 Task: Look for space in Yangirabot, Uzbekistan from 8th August, 2023 to 15th August, 2023 for 9 adults in price range Rs.10000 to Rs.14000. Place can be shared room with 5 bedrooms having 9 beds and 5 bathrooms. Property type can be house, flat, guest house. Amenities needed are: wifi, TV, free parkinig on premises, gym, breakfast. Booking option can be shelf check-in. Required host language is English.
Action: Mouse moved to (458, 116)
Screenshot: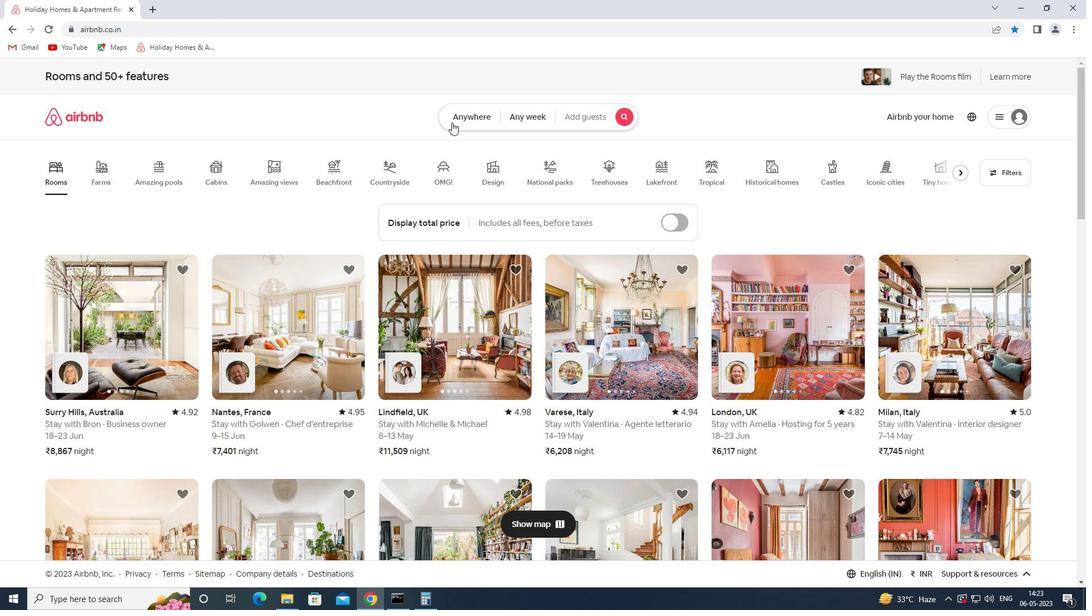 
Action: Mouse pressed left at (458, 116)
Screenshot: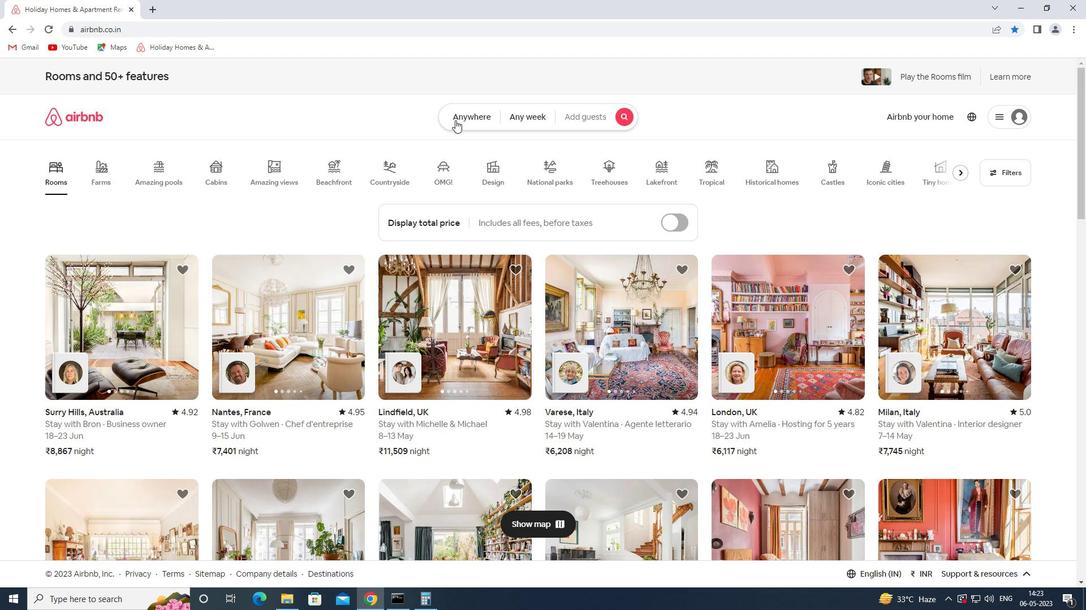 
Action: Mouse moved to (390, 163)
Screenshot: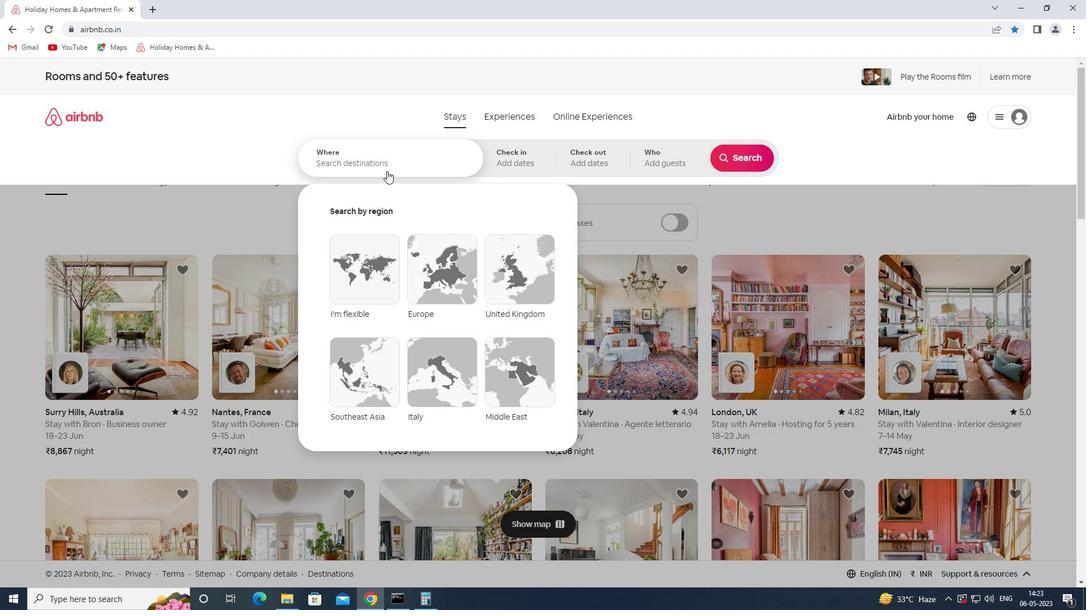 
Action: Mouse pressed left at (390, 163)
Screenshot: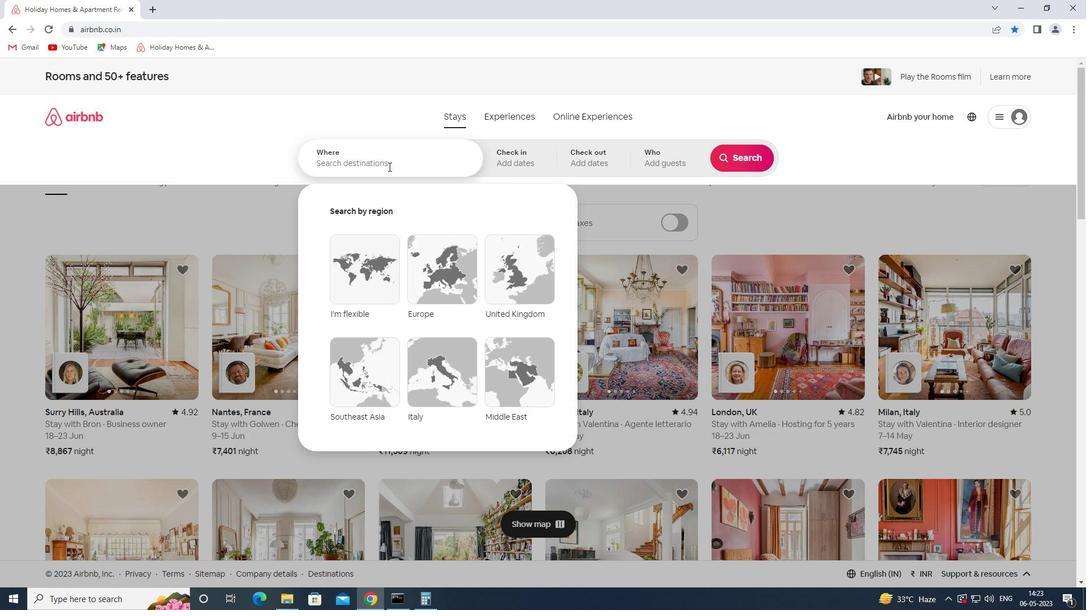
Action: Mouse moved to (393, 163)
Screenshot: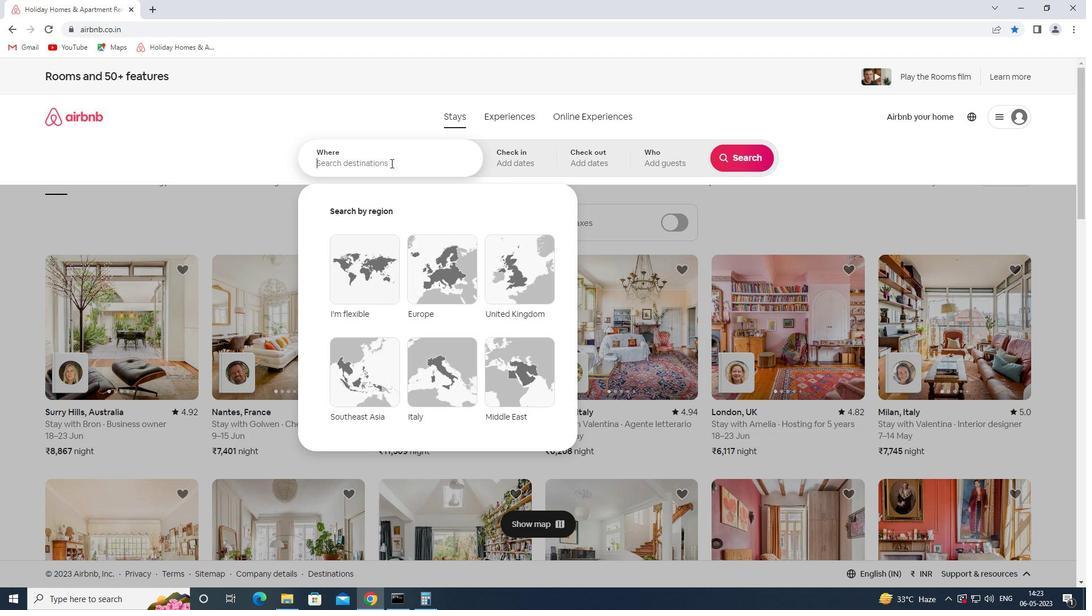 
Action: Key pressed yan
Screenshot: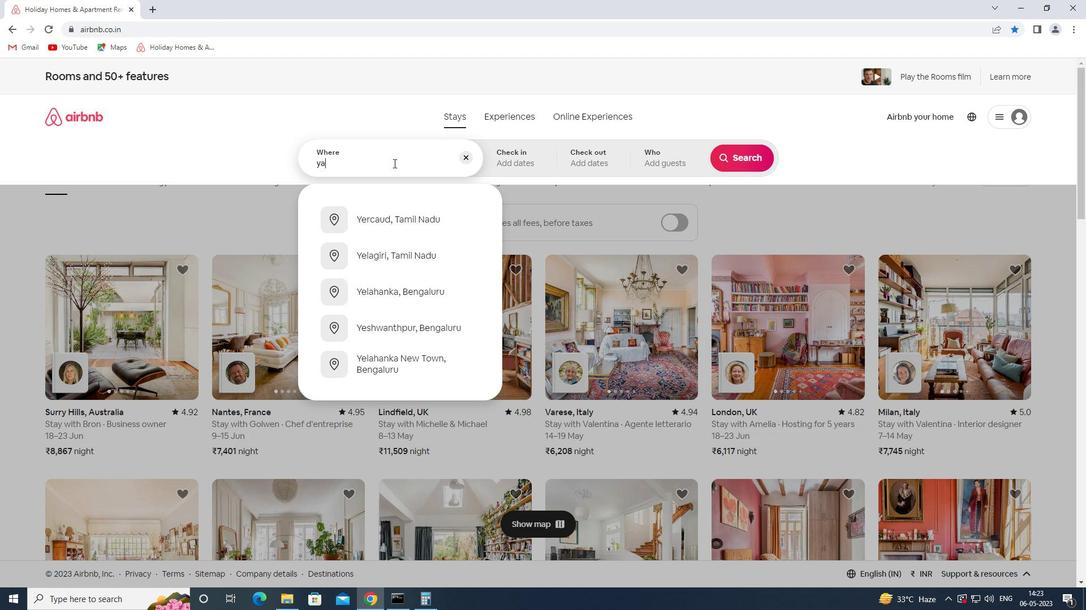 
Action: Mouse moved to (393, 163)
Screenshot: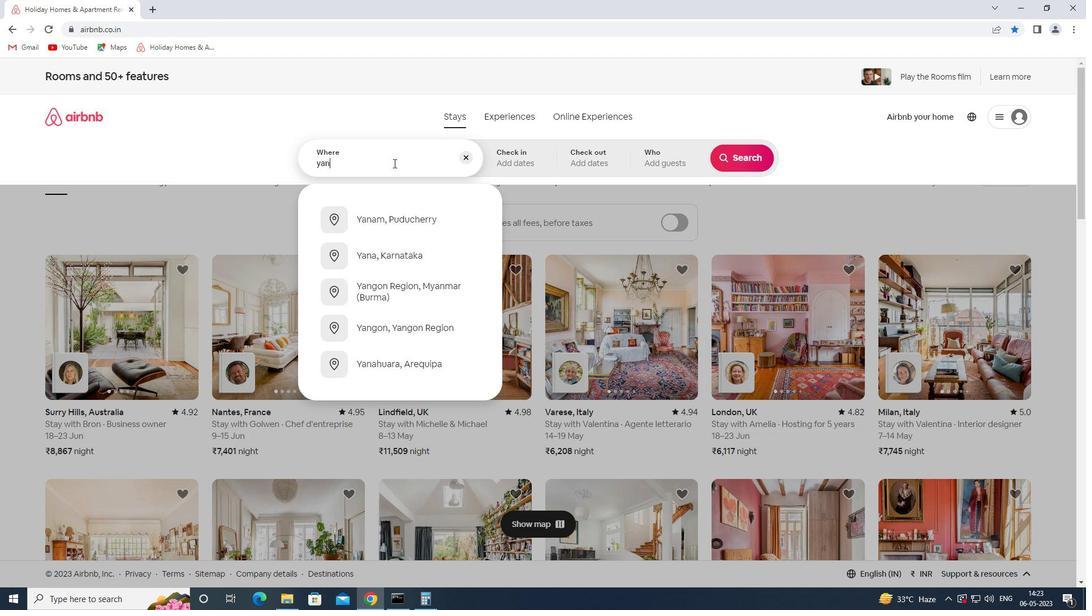 
Action: Key pressed girabo
Screenshot: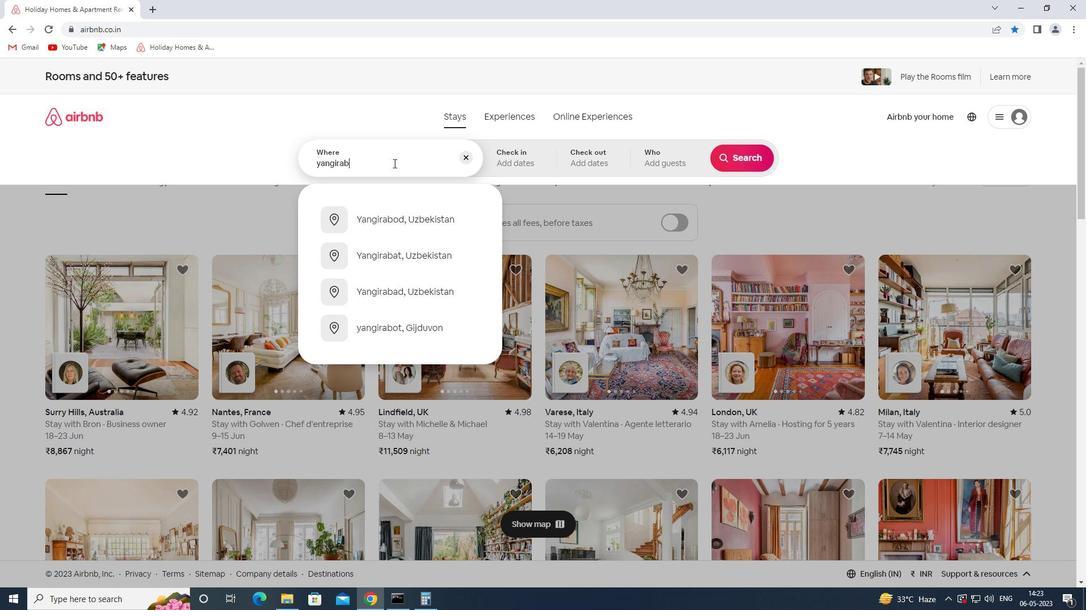 
Action: Mouse moved to (477, 216)
Screenshot: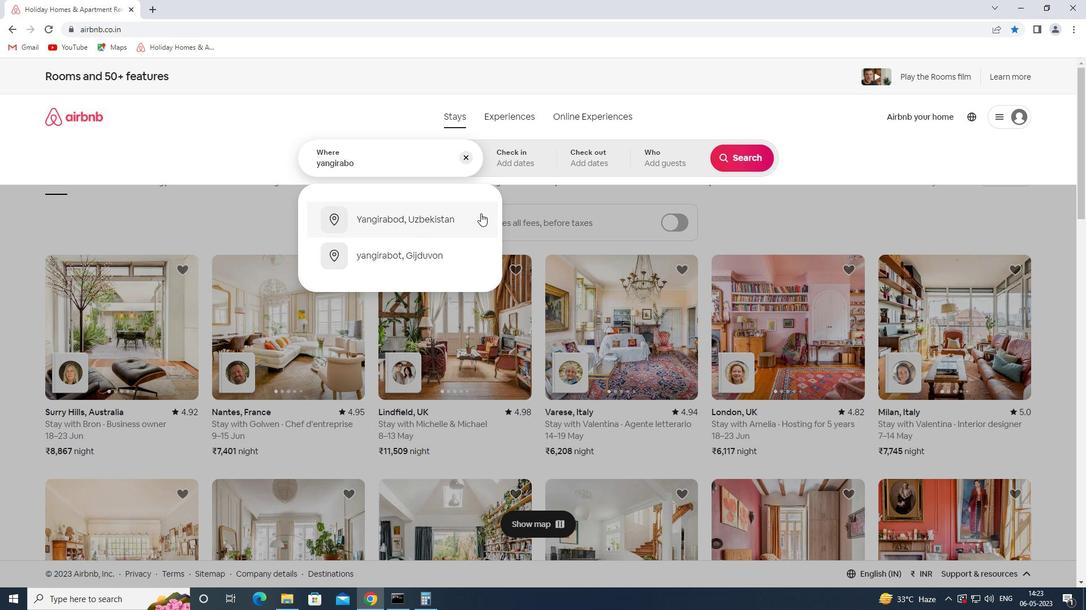 
Action: Mouse pressed left at (477, 216)
Screenshot: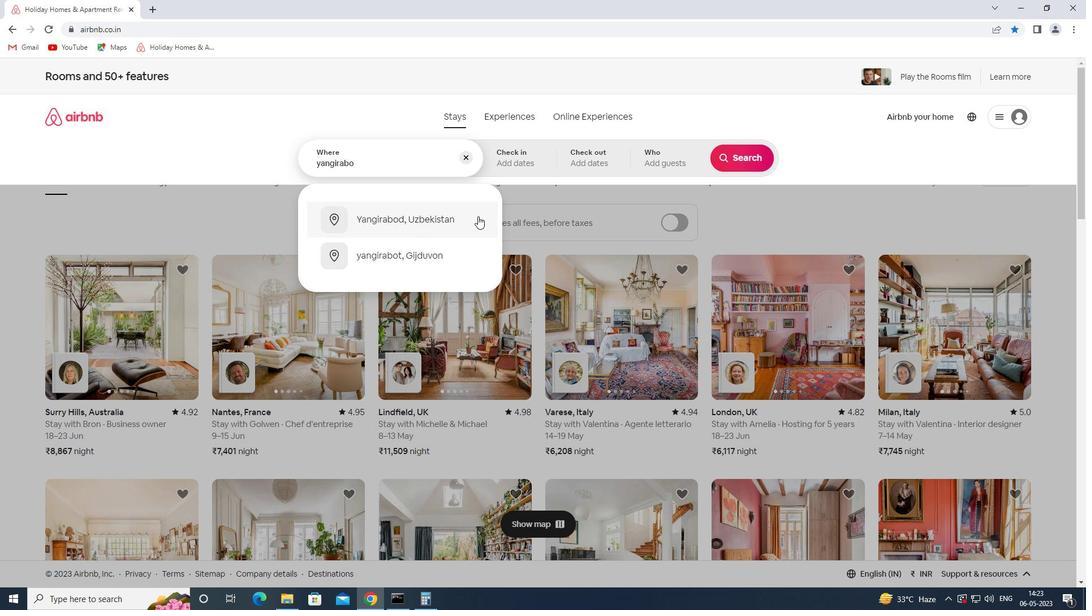 
Action: Mouse moved to (733, 250)
Screenshot: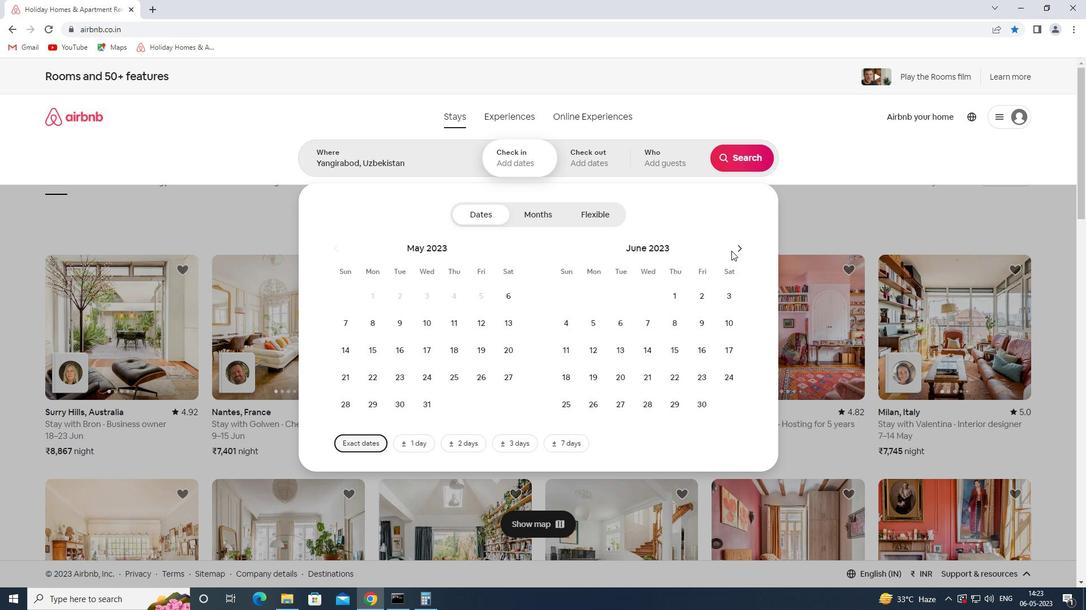 
Action: Mouse pressed left at (733, 250)
Screenshot: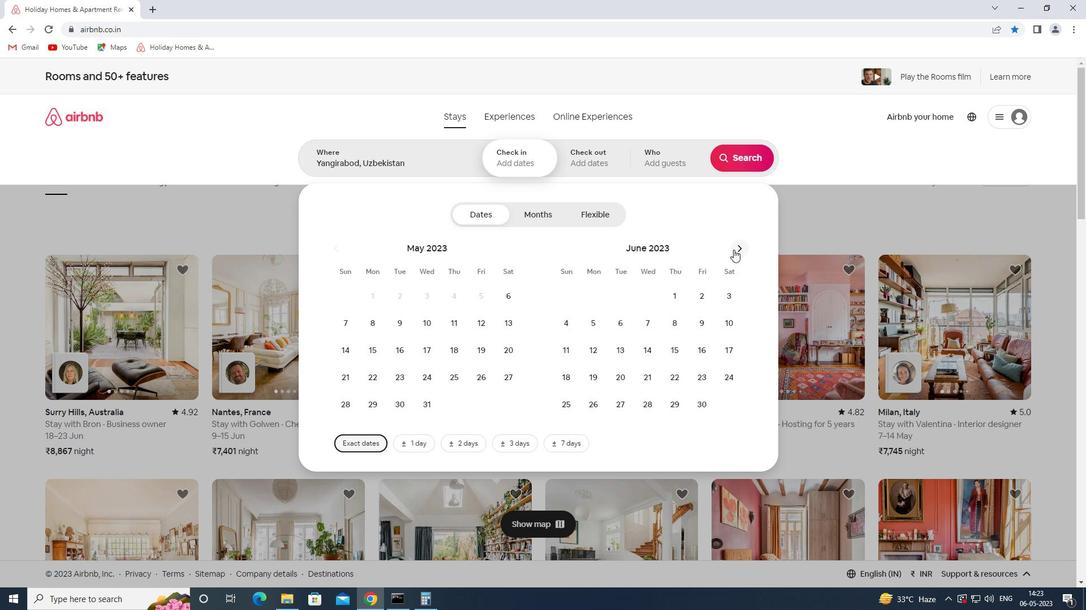 
Action: Mouse pressed left at (733, 250)
Screenshot: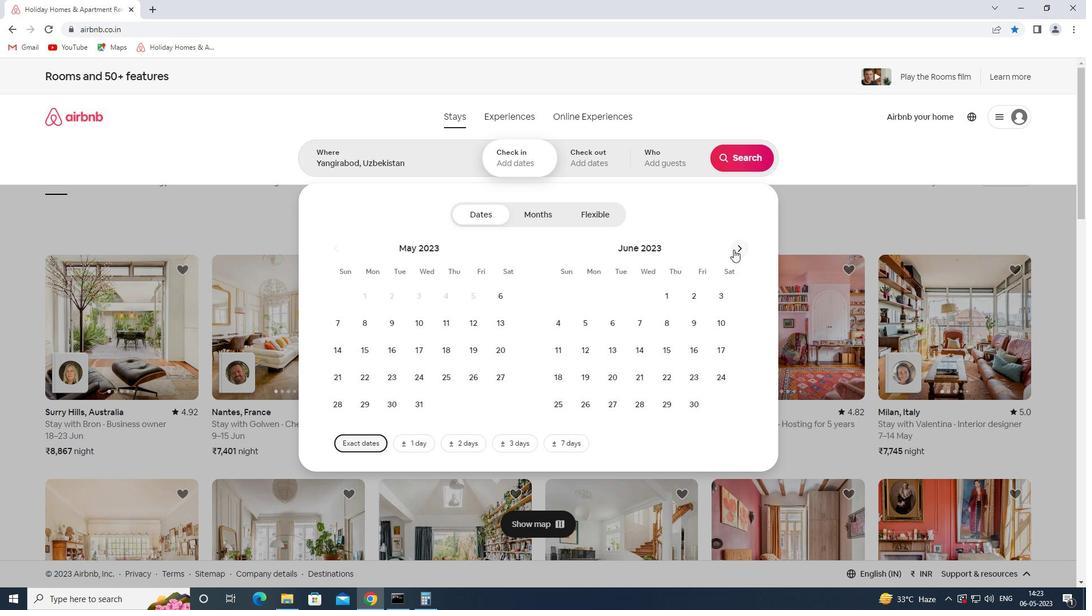 
Action: Mouse moved to (625, 326)
Screenshot: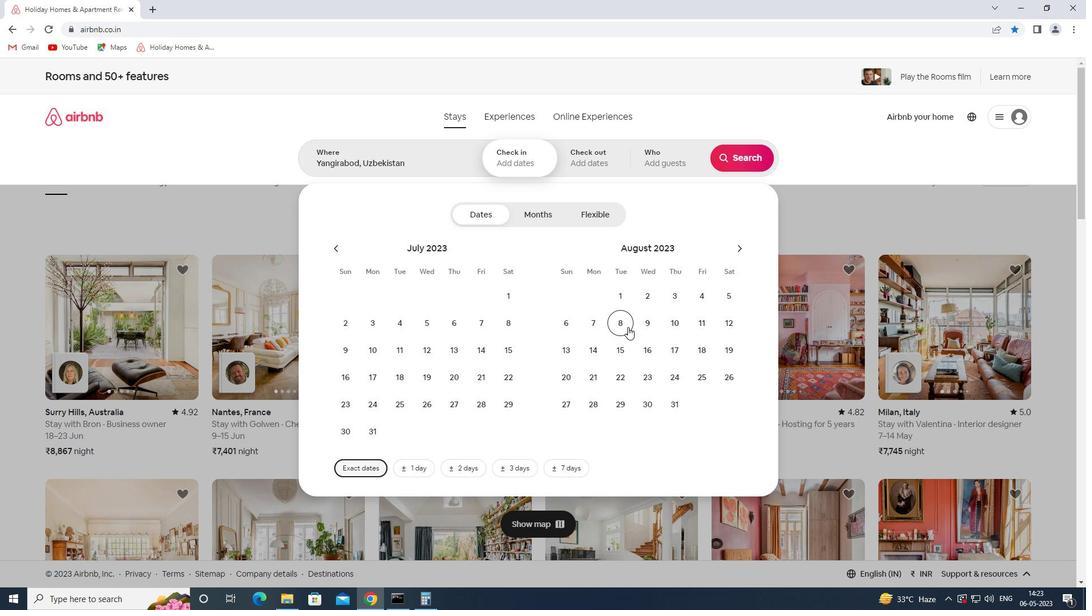 
Action: Mouse pressed left at (625, 326)
Screenshot: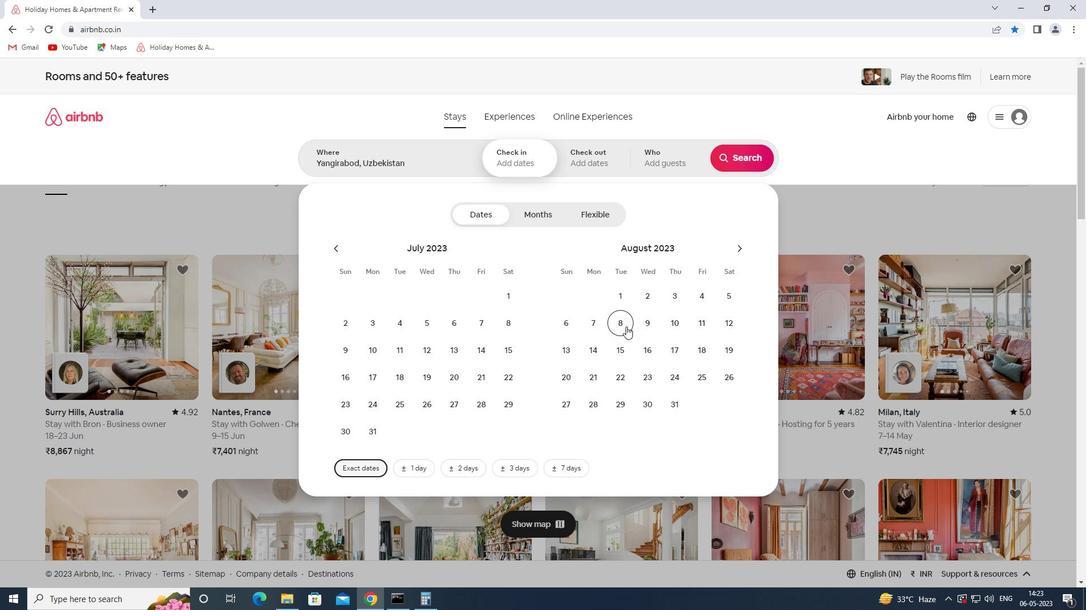 
Action: Mouse moved to (619, 352)
Screenshot: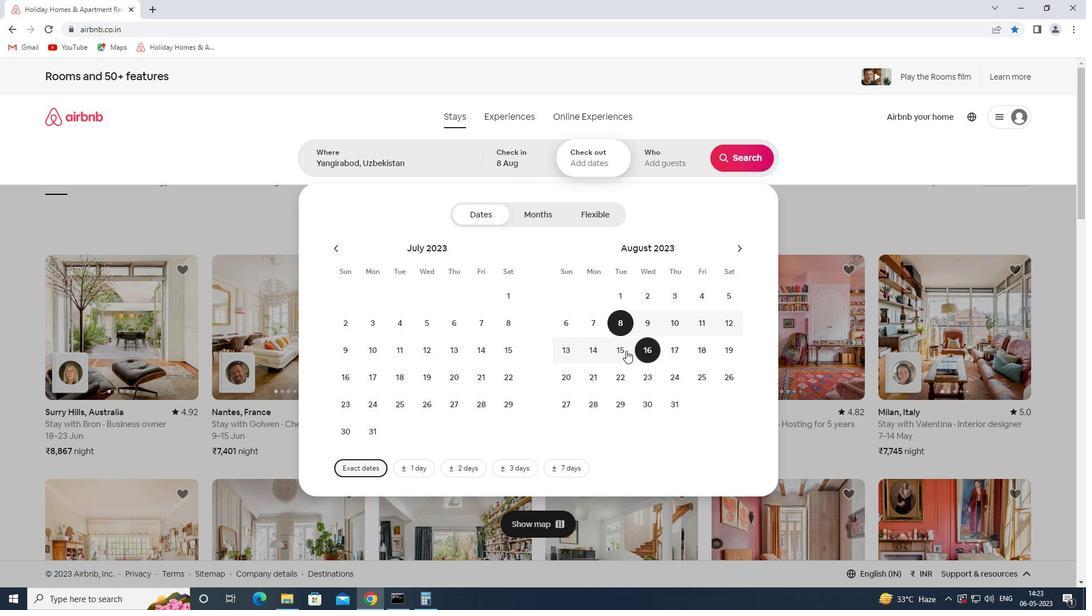 
Action: Mouse pressed left at (619, 352)
Screenshot: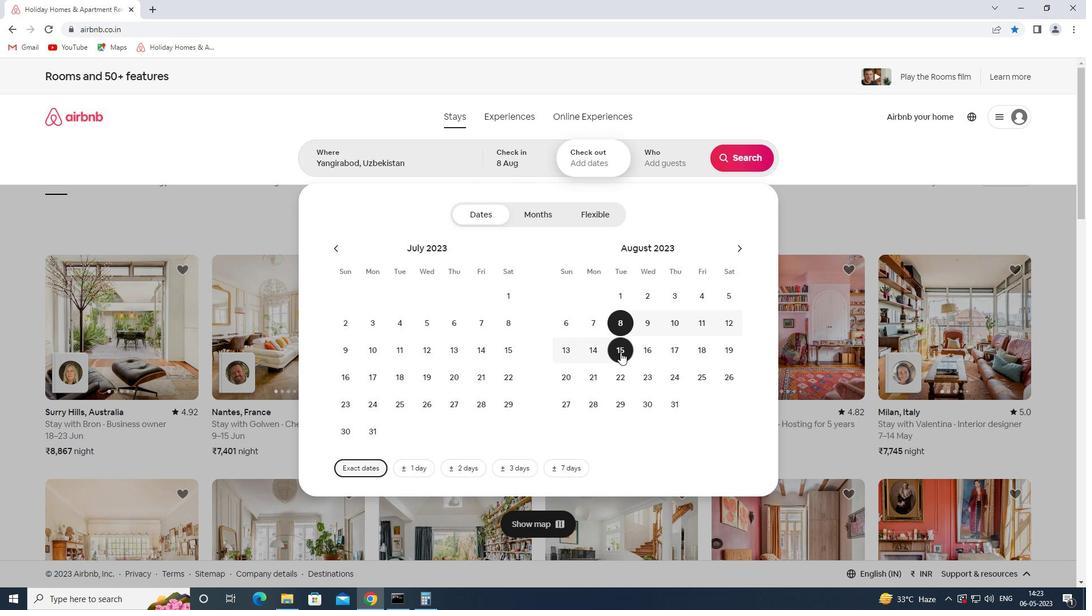 
Action: Mouse moved to (663, 171)
Screenshot: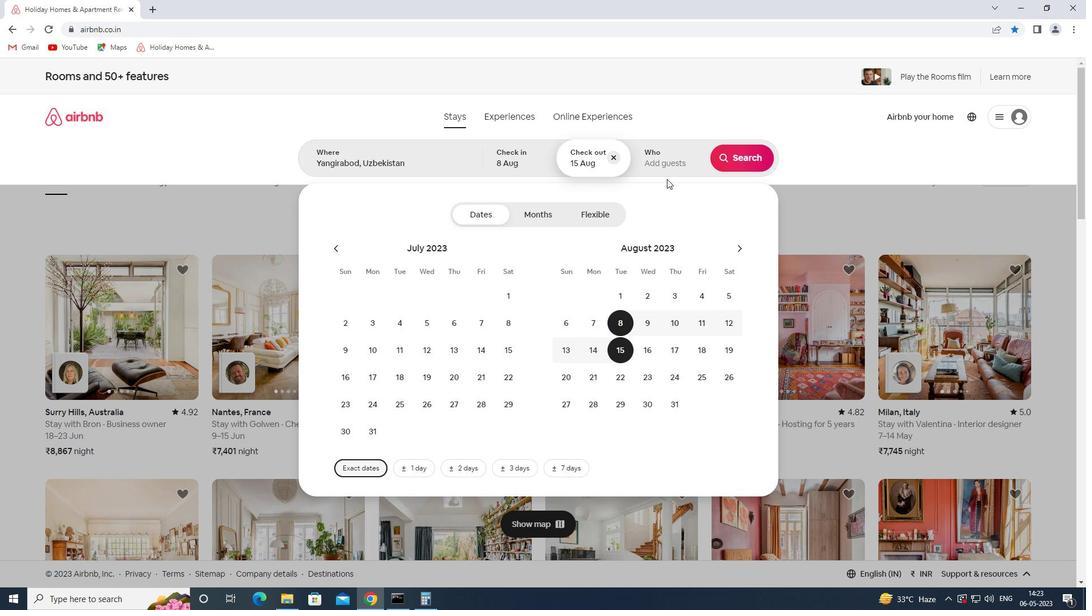
Action: Mouse pressed left at (663, 171)
Screenshot: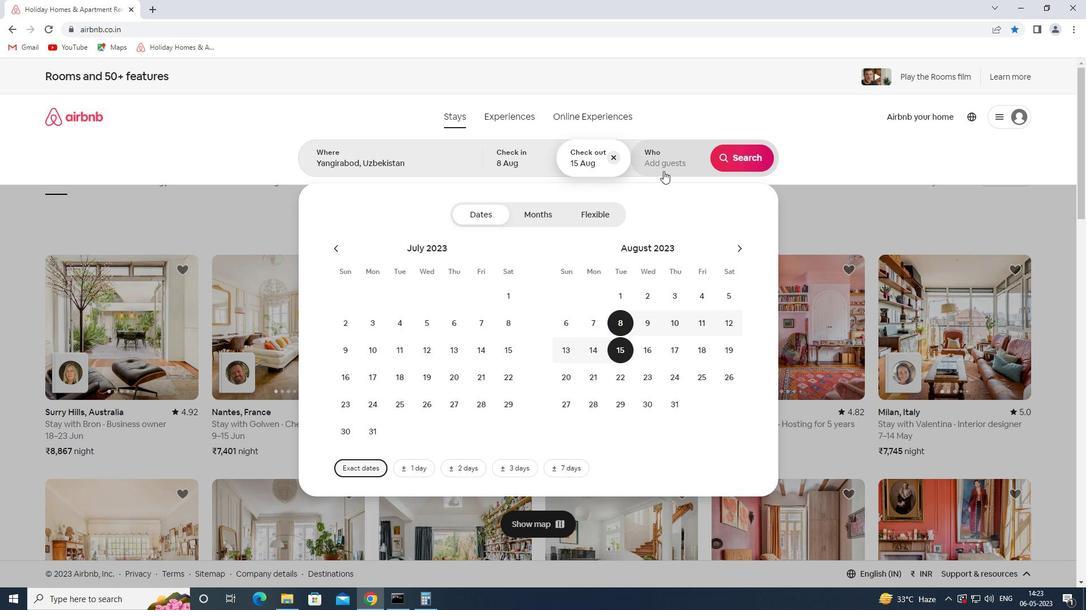 
Action: Mouse moved to (746, 220)
Screenshot: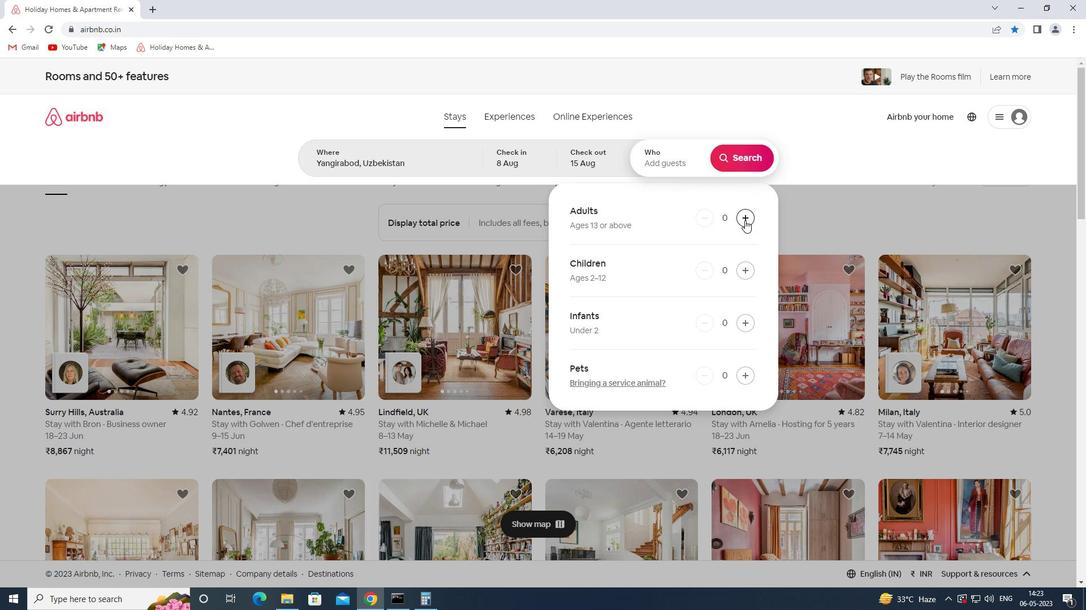 
Action: Mouse pressed left at (746, 220)
Screenshot: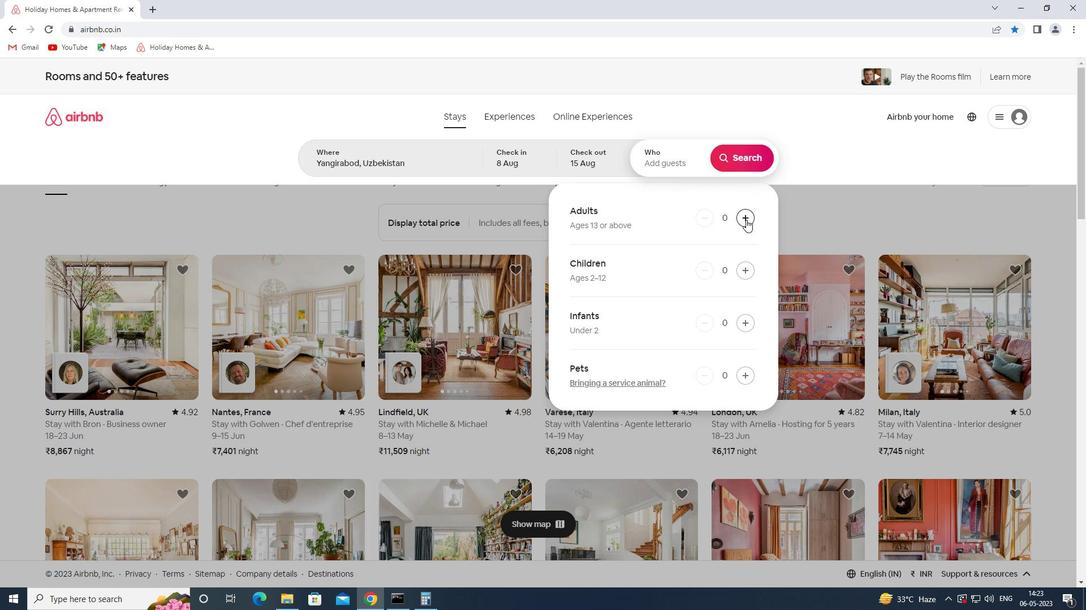 
Action: Mouse pressed left at (746, 220)
Screenshot: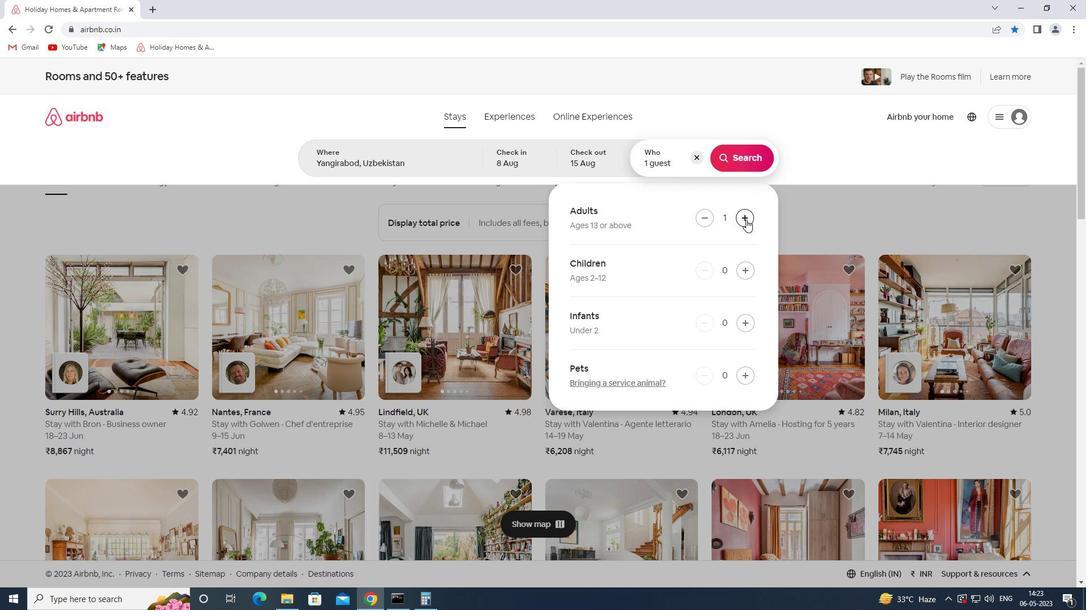 
Action: Mouse pressed left at (746, 220)
Screenshot: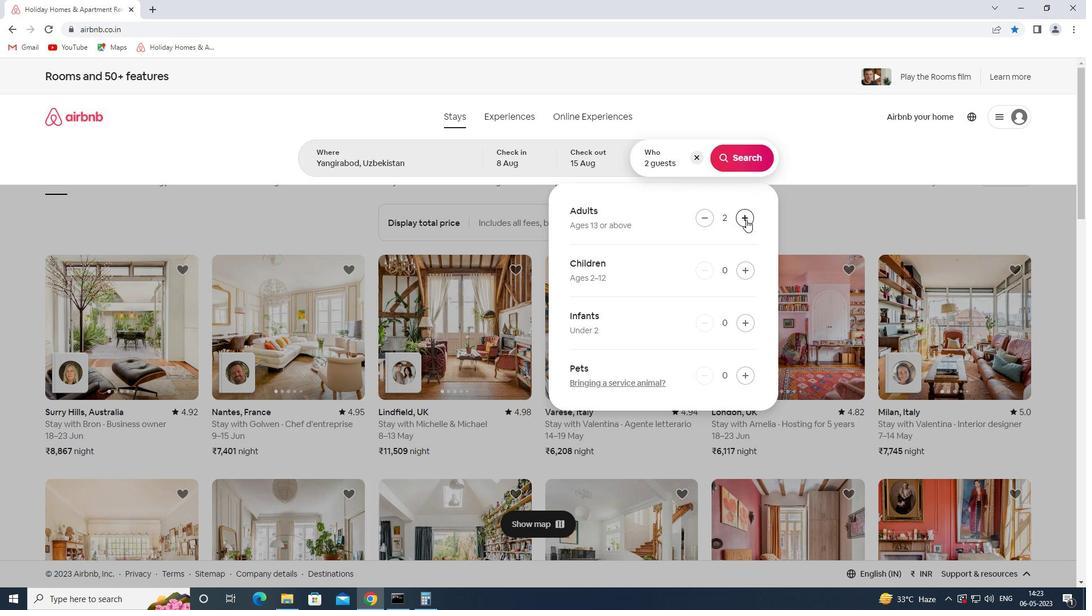 
Action: Mouse pressed left at (746, 220)
Screenshot: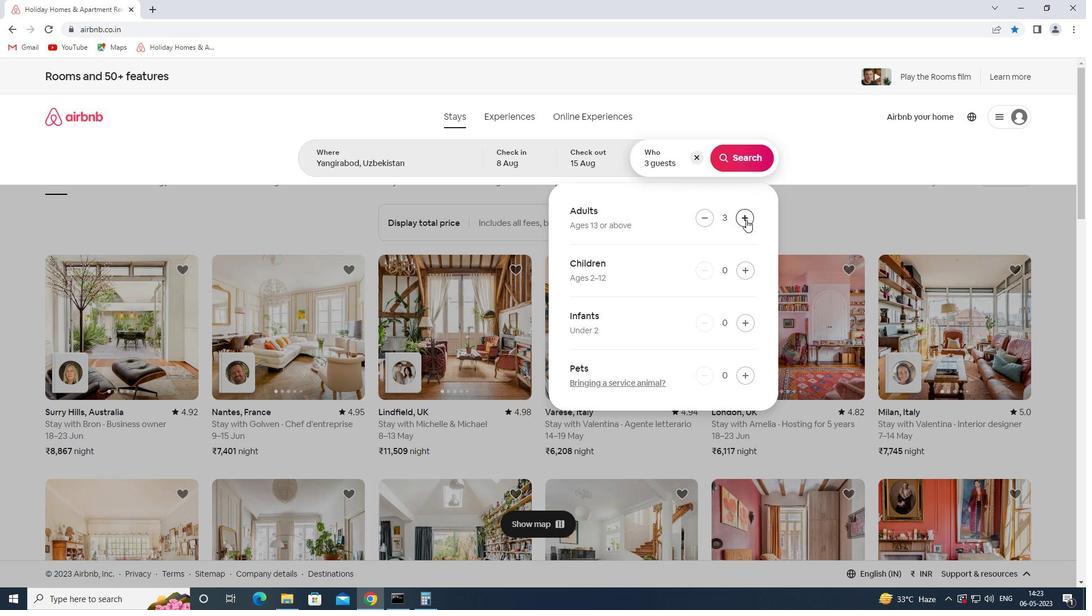 
Action: Mouse pressed left at (746, 220)
Screenshot: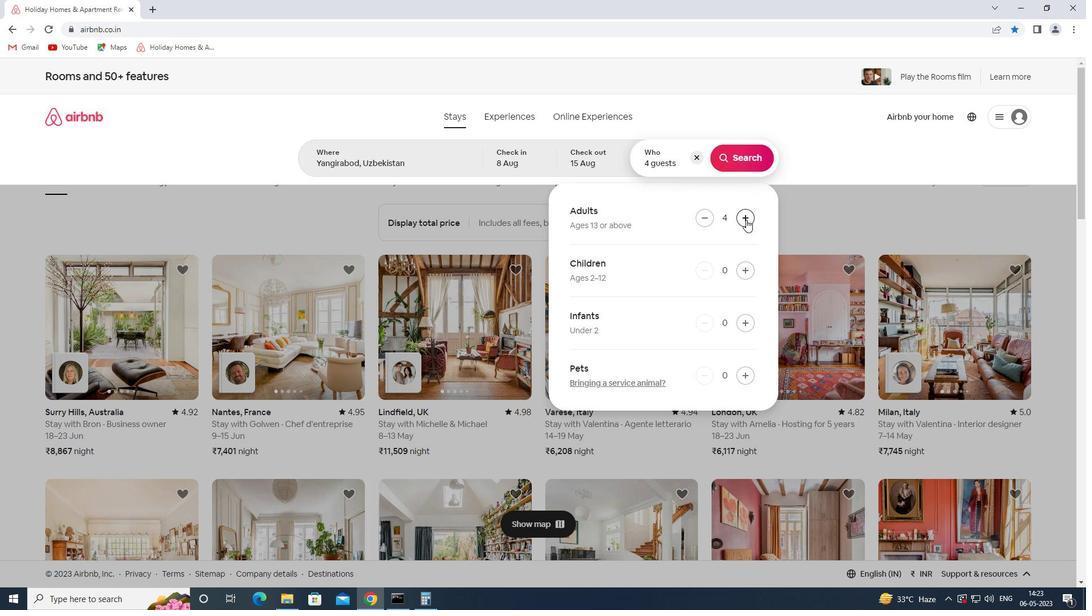 
Action: Mouse pressed left at (746, 220)
Screenshot: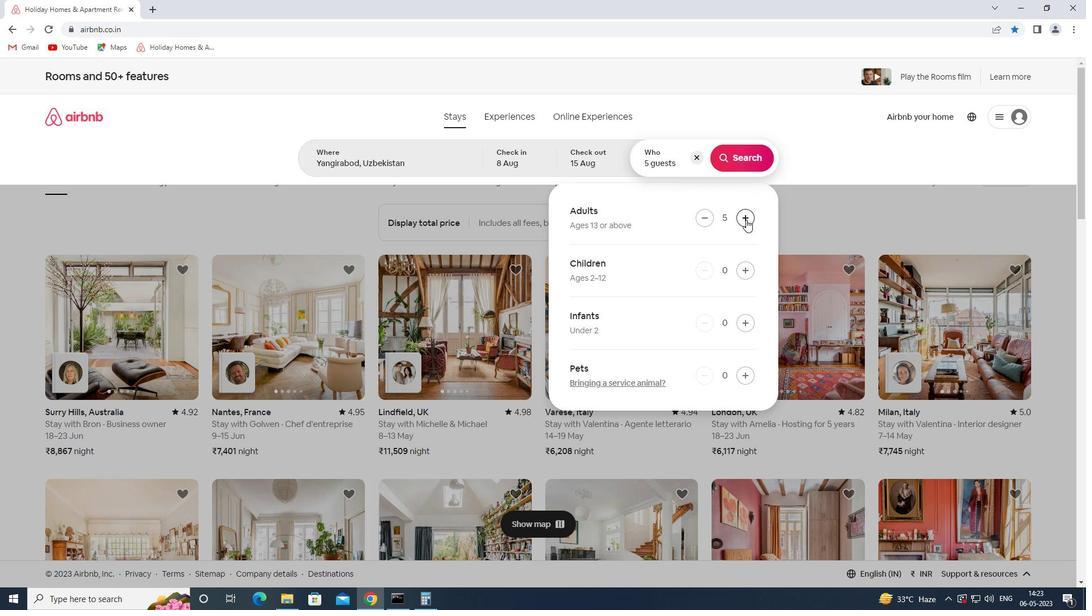 
Action: Mouse pressed left at (746, 220)
Screenshot: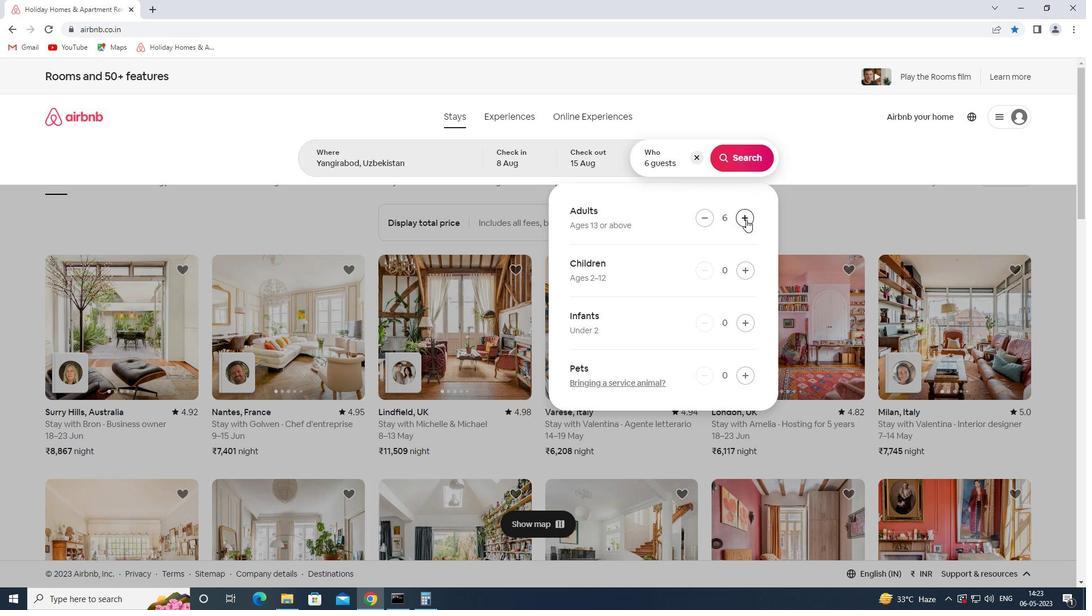 
Action: Mouse pressed left at (746, 220)
Screenshot: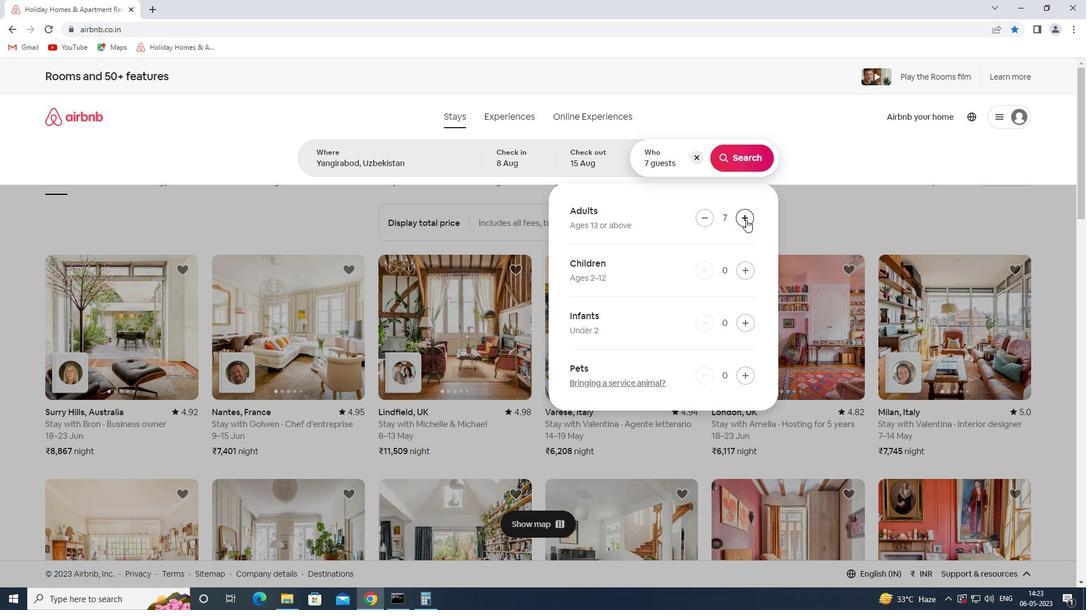 
Action: Mouse pressed left at (746, 220)
Screenshot: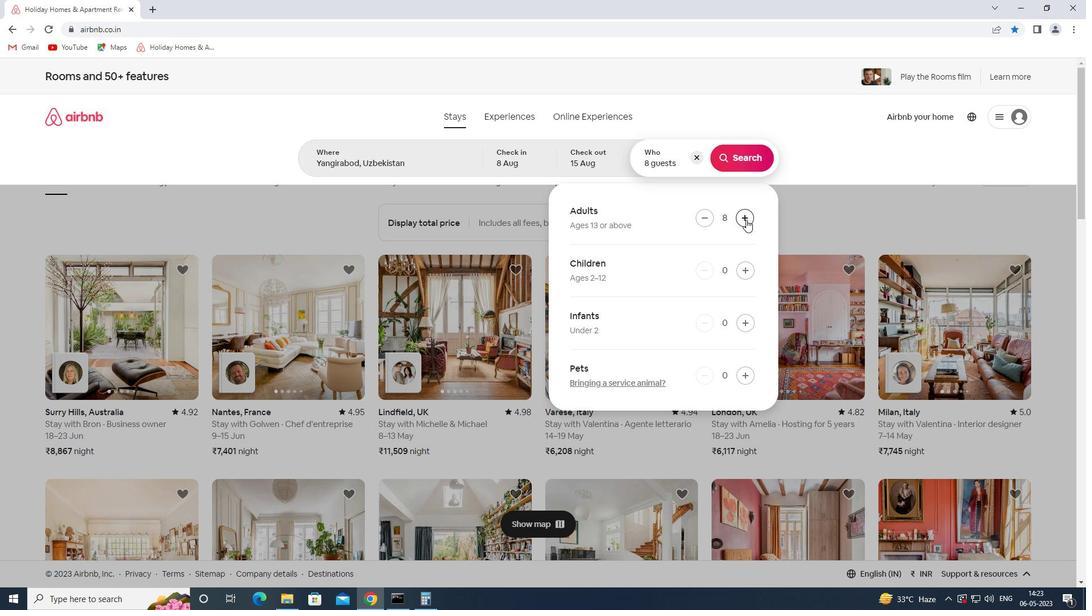 
Action: Mouse moved to (733, 165)
Screenshot: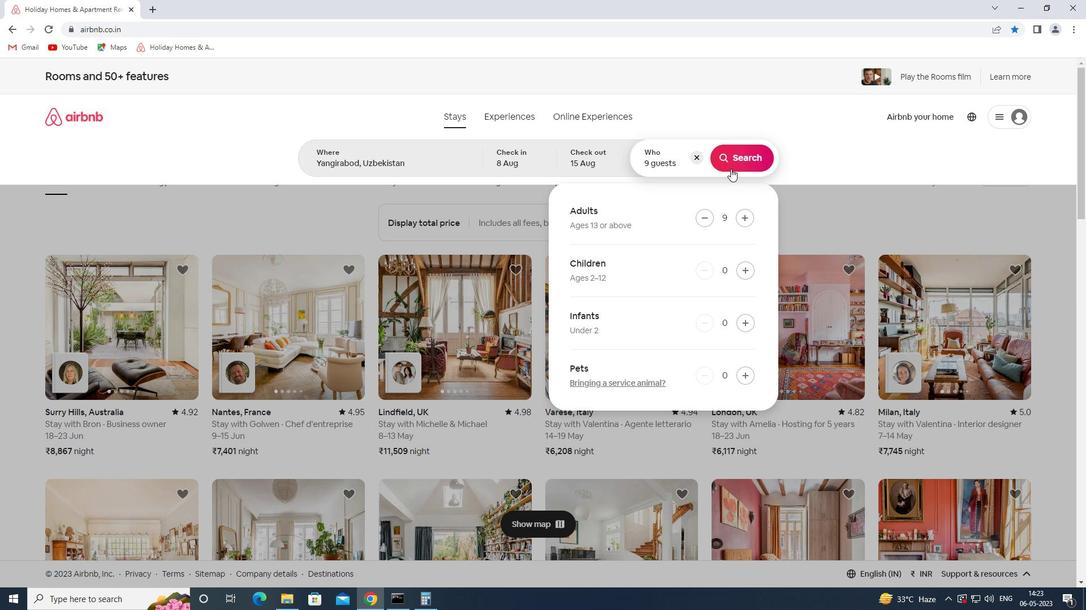 
Action: Mouse pressed left at (733, 165)
Screenshot: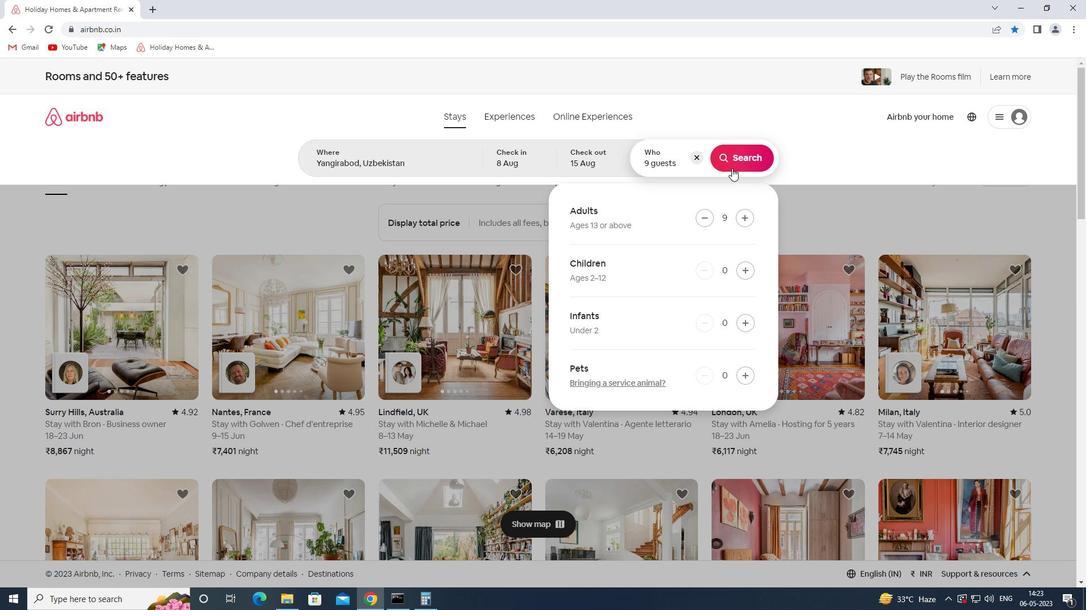
Action: Mouse moved to (1037, 128)
Screenshot: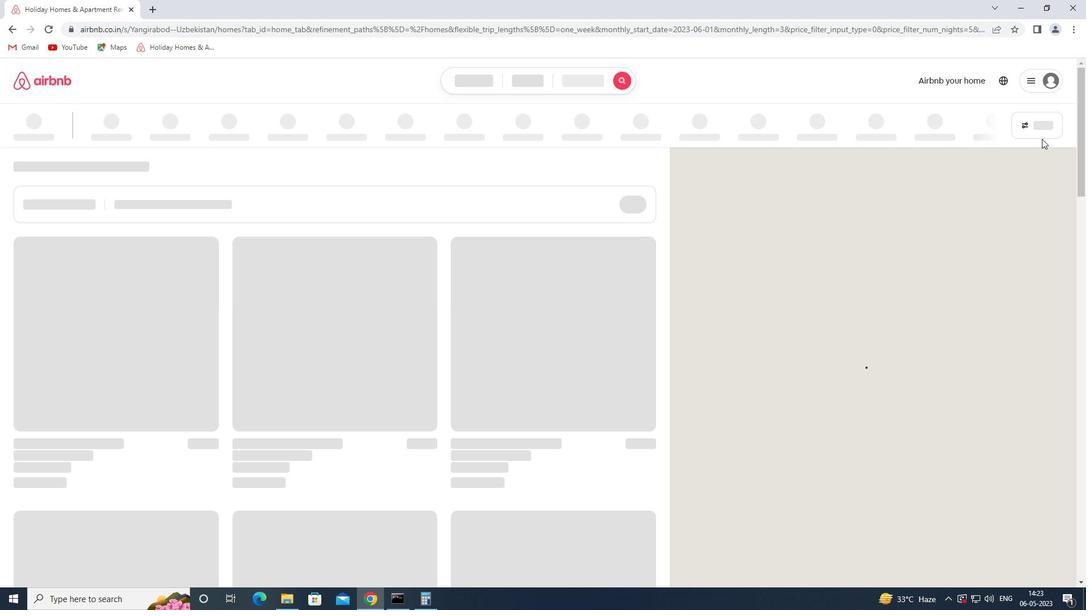 
Action: Mouse pressed left at (1037, 128)
Screenshot: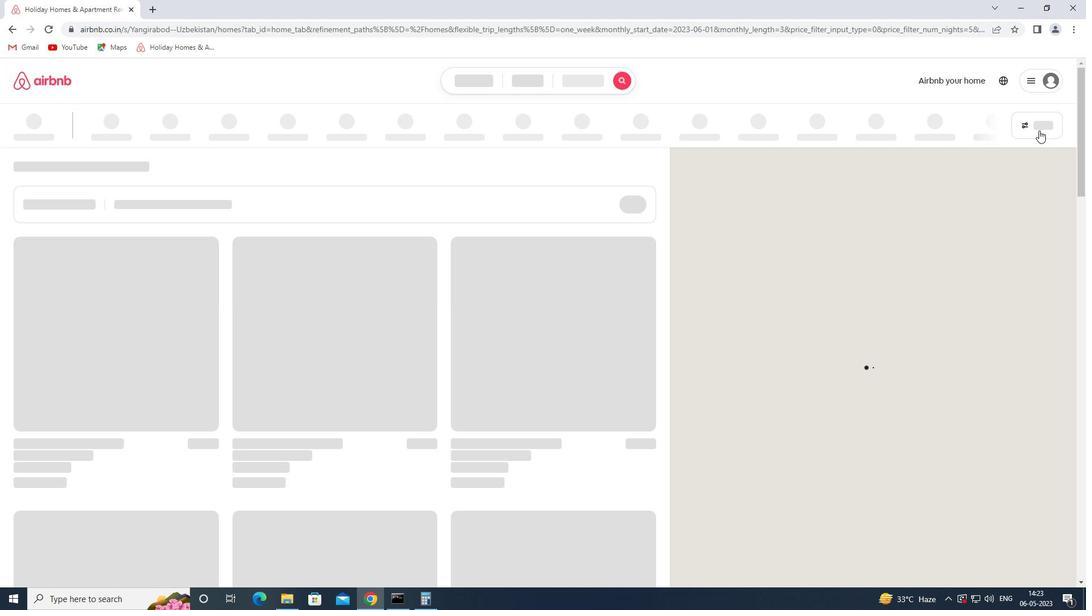 
Action: Mouse moved to (412, 402)
Screenshot: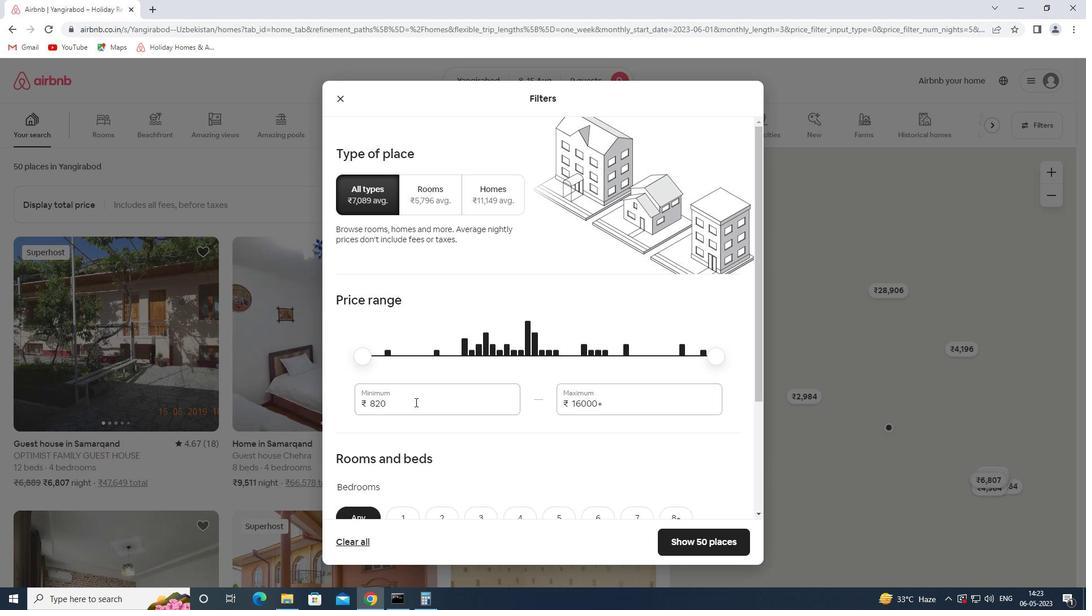 
Action: Mouse pressed left at (412, 402)
Screenshot: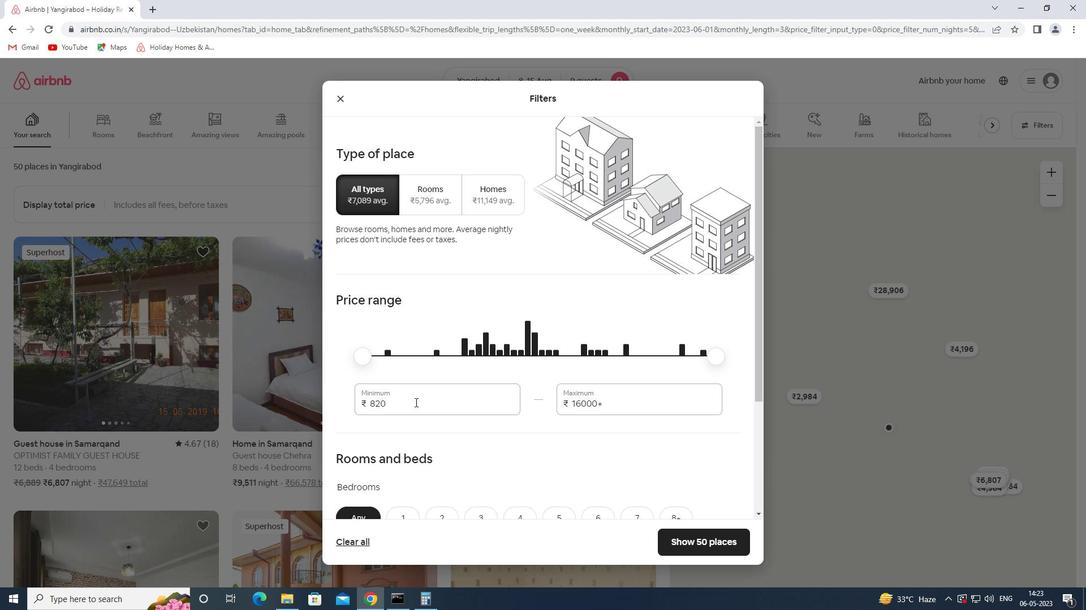 
Action: Mouse pressed left at (412, 402)
Screenshot: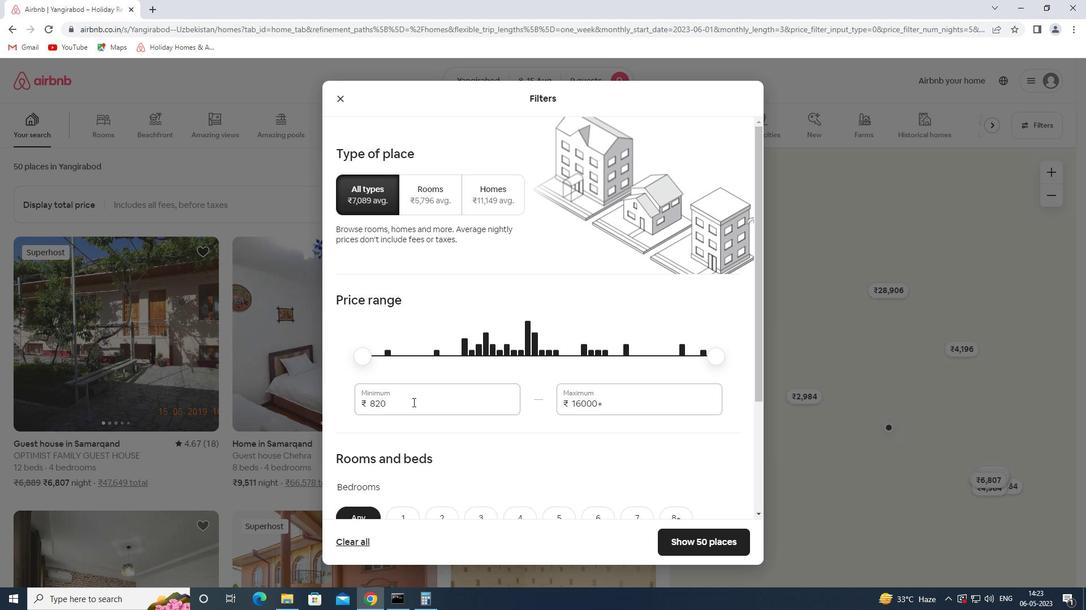 
Action: Key pressed 10000<Key.tab>14000
Screenshot: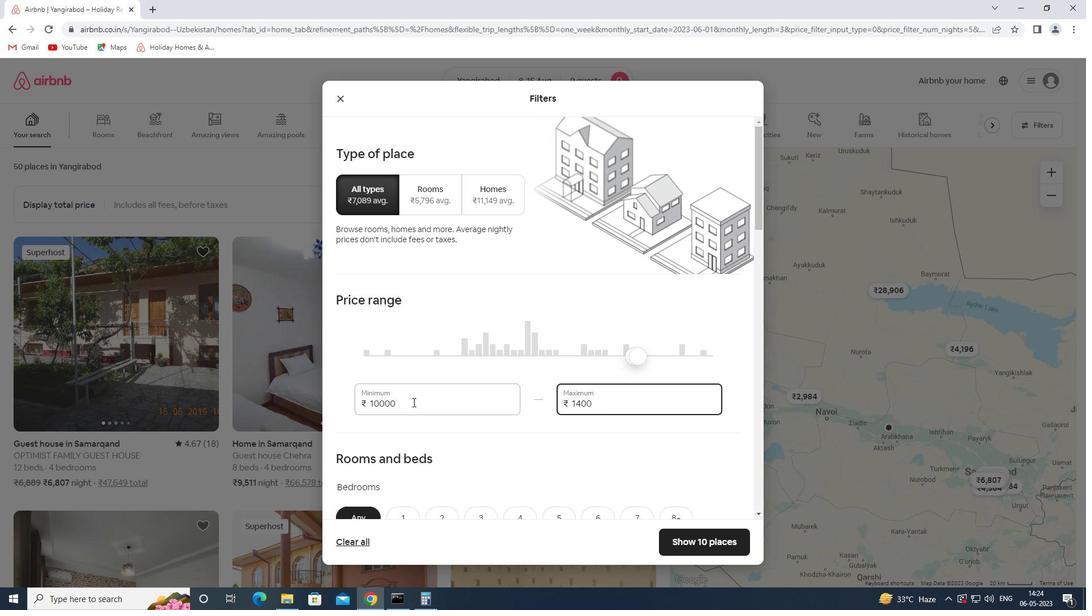 
Action: Mouse moved to (417, 402)
Screenshot: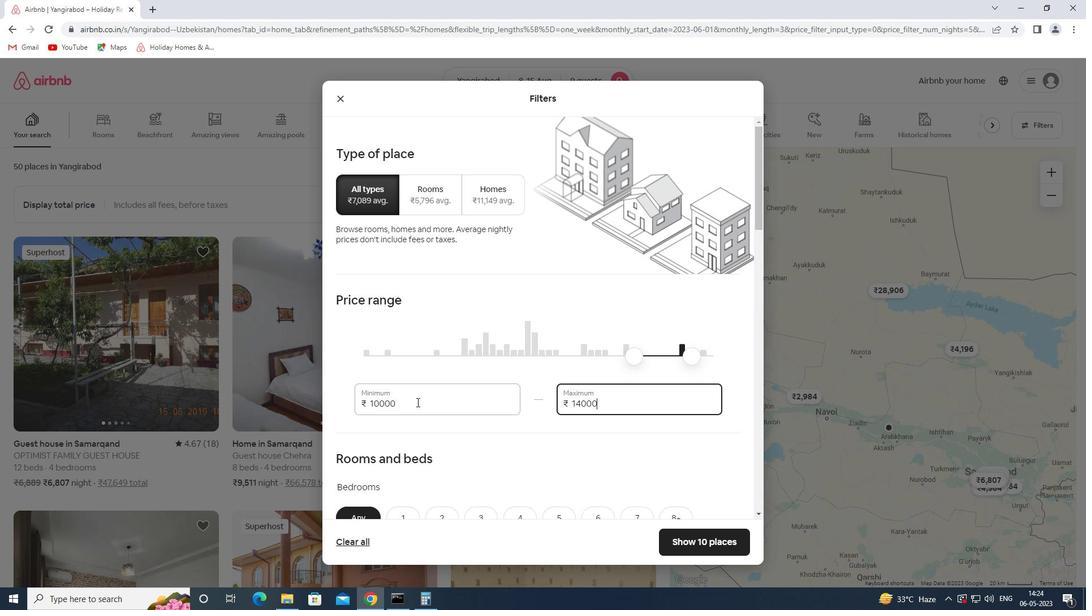 
Action: Mouse scrolled (417, 401) with delta (0, 0)
Screenshot: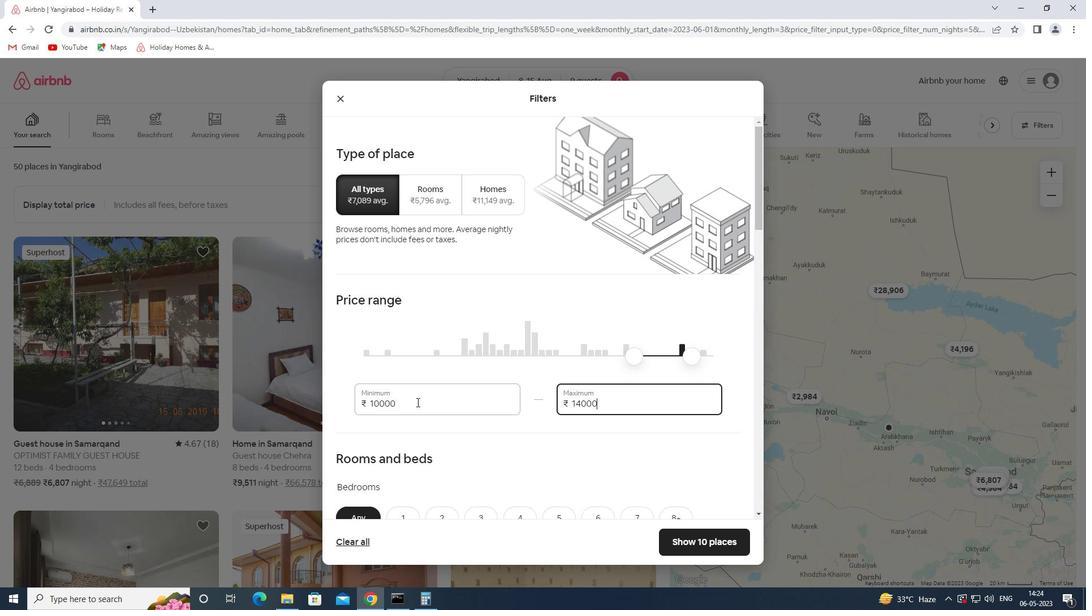 
Action: Mouse moved to (418, 402)
Screenshot: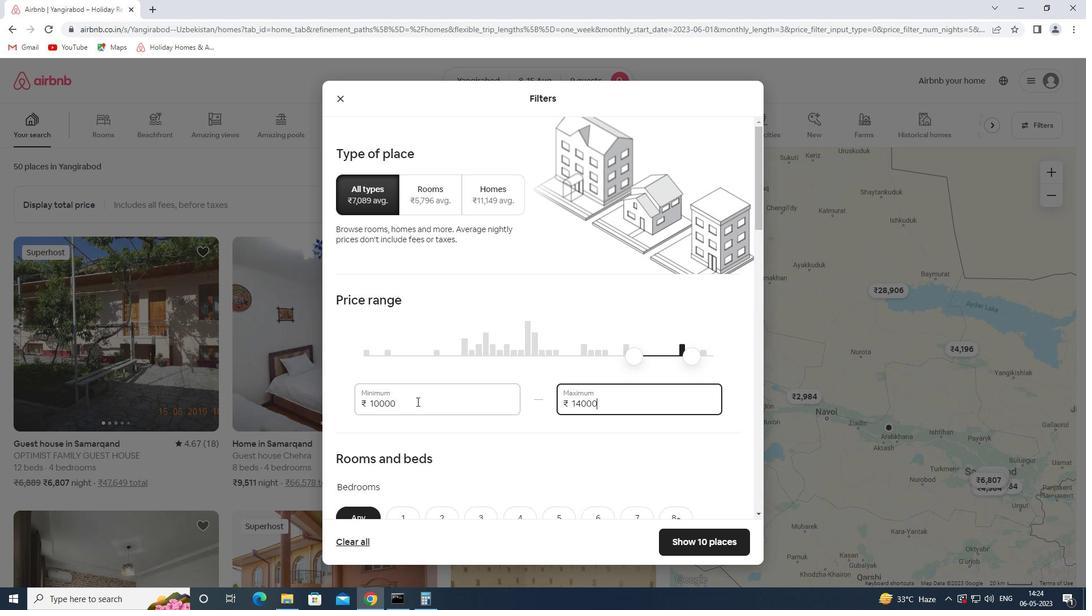 
Action: Mouse scrolled (418, 401) with delta (0, 0)
Screenshot: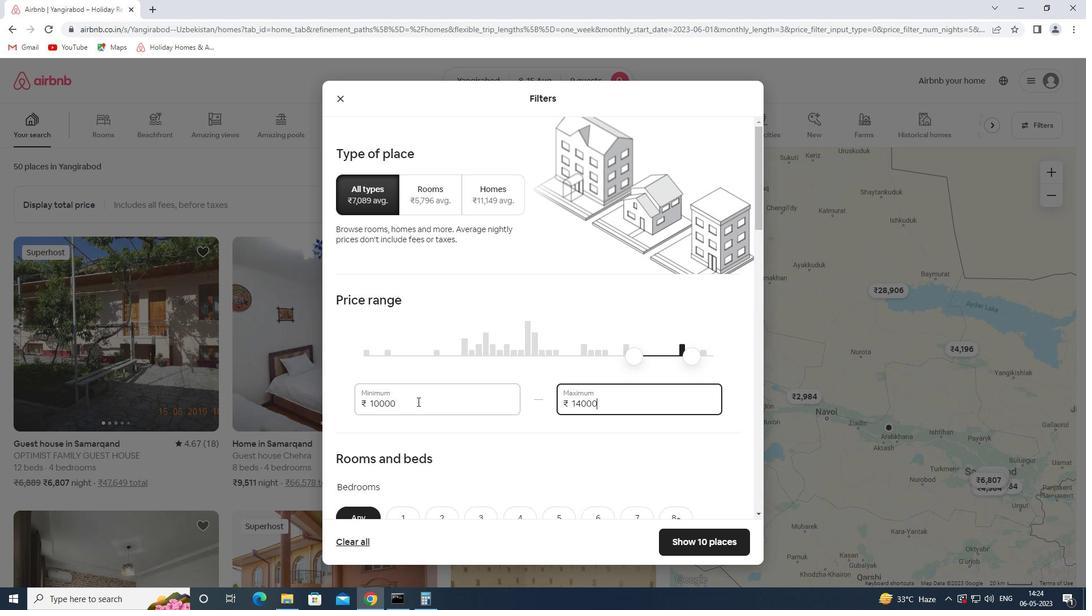 
Action: Mouse moved to (419, 402)
Screenshot: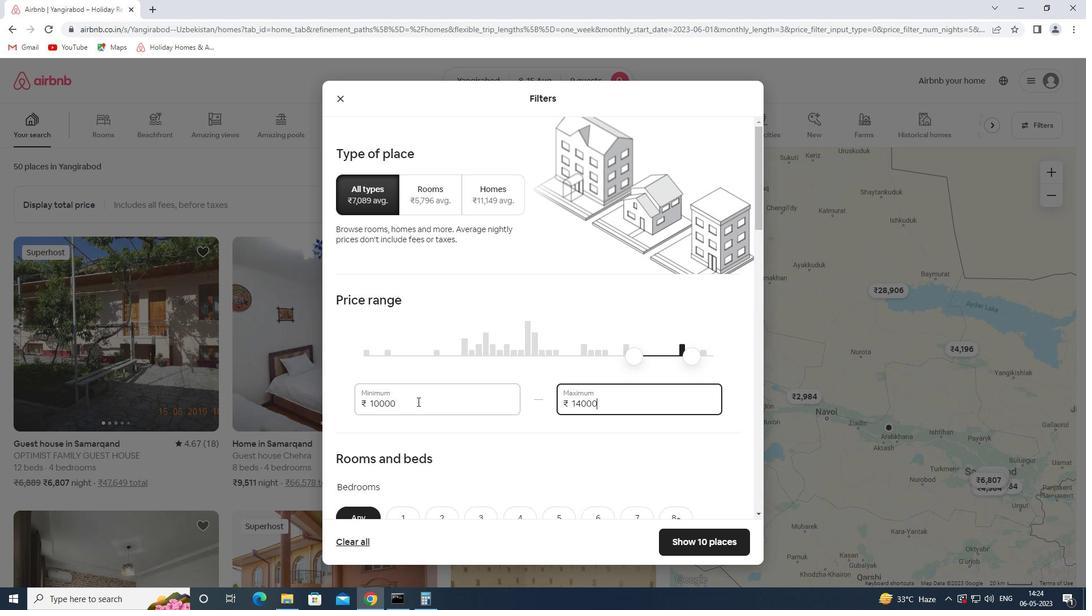 
Action: Mouse scrolled (419, 401) with delta (0, 0)
Screenshot: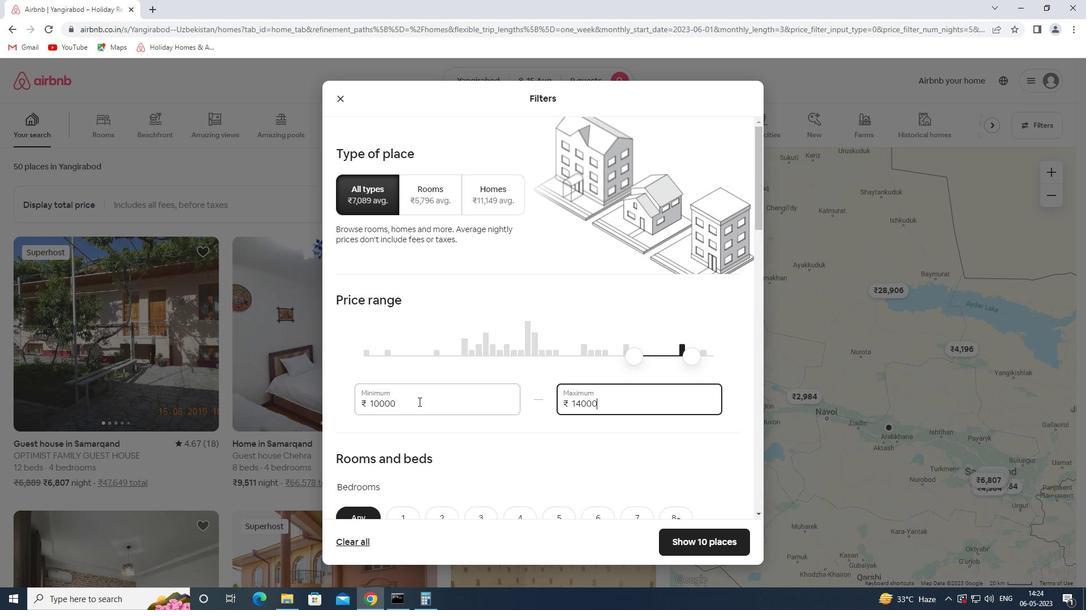 
Action: Mouse scrolled (419, 401) with delta (0, 0)
Screenshot: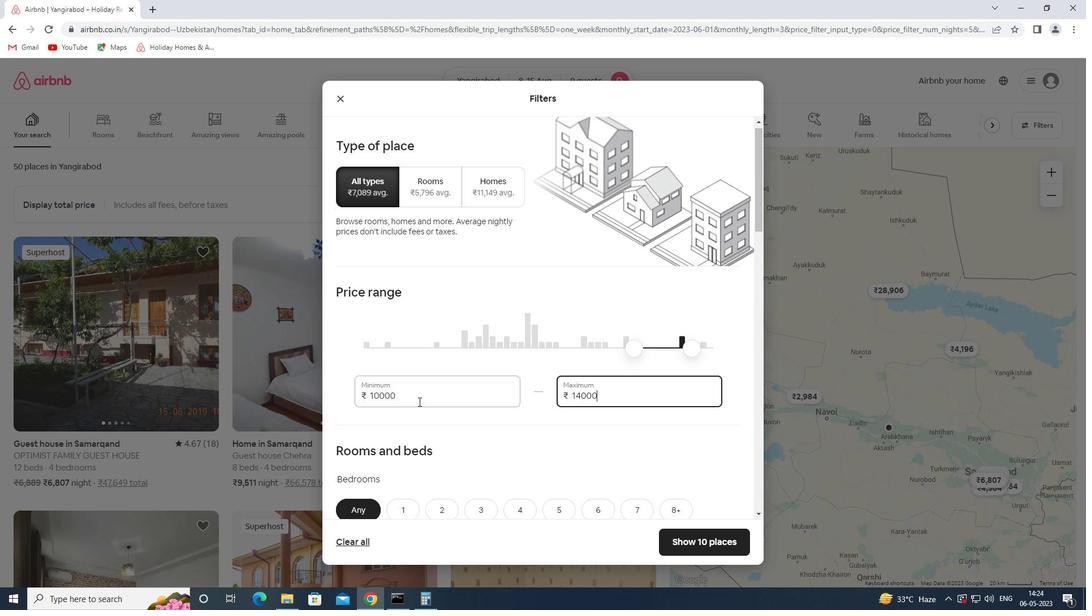 
Action: Mouse moved to (557, 291)
Screenshot: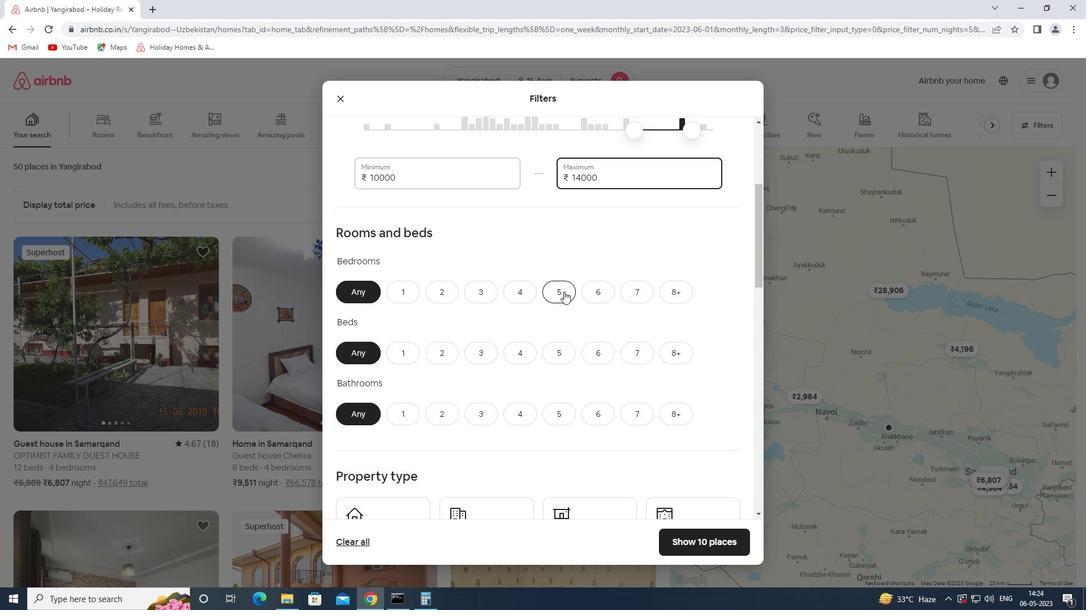 
Action: Mouse pressed left at (557, 291)
Screenshot: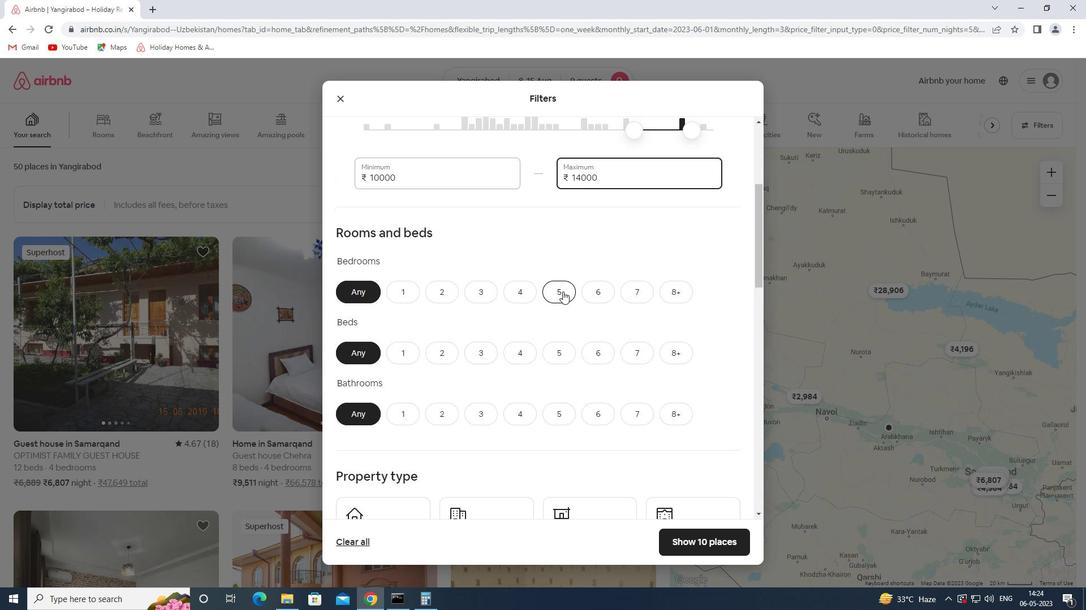 
Action: Mouse moved to (671, 349)
Screenshot: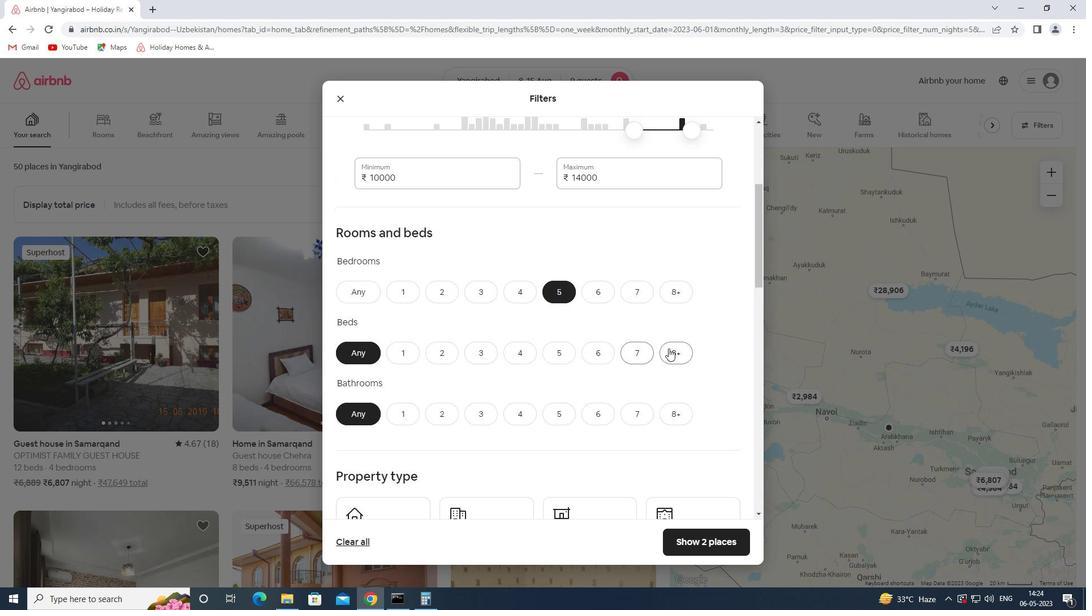 
Action: Mouse pressed left at (671, 349)
Screenshot: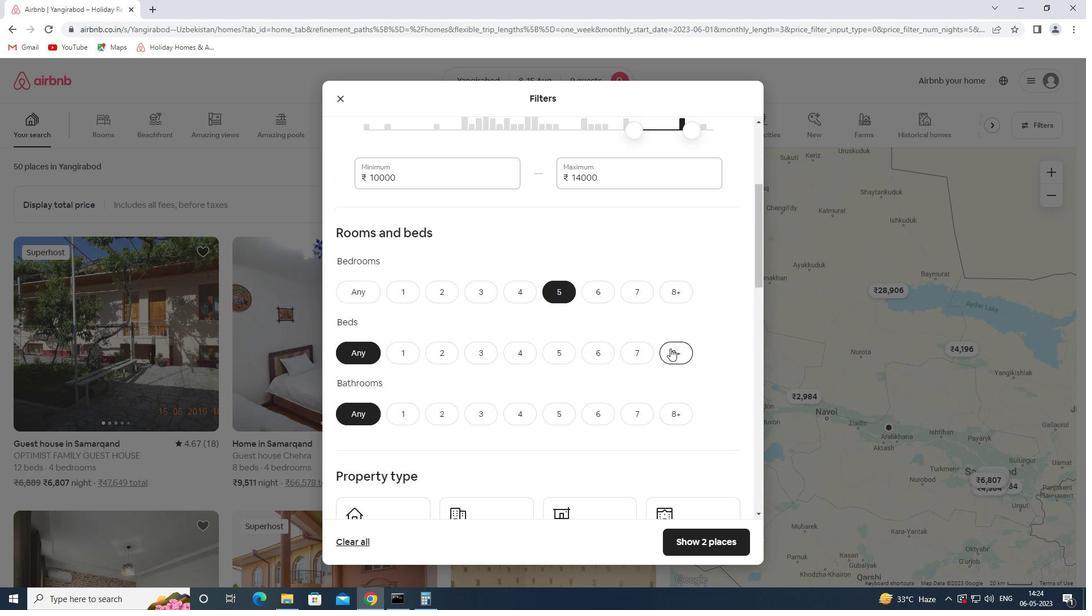 
Action: Mouse moved to (563, 413)
Screenshot: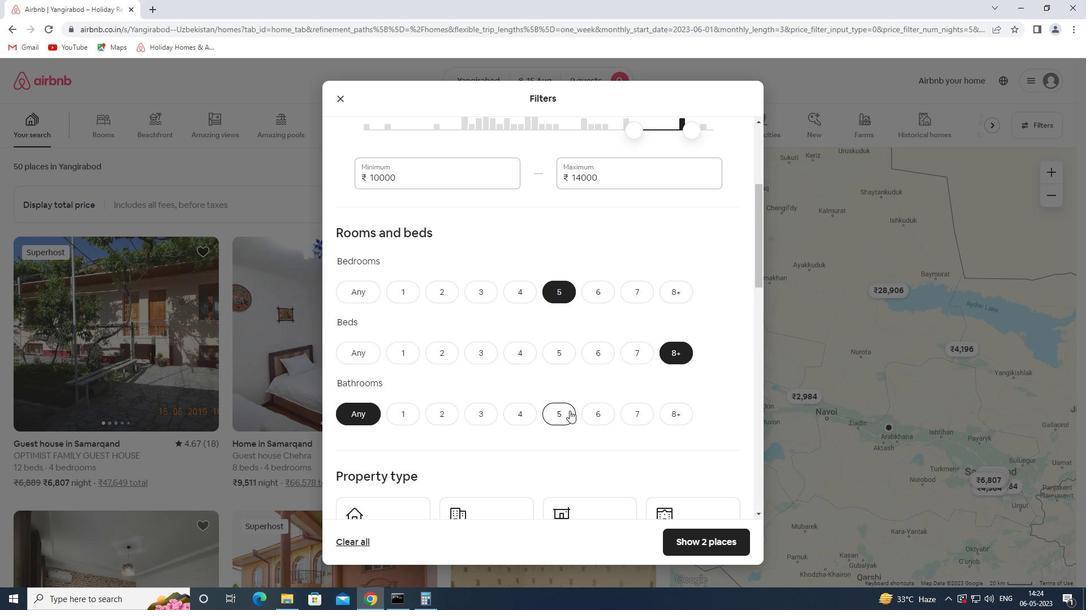 
Action: Mouse pressed left at (563, 413)
Screenshot: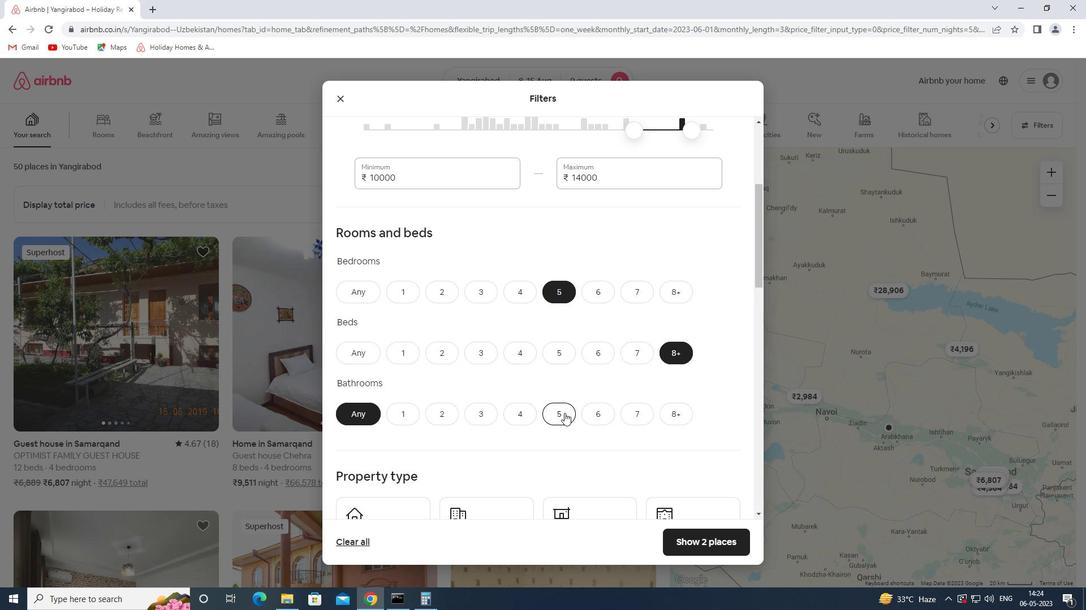 
Action: Mouse moved to (604, 360)
Screenshot: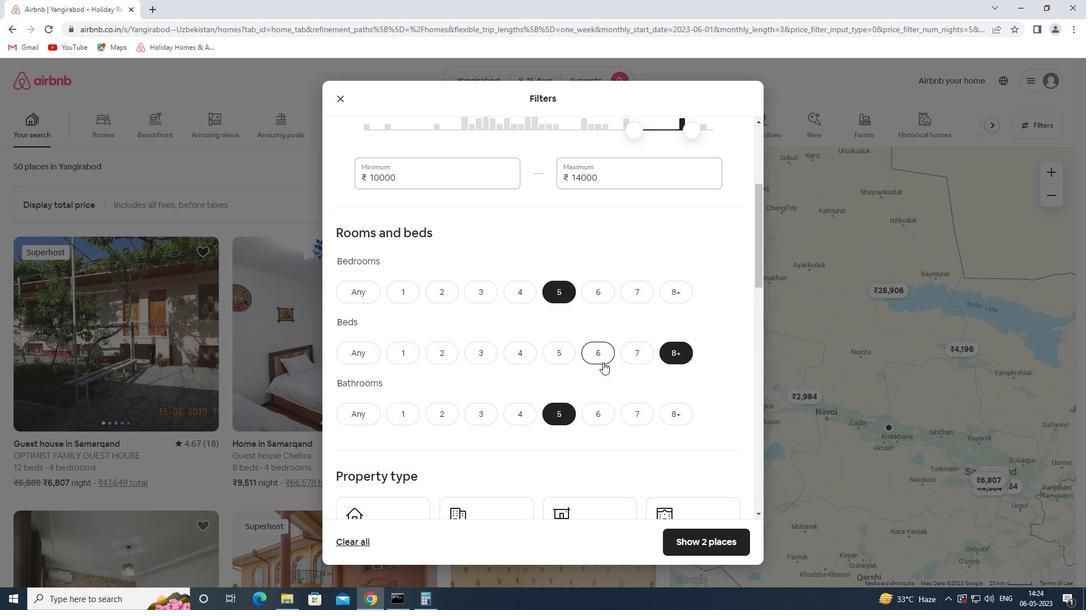 
Action: Mouse scrolled (604, 360) with delta (0, 0)
Screenshot: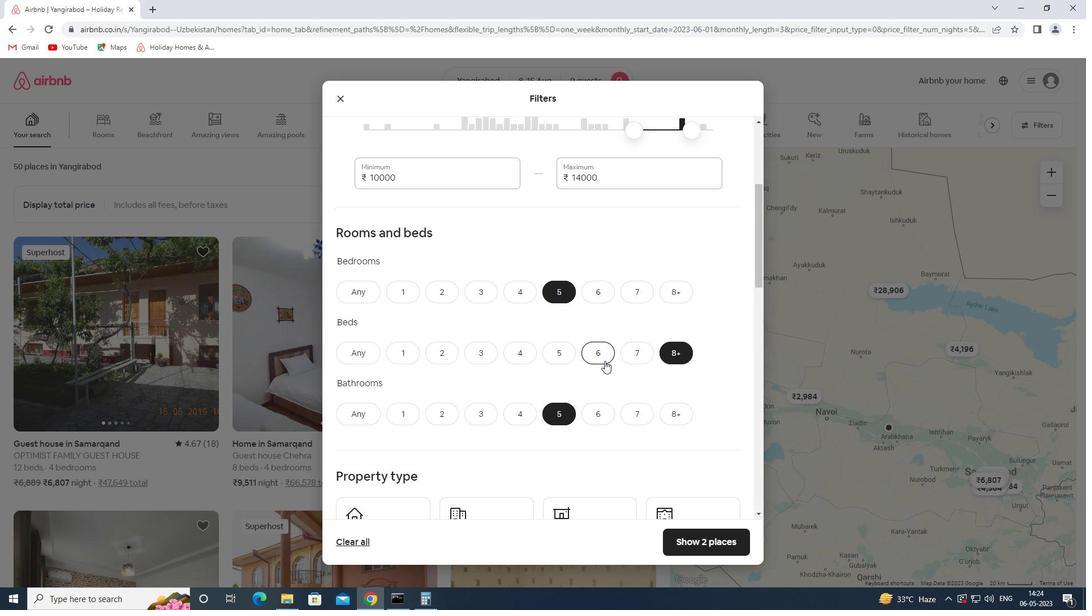 
Action: Mouse scrolled (604, 360) with delta (0, 0)
Screenshot: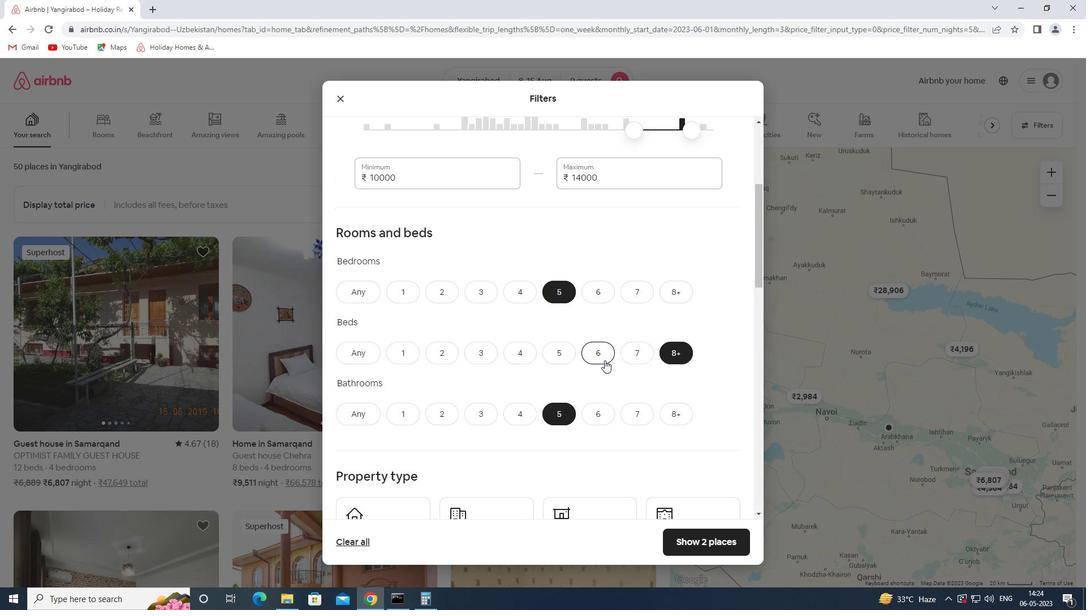 
Action: Mouse moved to (384, 429)
Screenshot: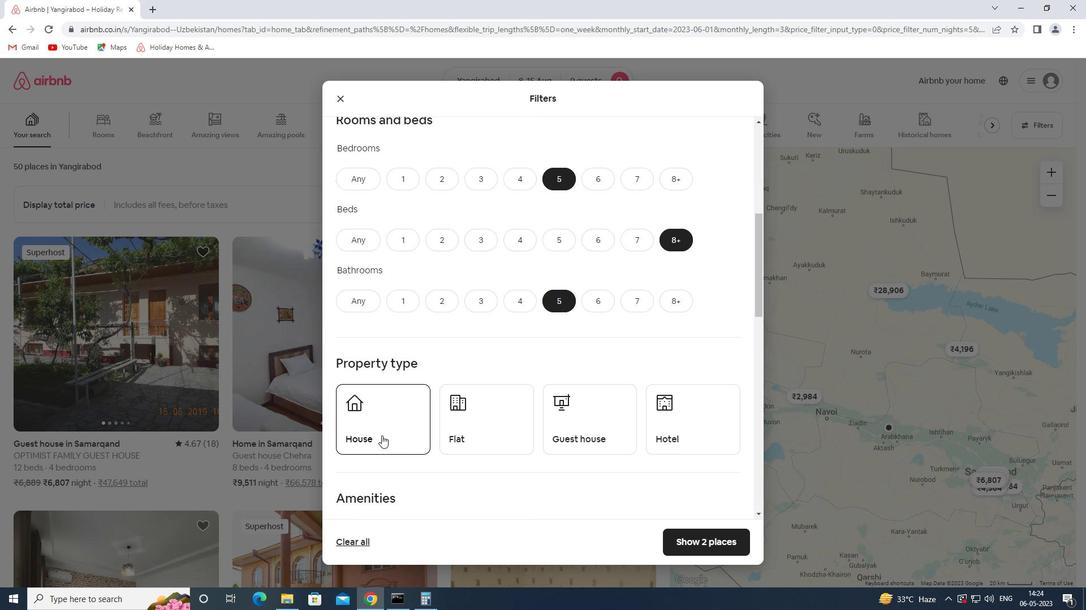 
Action: Mouse pressed left at (384, 429)
Screenshot: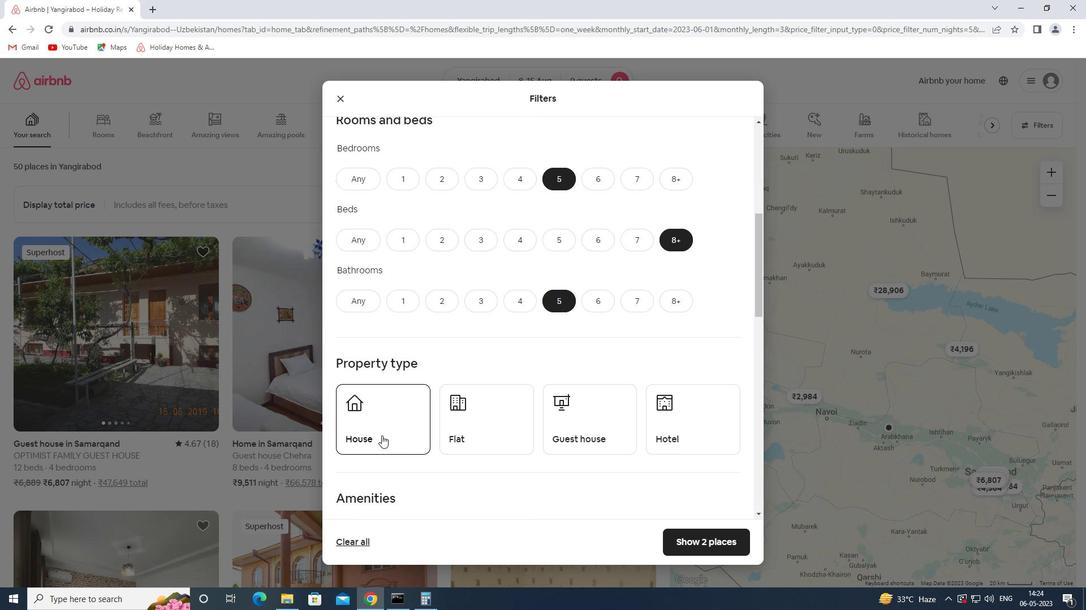 
Action: Mouse moved to (464, 433)
Screenshot: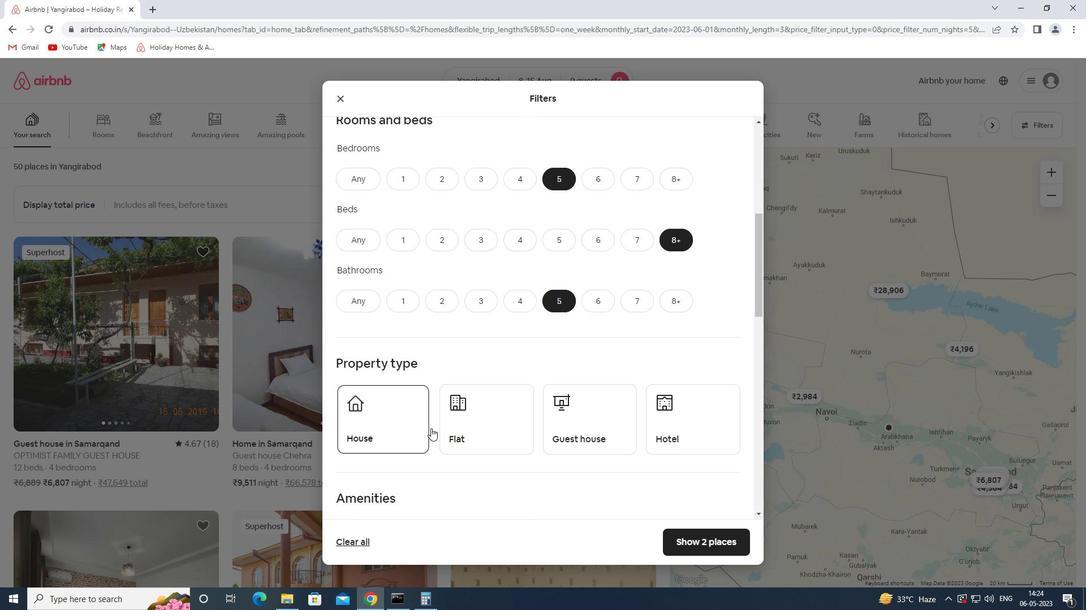 
Action: Mouse pressed left at (464, 433)
Screenshot: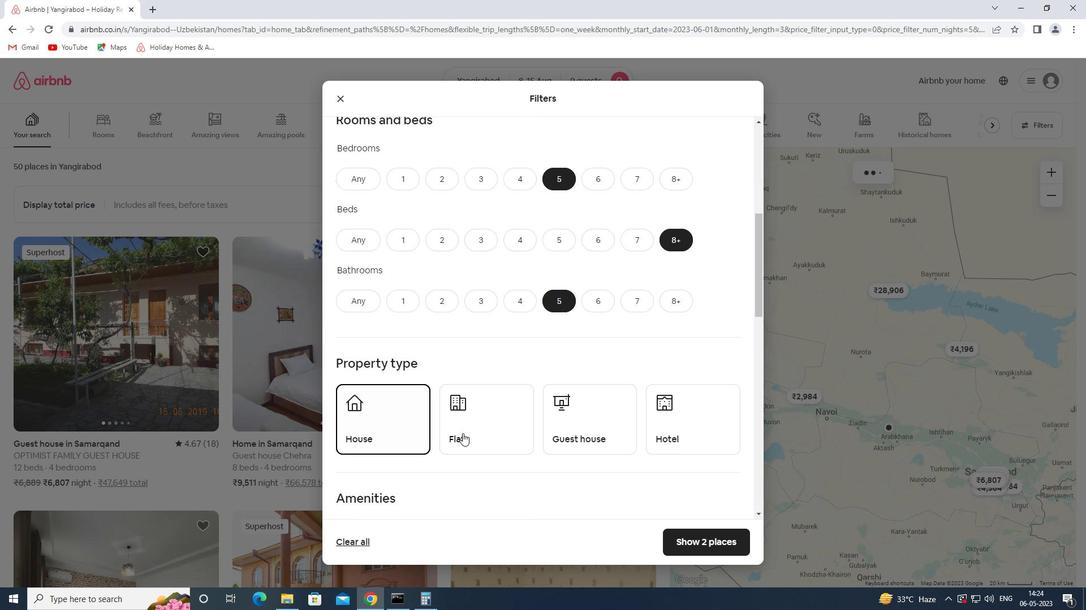 
Action: Mouse moved to (558, 424)
Screenshot: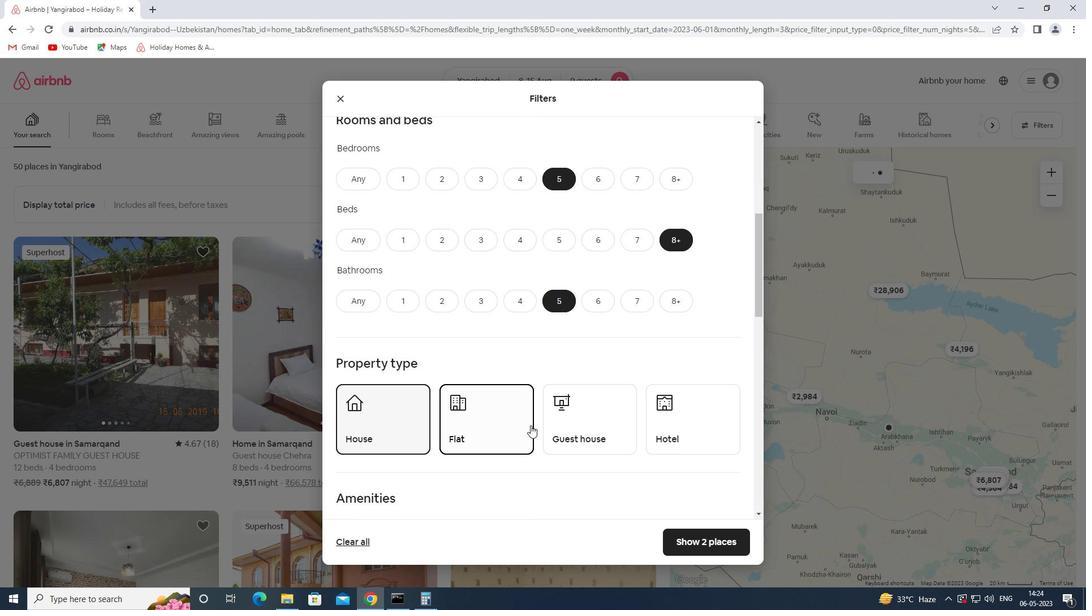 
Action: Mouse pressed left at (558, 424)
Screenshot: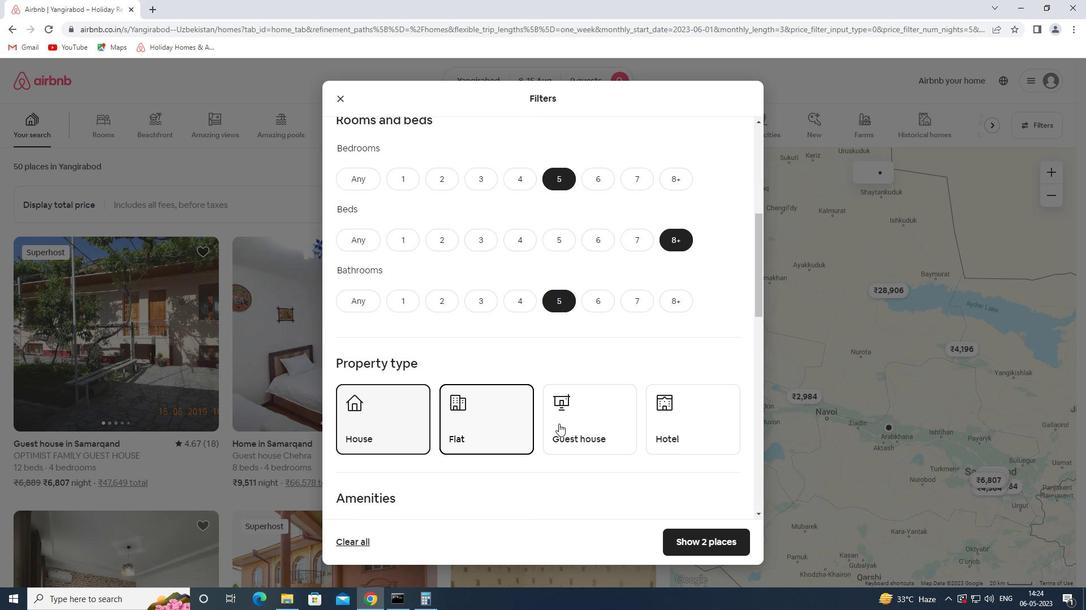 
Action: Mouse moved to (576, 414)
Screenshot: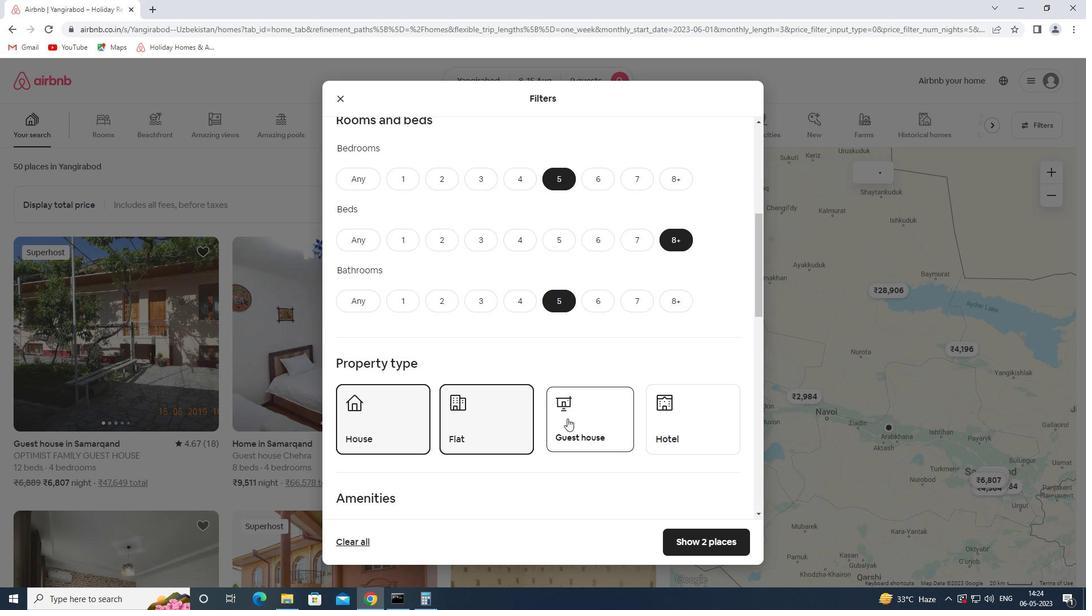 
Action: Mouse scrolled (576, 413) with delta (0, 0)
Screenshot: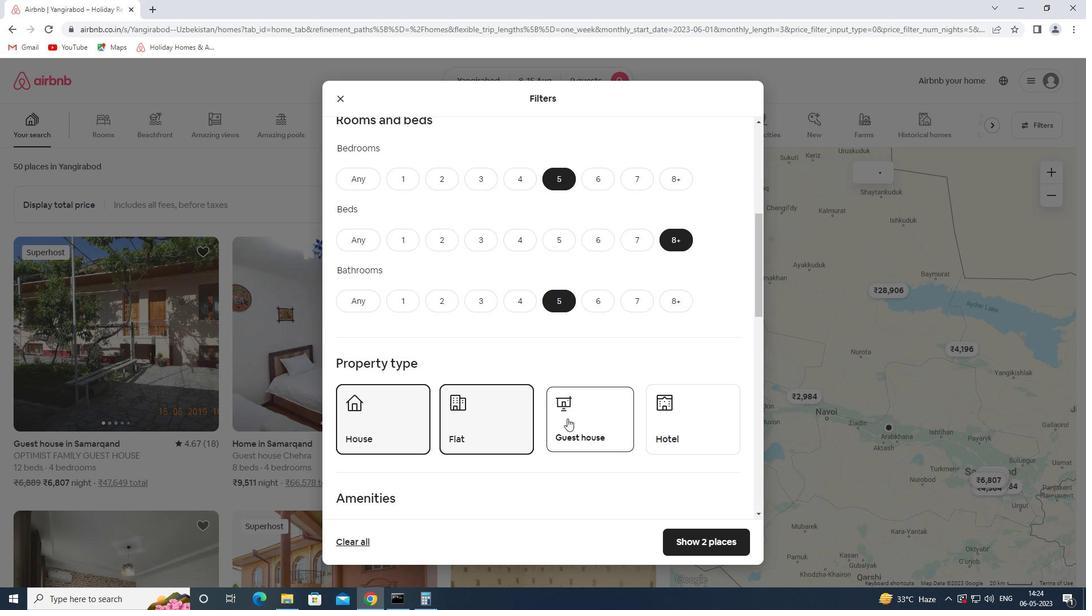 
Action: Mouse scrolled (576, 413) with delta (0, 0)
Screenshot: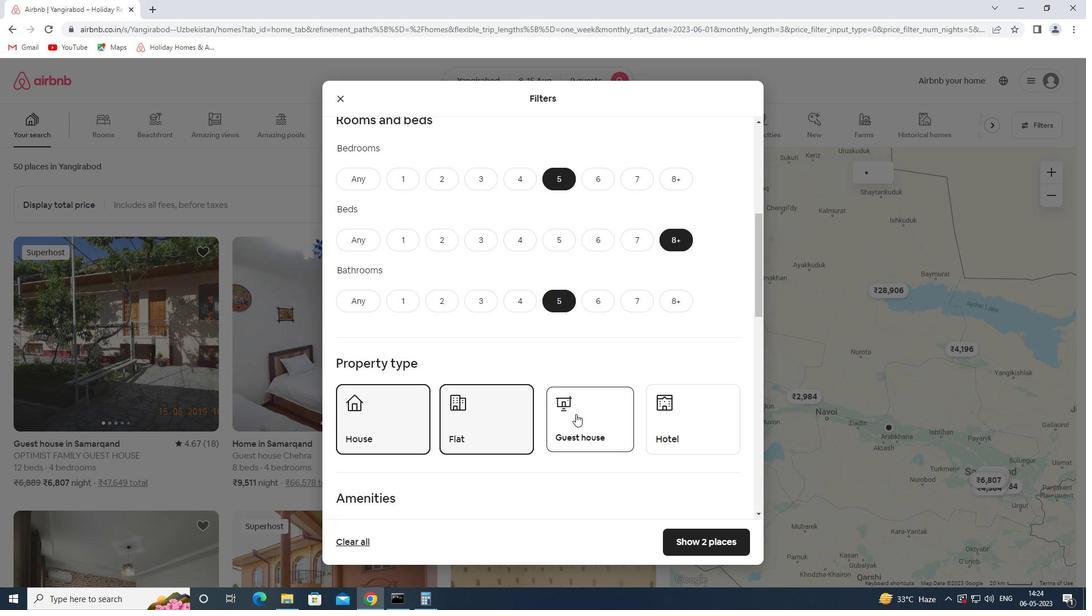 
Action: Mouse moved to (577, 414)
Screenshot: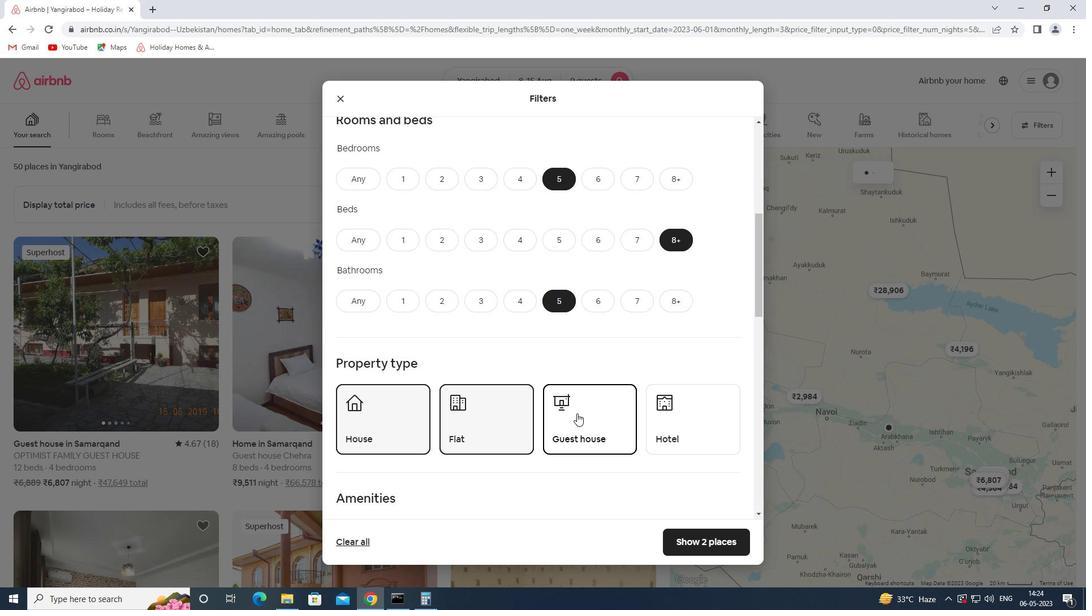 
Action: Mouse scrolled (577, 413) with delta (0, 0)
Screenshot: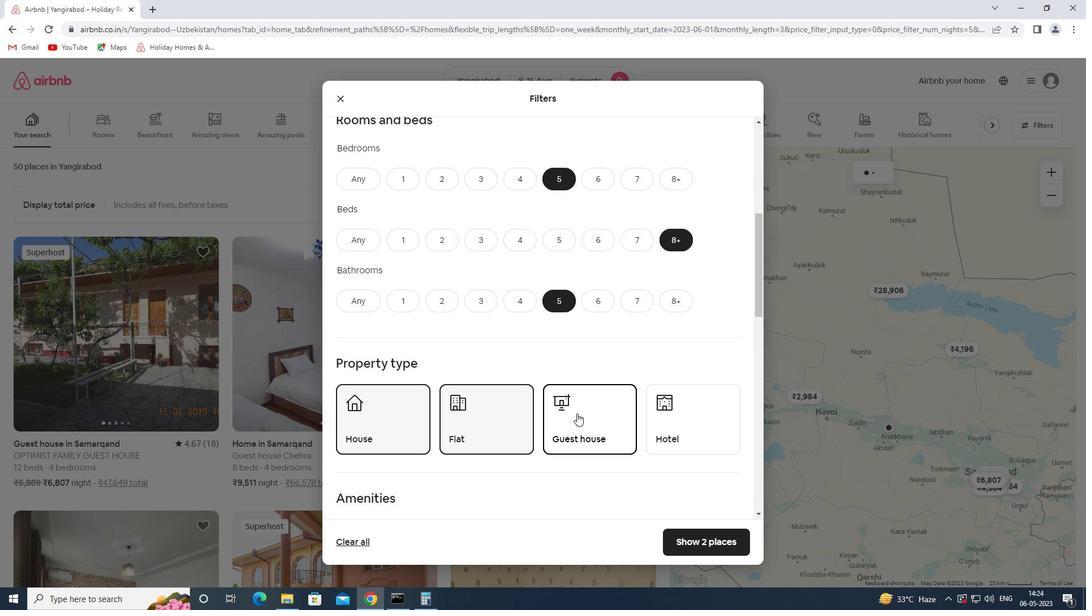 
Action: Mouse moved to (578, 413)
Screenshot: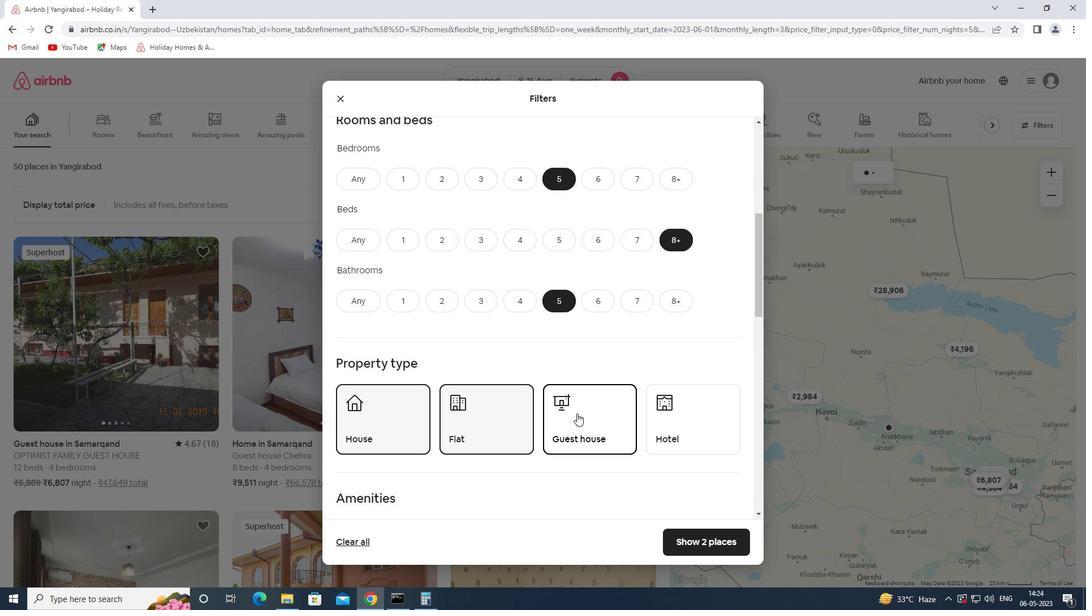 
Action: Mouse scrolled (578, 412) with delta (0, 0)
Screenshot: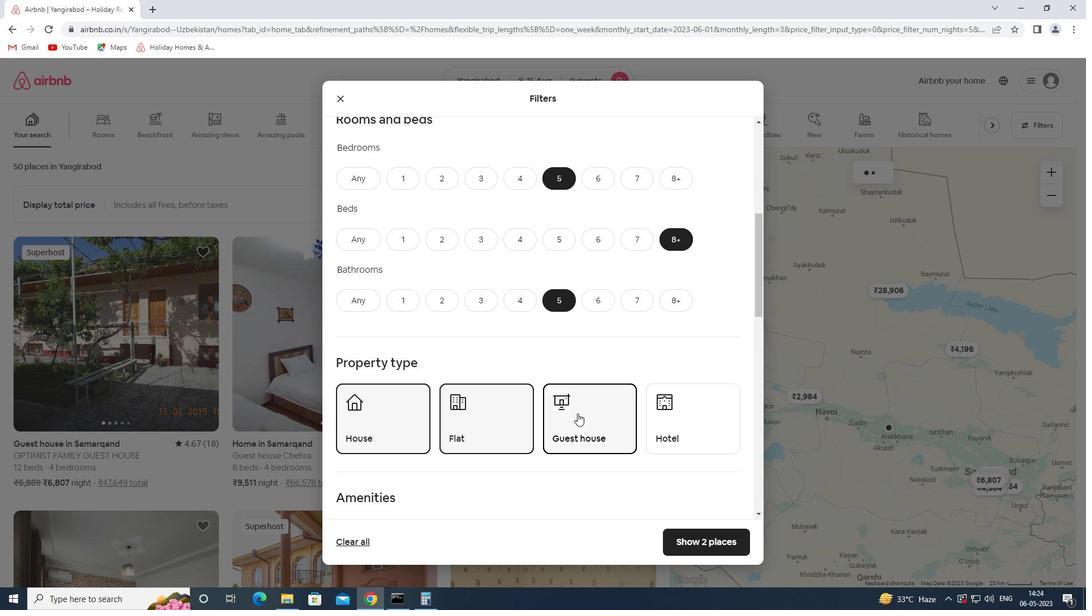 
Action: Mouse moved to (554, 327)
Screenshot: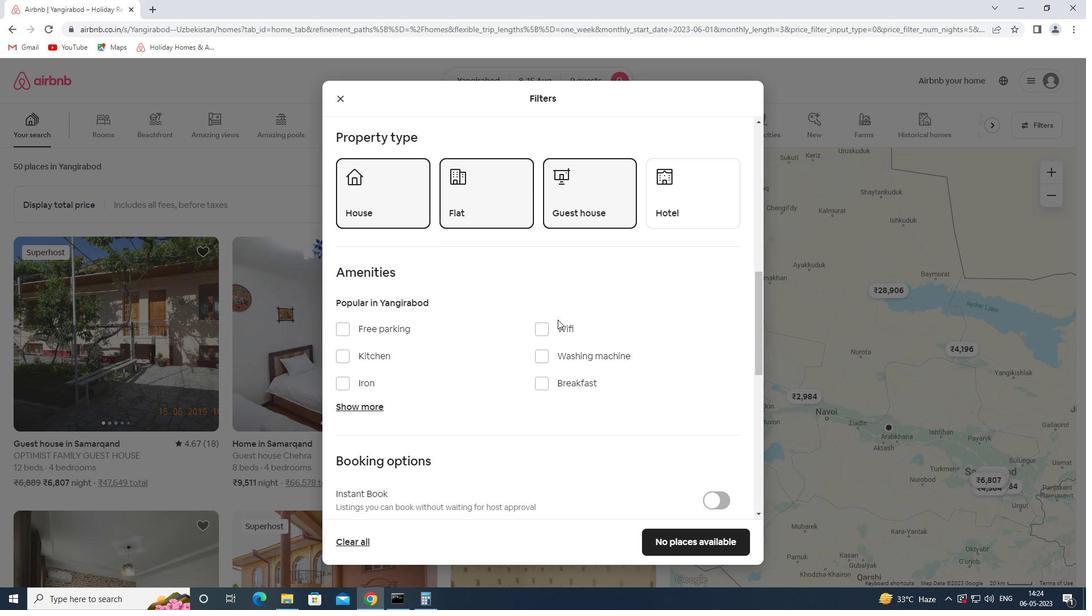 
Action: Mouse pressed left at (554, 327)
Screenshot: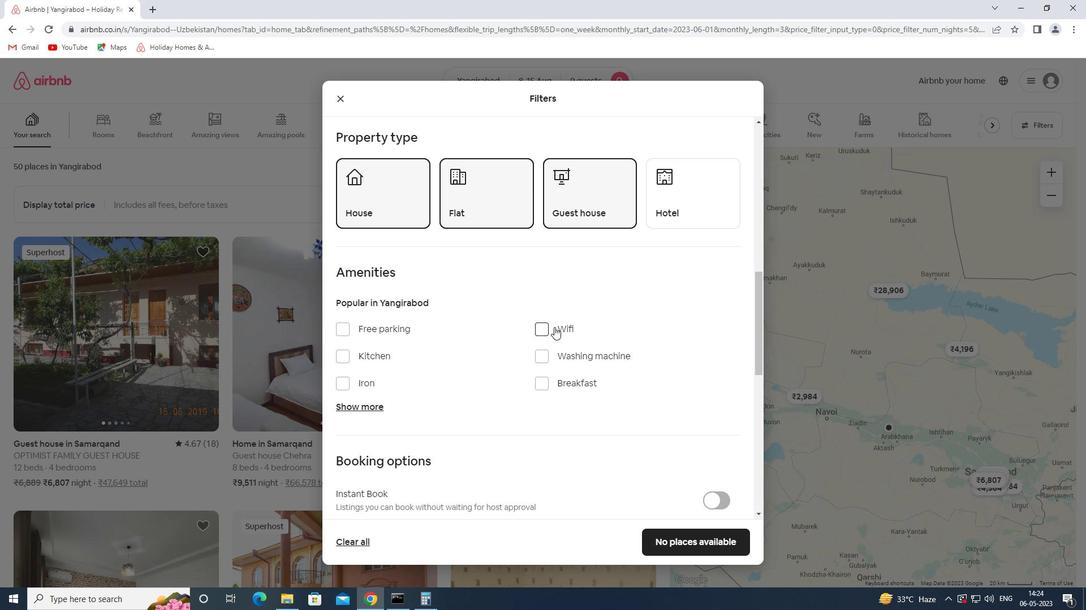 
Action: Mouse moved to (364, 395)
Screenshot: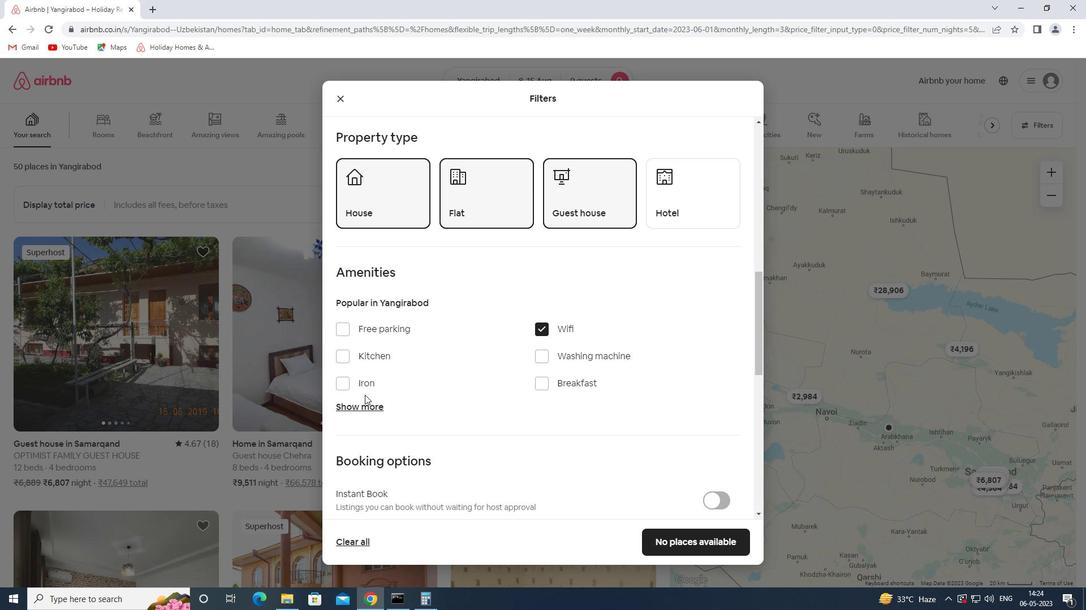 
Action: Mouse pressed left at (364, 395)
Screenshot: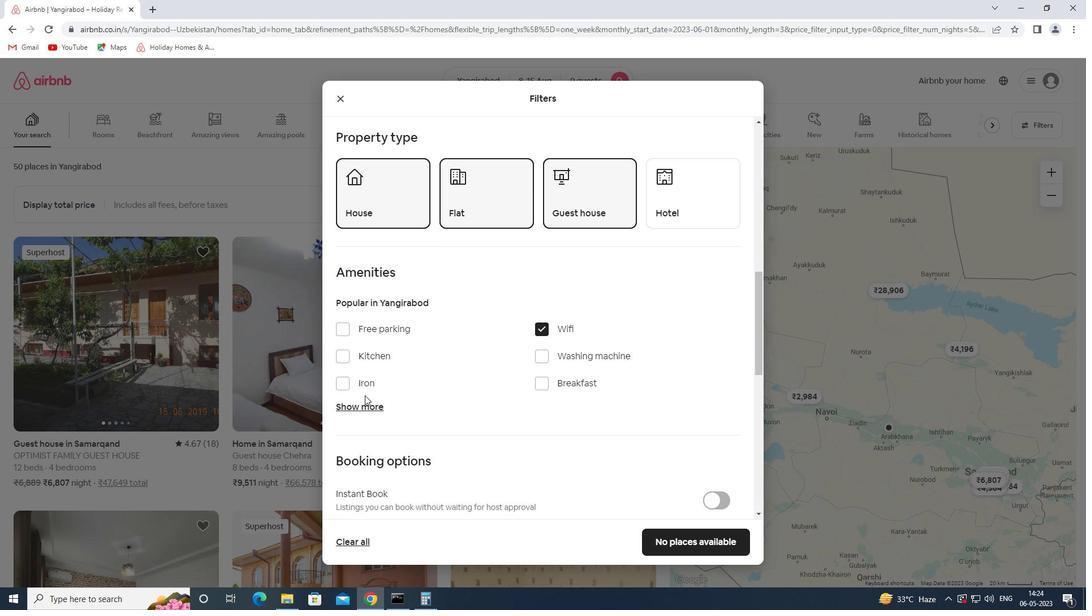 
Action: Mouse moved to (371, 406)
Screenshot: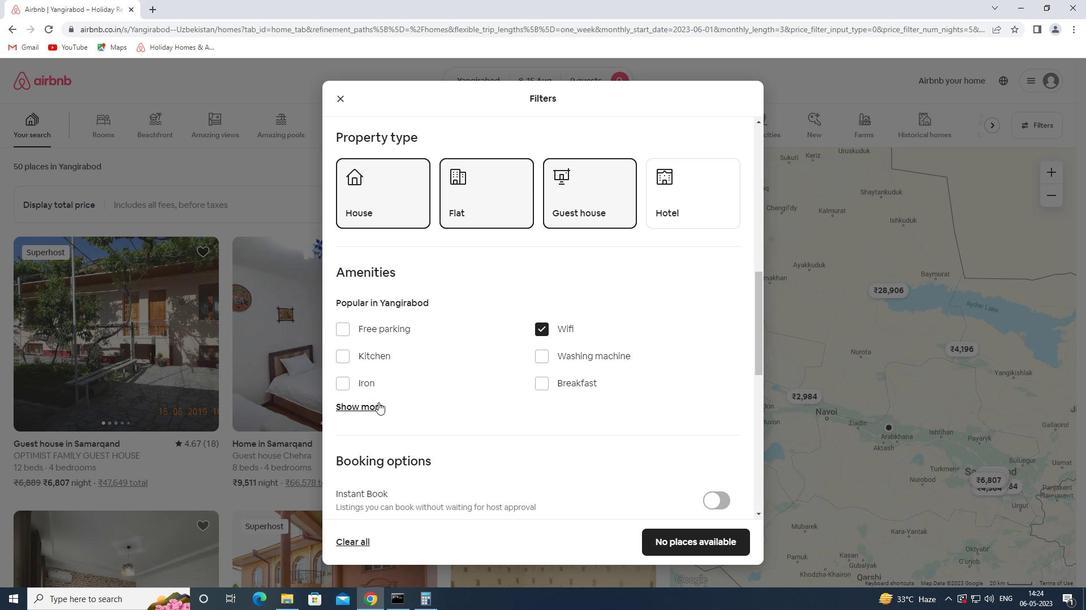 
Action: Mouse pressed left at (371, 406)
Screenshot: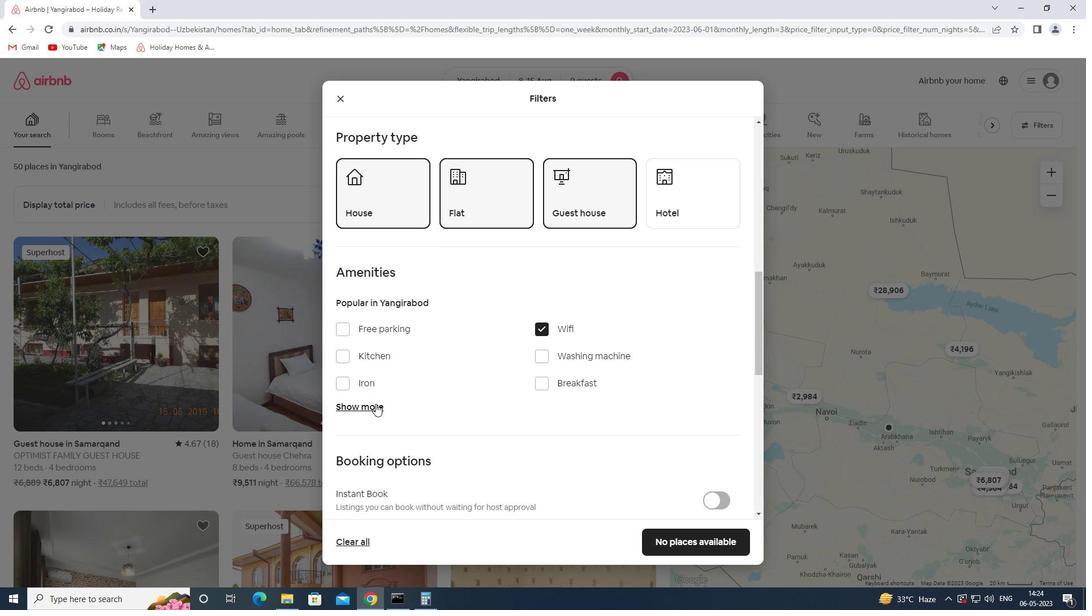 
Action: Mouse moved to (377, 334)
Screenshot: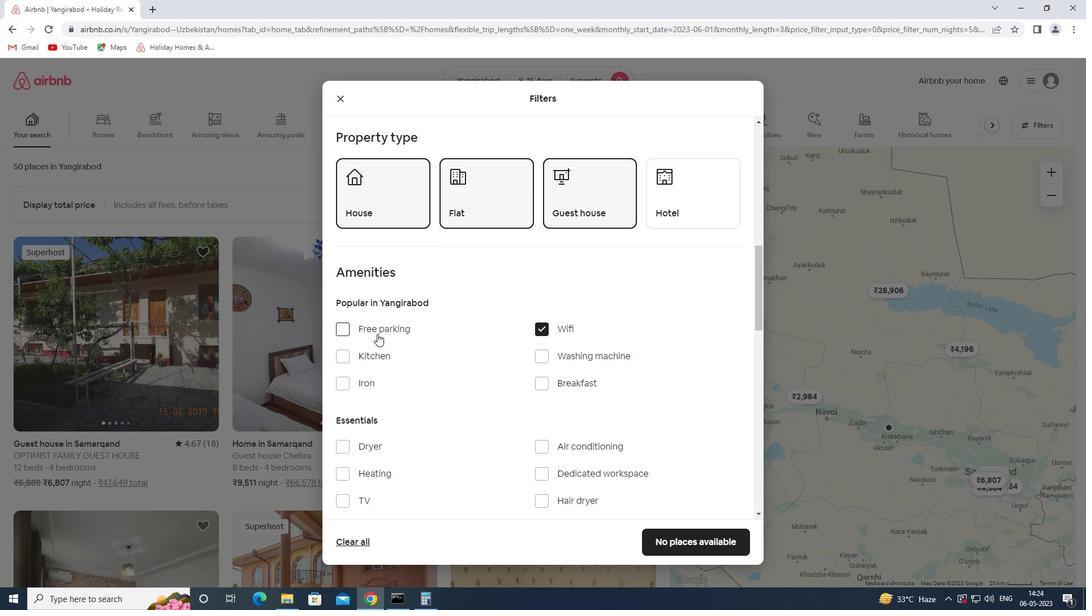 
Action: Mouse pressed left at (377, 334)
Screenshot: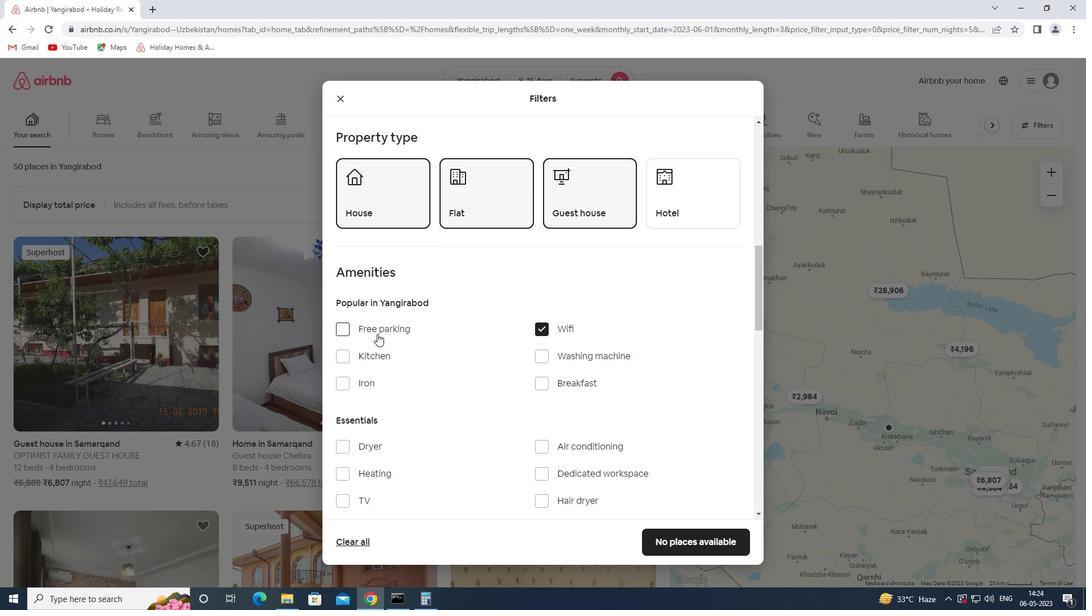 
Action: Mouse moved to (570, 384)
Screenshot: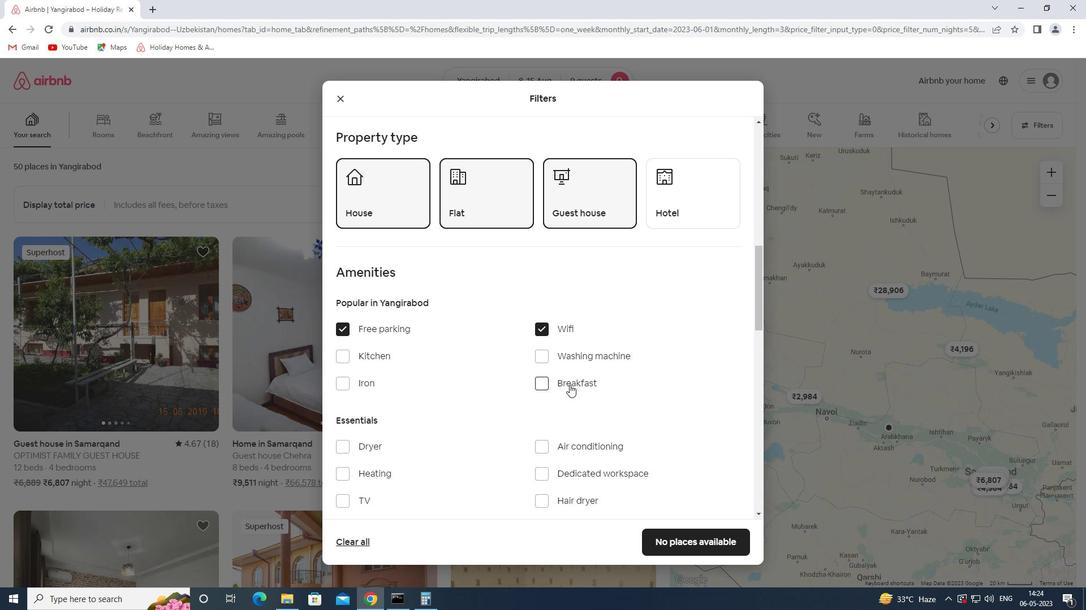 
Action: Mouse pressed left at (570, 384)
Screenshot: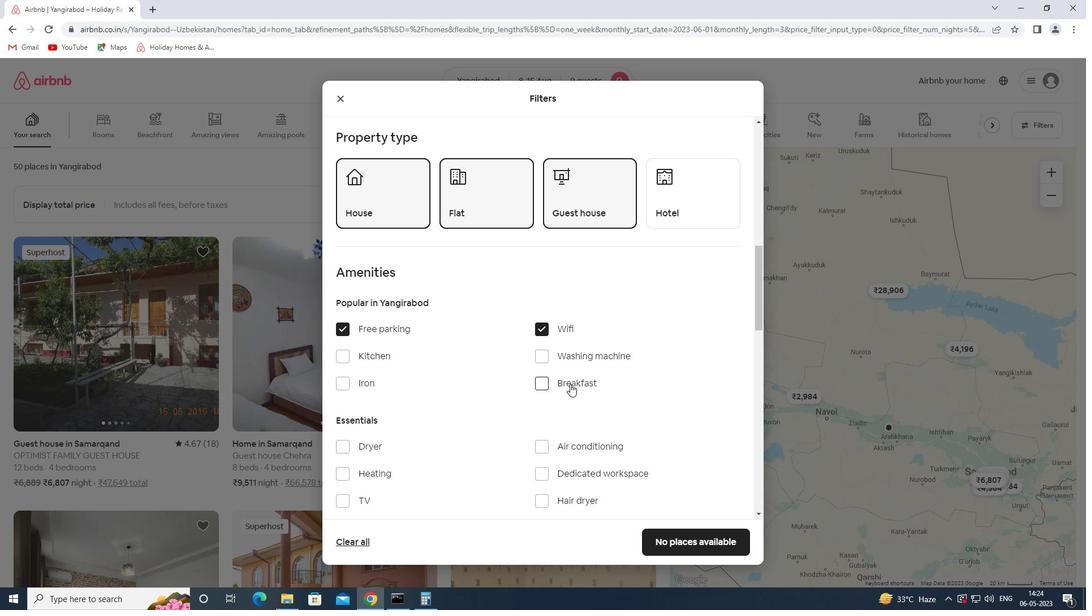 
Action: Mouse moved to (437, 404)
Screenshot: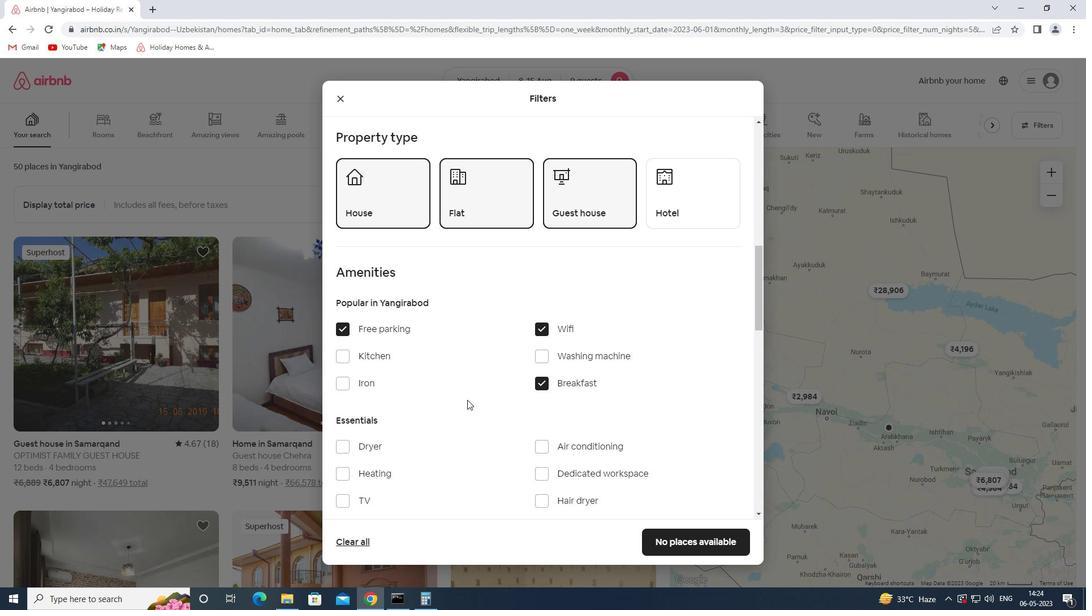 
Action: Mouse scrolled (437, 403) with delta (0, 0)
Screenshot: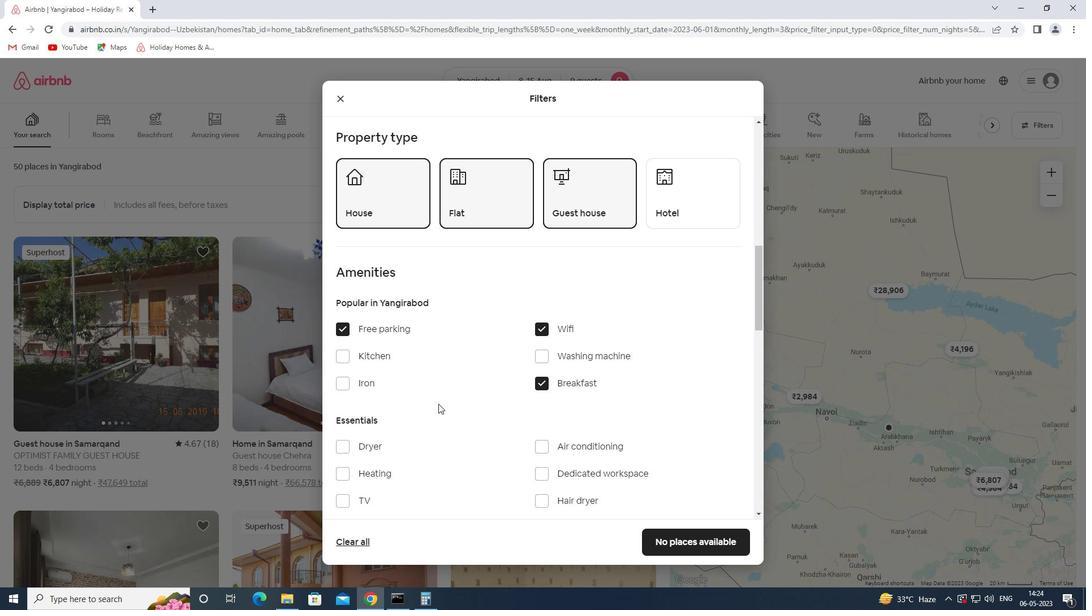 
Action: Mouse scrolled (437, 403) with delta (0, 0)
Screenshot: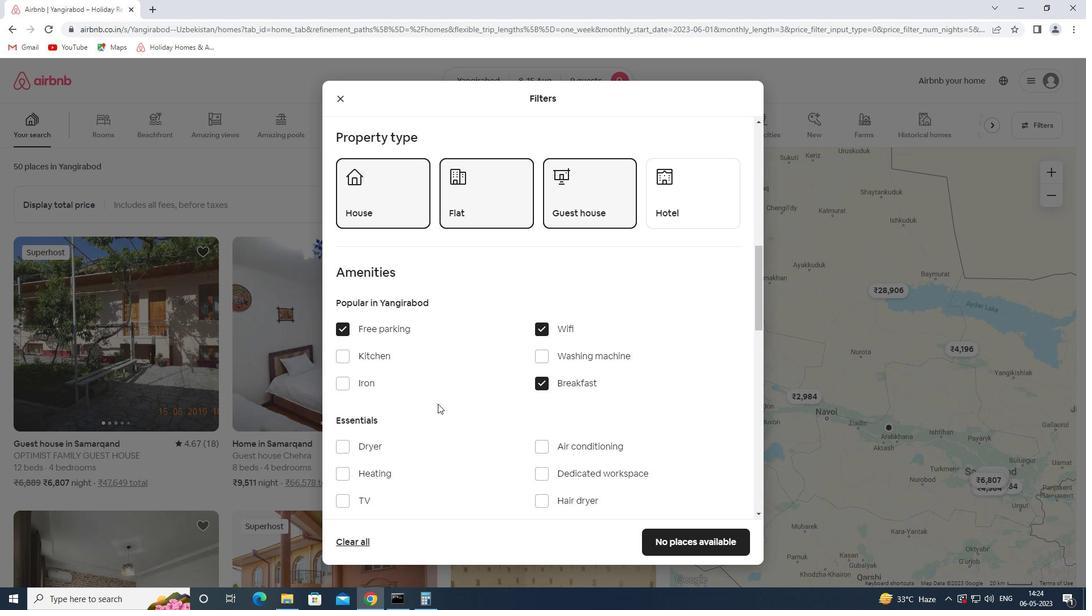
Action: Mouse scrolled (437, 403) with delta (0, 0)
Screenshot: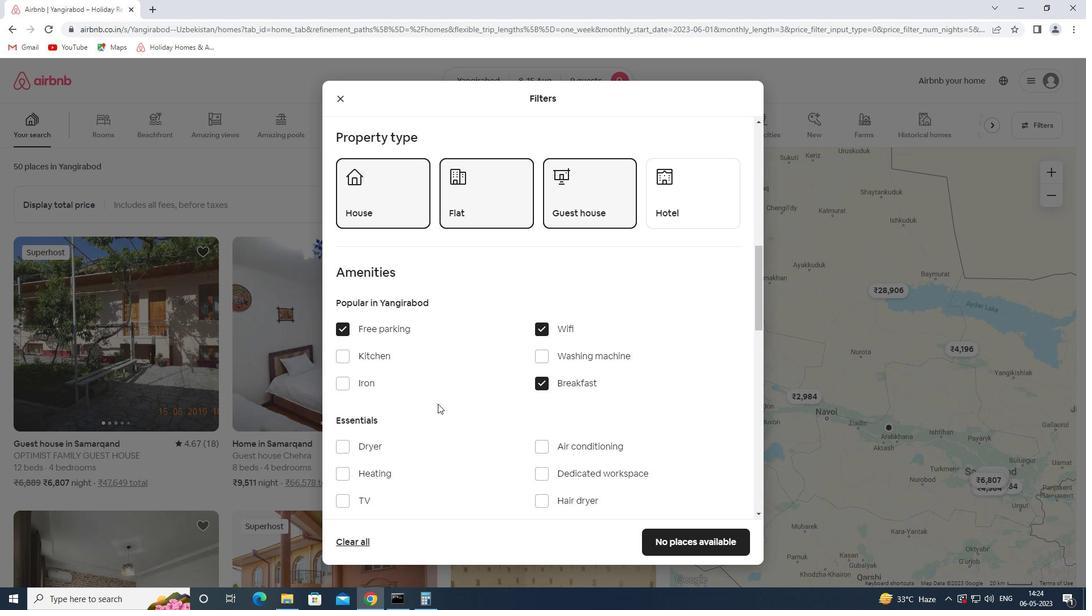 
Action: Mouse moved to (345, 332)
Screenshot: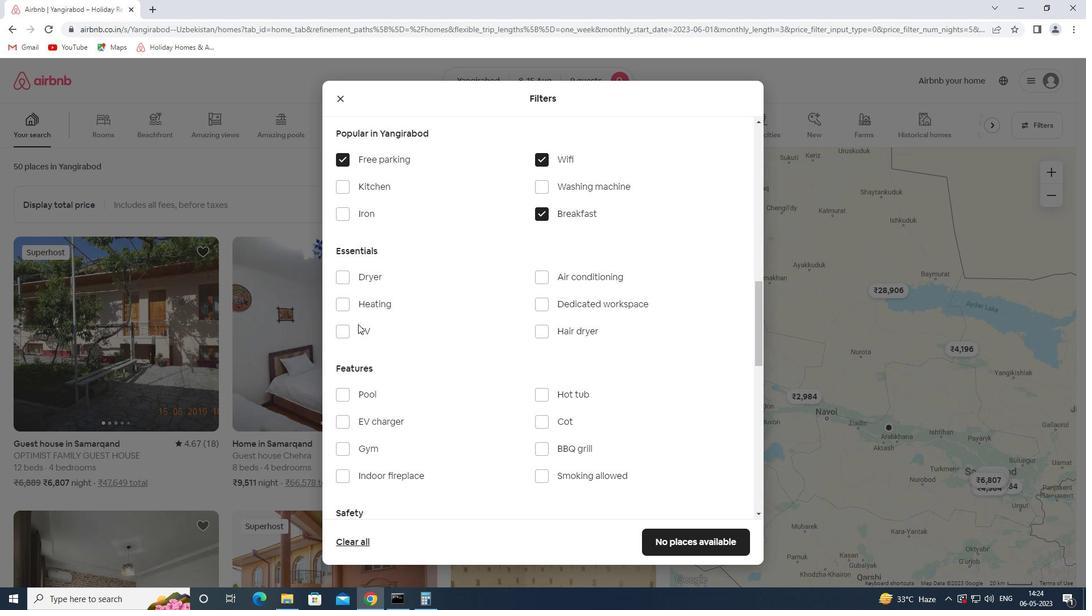 
Action: Mouse pressed left at (345, 332)
Screenshot: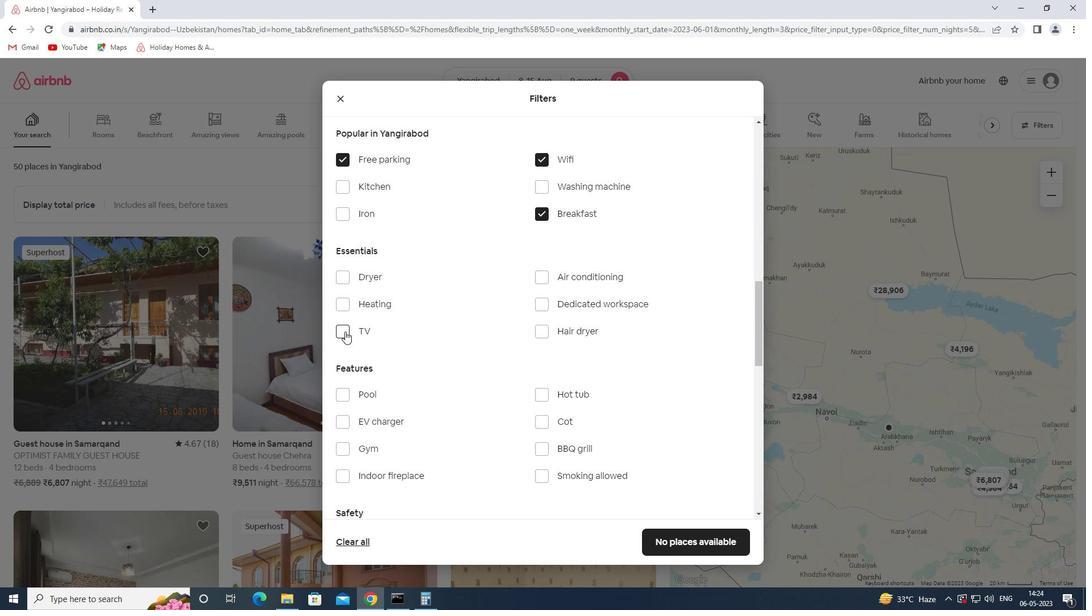 
Action: Mouse moved to (356, 449)
Screenshot: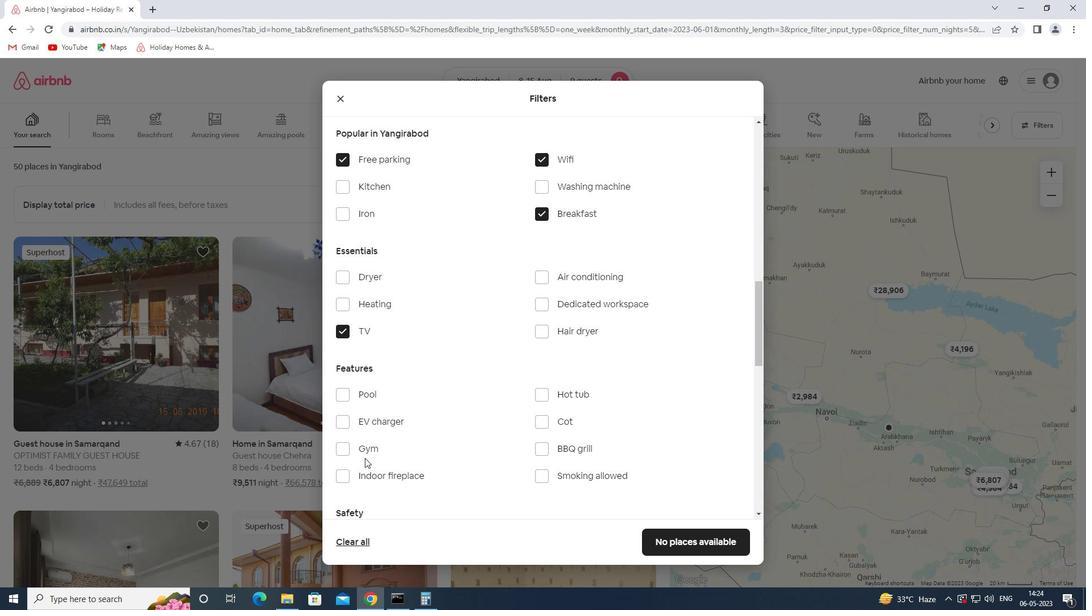 
Action: Mouse pressed left at (356, 449)
Screenshot: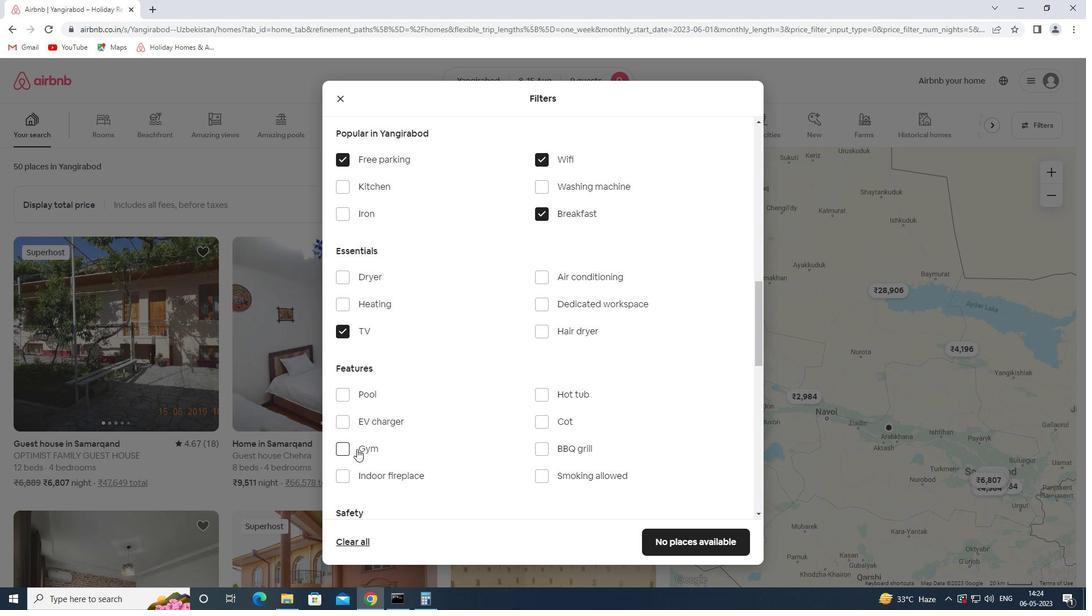 
Action: Mouse moved to (444, 406)
Screenshot: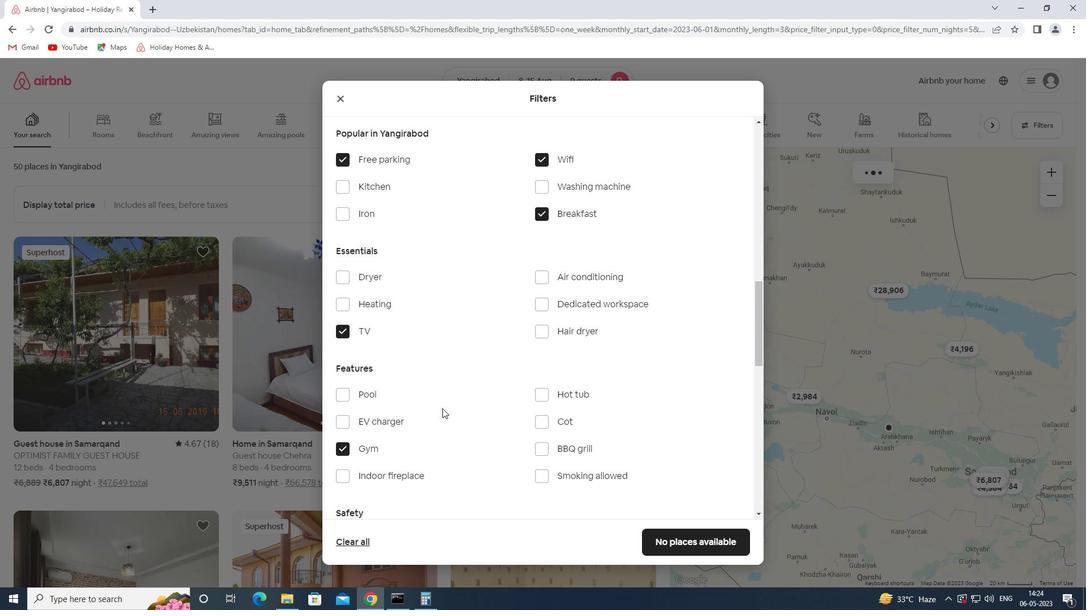 
Action: Mouse scrolled (444, 406) with delta (0, 0)
Screenshot: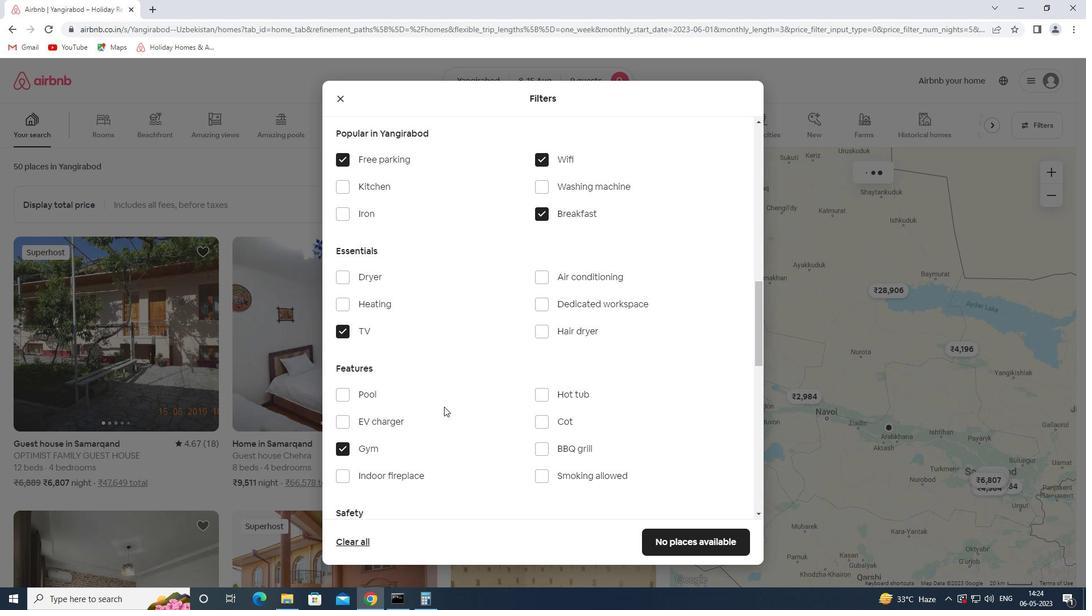 
Action: Mouse moved to (445, 406)
Screenshot: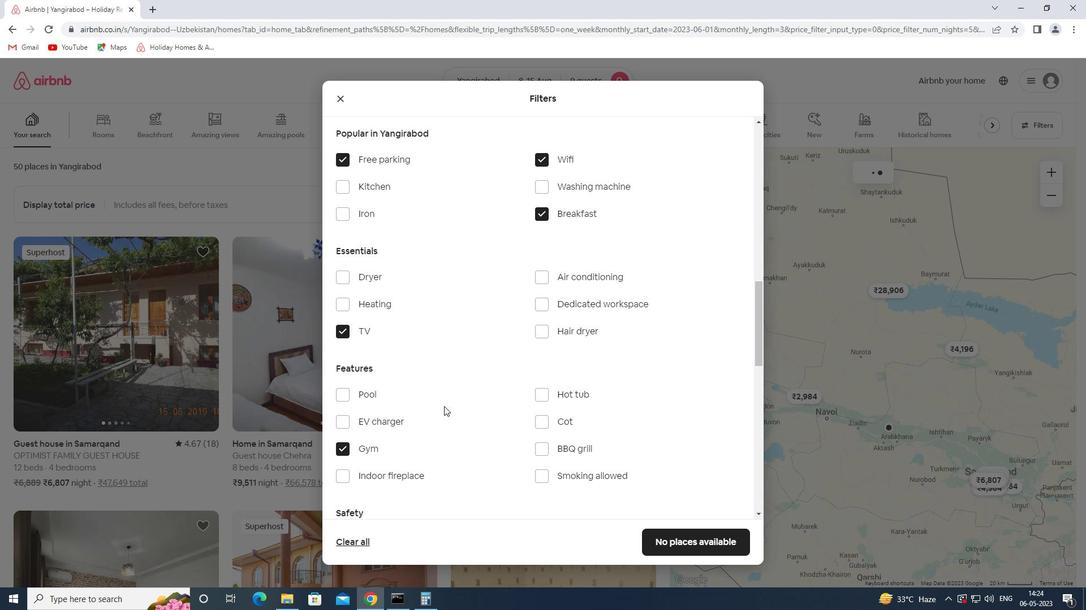 
Action: Mouse scrolled (445, 405) with delta (0, 0)
Screenshot: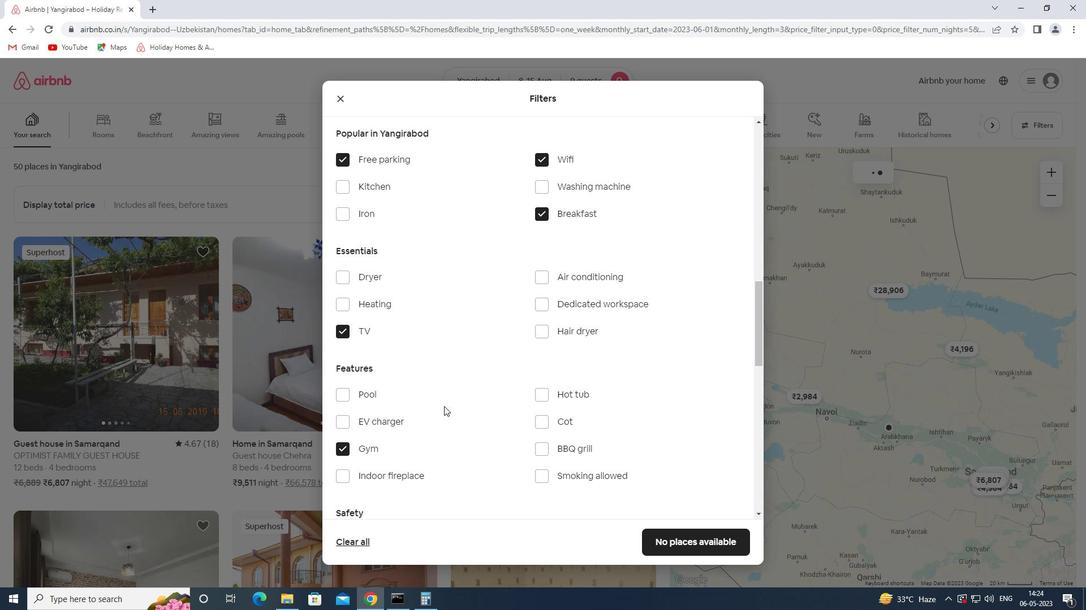 
Action: Mouse scrolled (445, 405) with delta (0, 0)
Screenshot: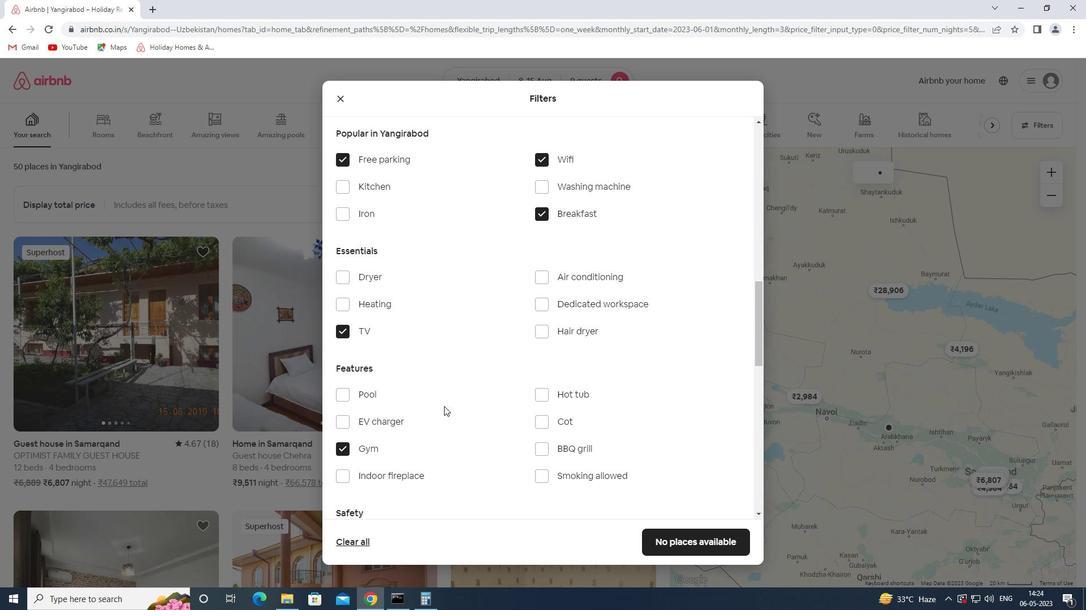 
Action: Mouse scrolled (445, 405) with delta (0, 0)
Screenshot: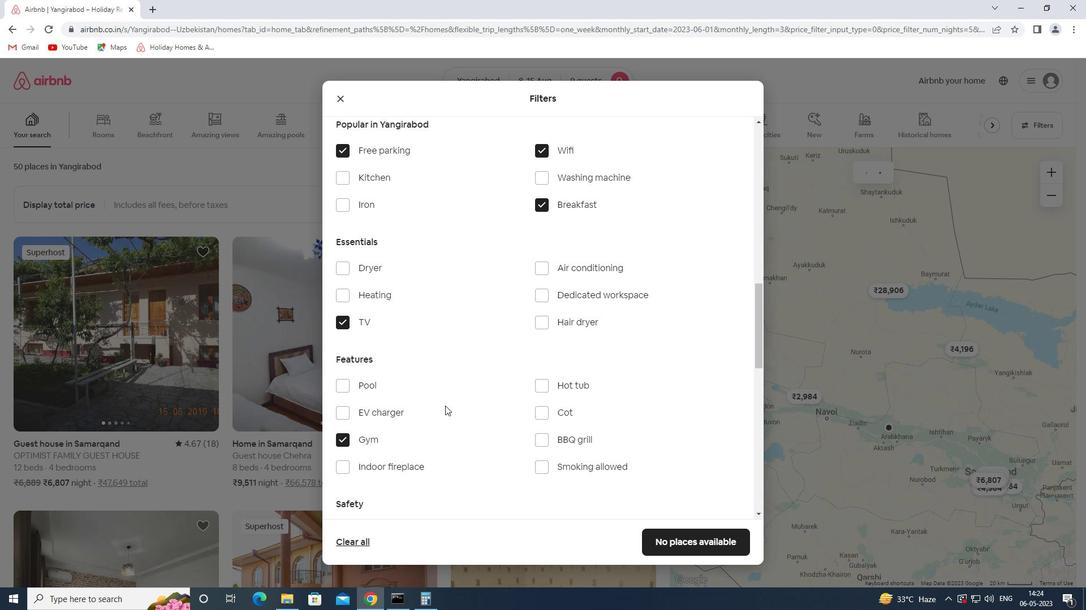 
Action: Mouse moved to (705, 470)
Screenshot: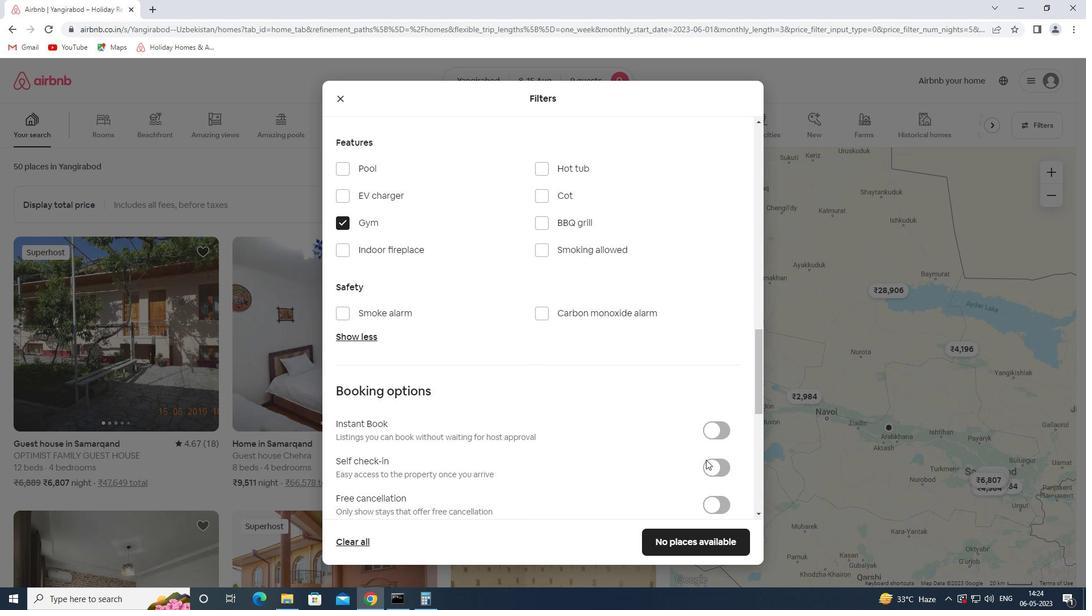 
Action: Mouse pressed left at (705, 470)
Screenshot: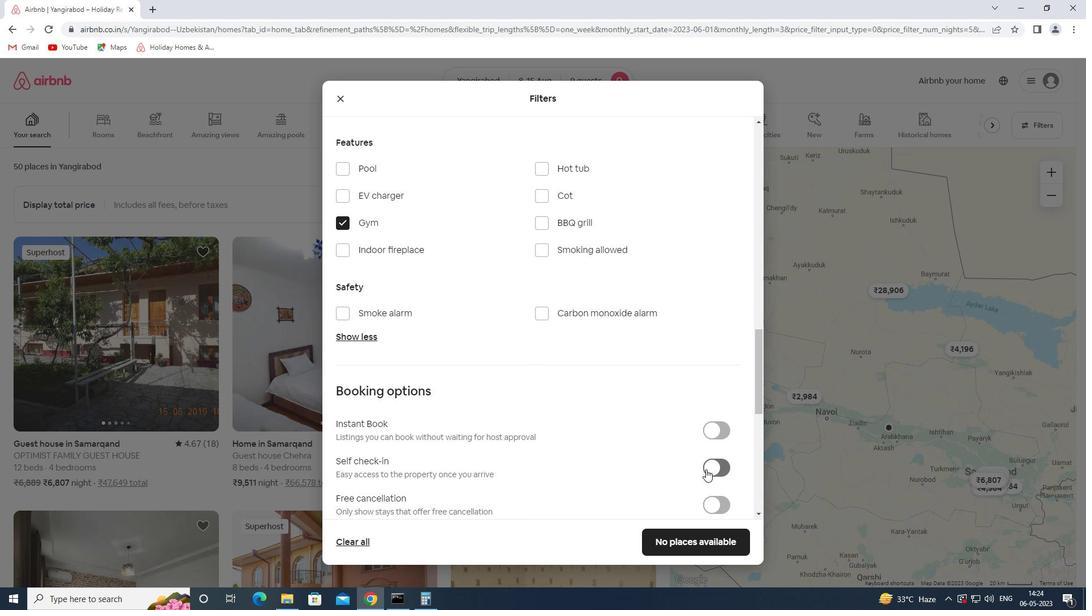 
Action: Mouse moved to (624, 428)
Screenshot: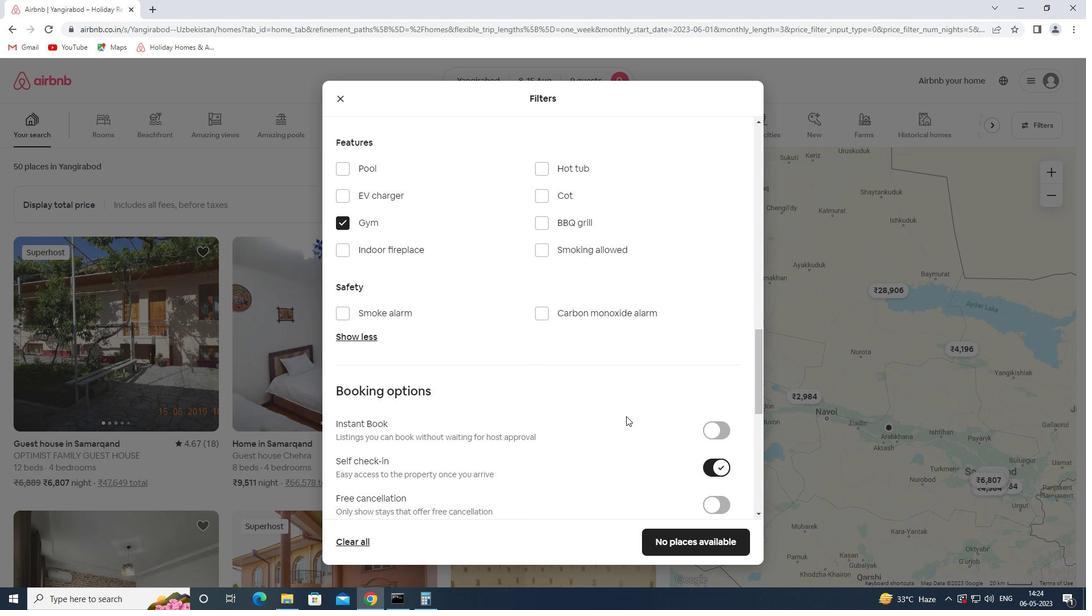 
Action: Mouse scrolled (624, 428) with delta (0, 0)
Screenshot: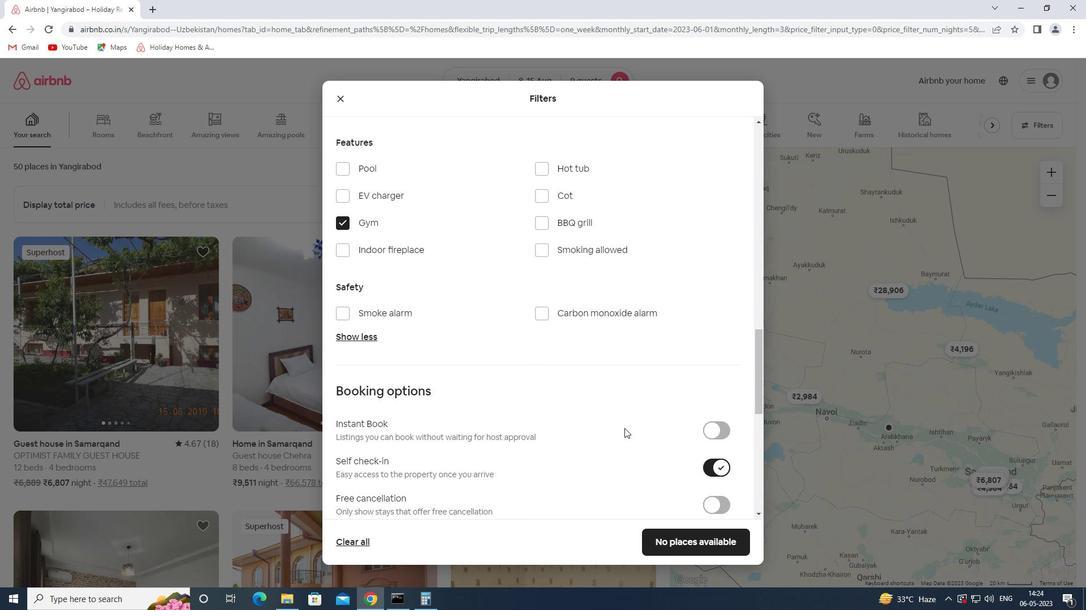 
Action: Mouse scrolled (624, 428) with delta (0, 0)
Screenshot: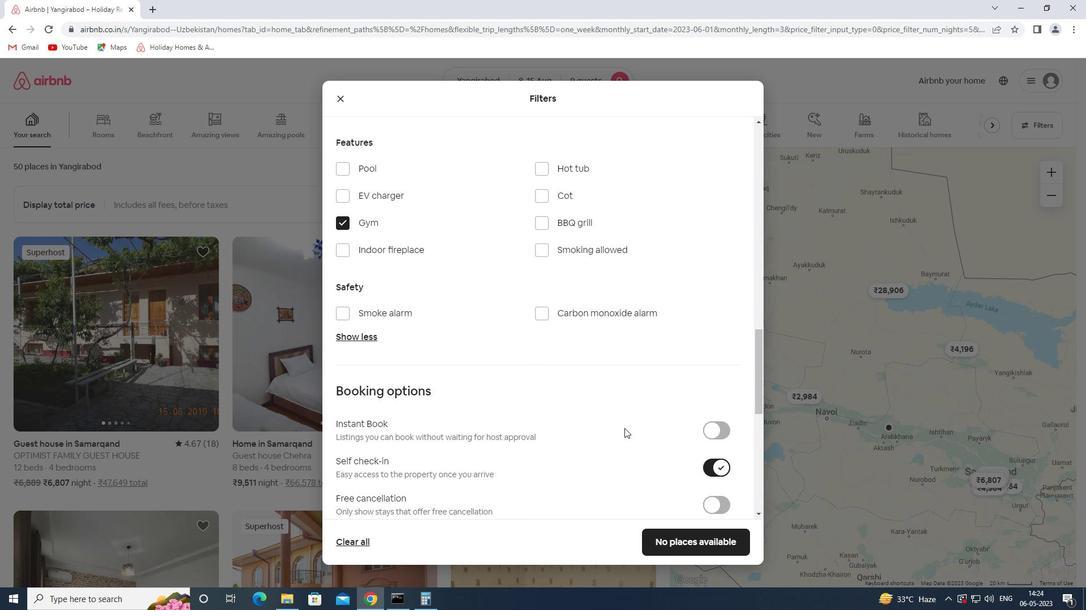 
Action: Mouse moved to (626, 428)
Screenshot: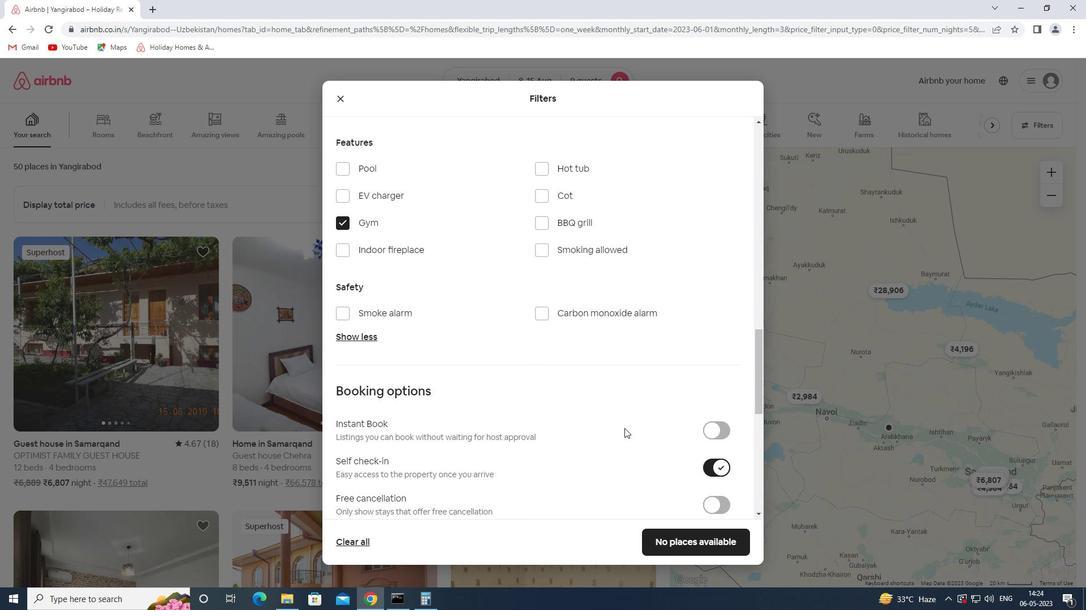 
Action: Mouse scrolled (626, 428) with delta (0, 0)
Screenshot: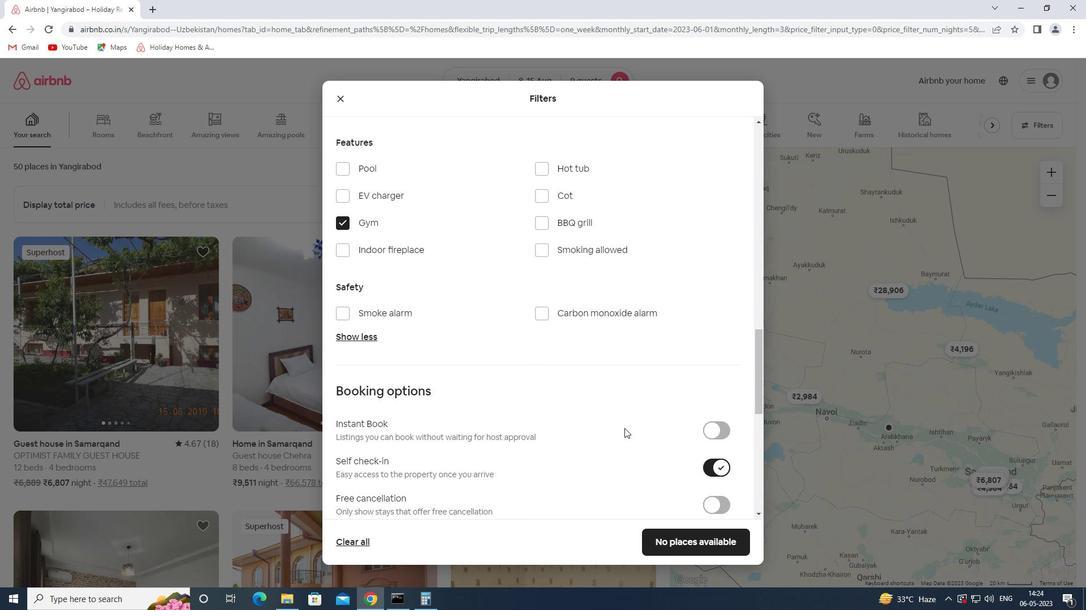 
Action: Mouse moved to (571, 348)
Screenshot: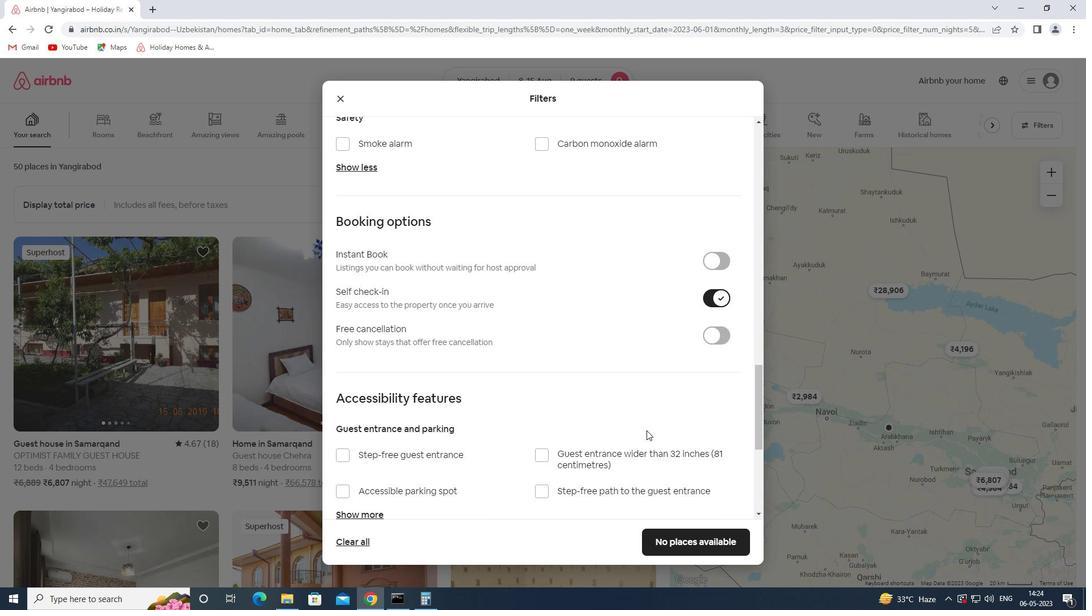 
Action: Mouse scrolled (571, 347) with delta (0, 0)
Screenshot: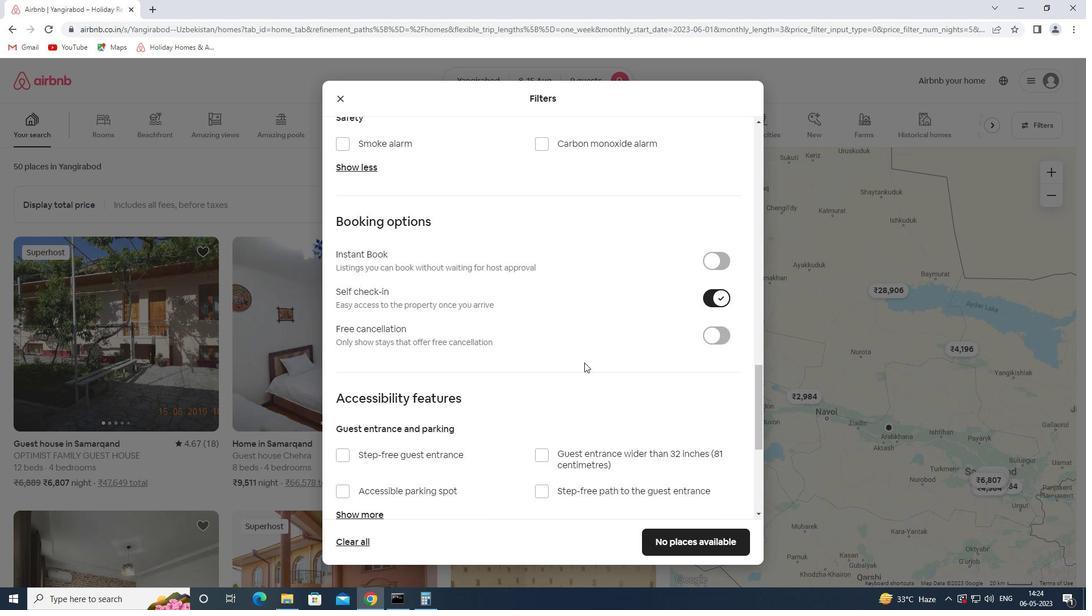 
Action: Mouse scrolled (571, 347) with delta (0, 0)
Screenshot: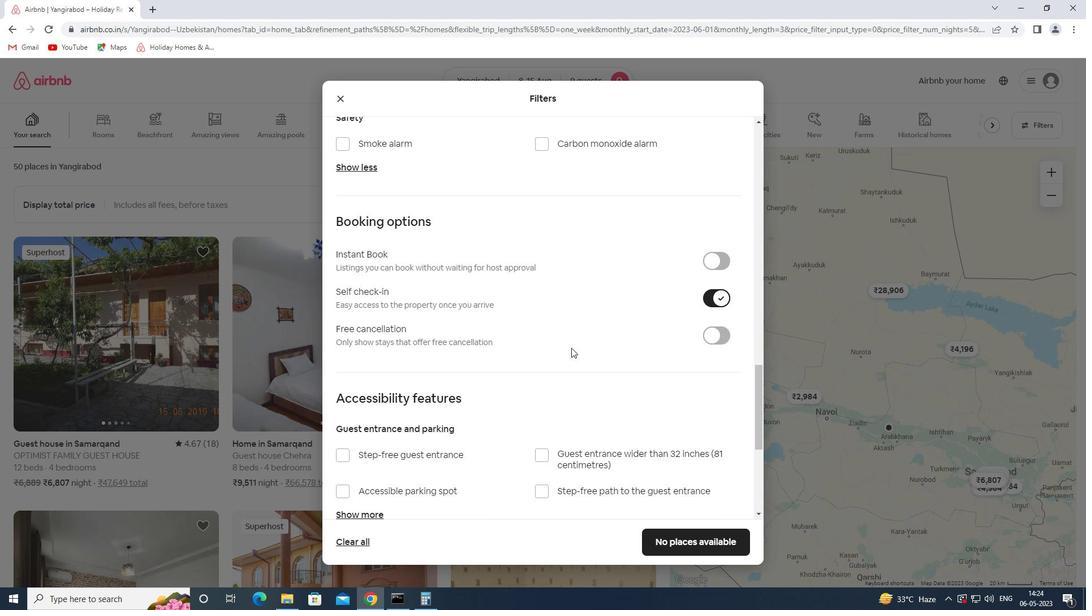
Action: Mouse scrolled (571, 347) with delta (0, 0)
Screenshot: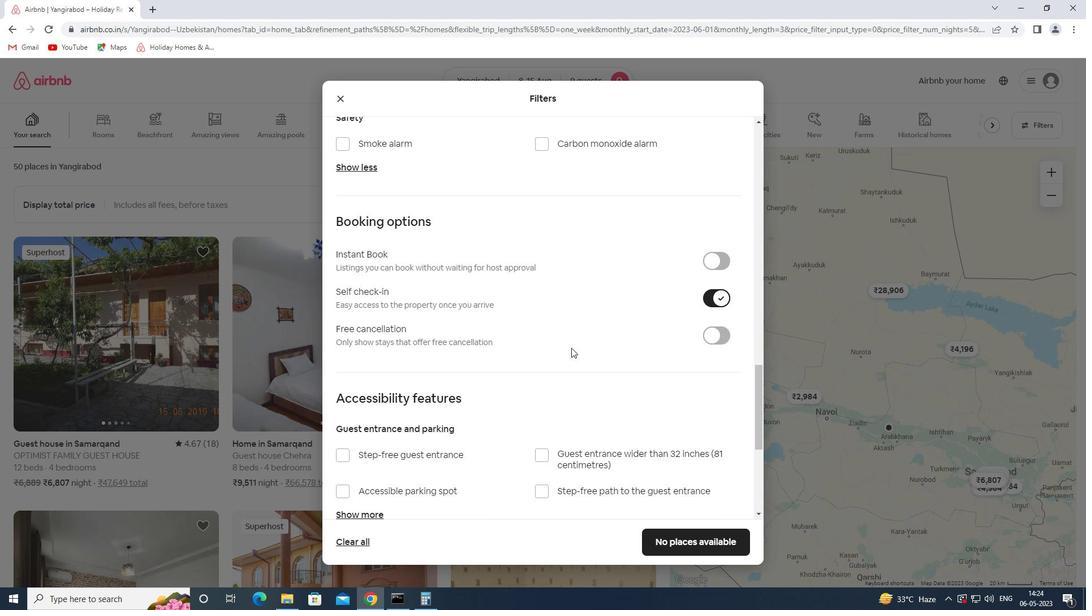 
Action: Mouse moved to (642, 343)
Screenshot: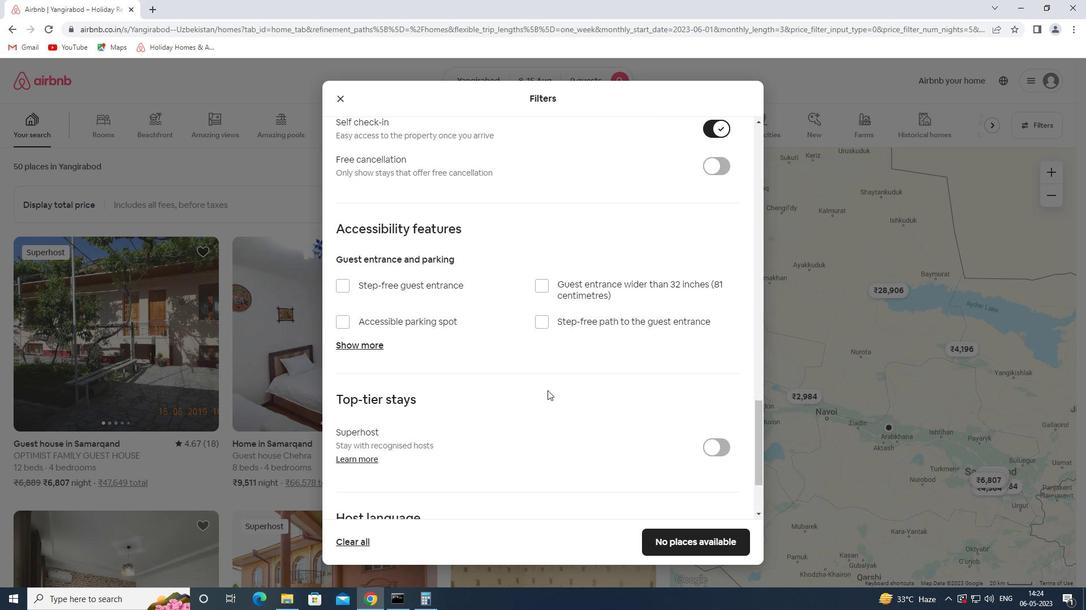 
Action: Mouse scrolled (642, 342) with delta (0, 0)
Screenshot: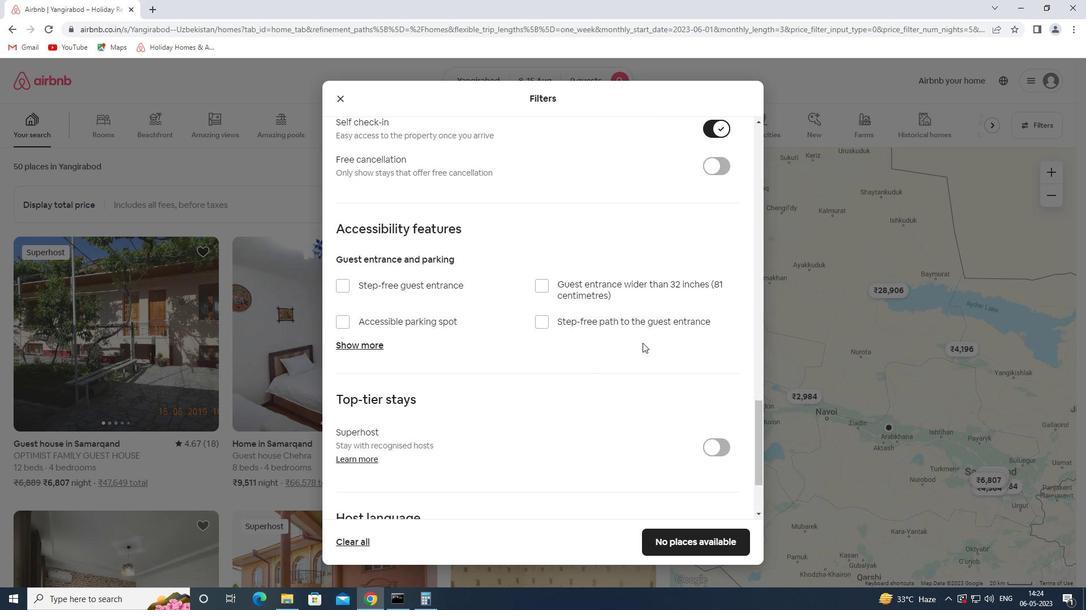 
Action: Mouse scrolled (642, 342) with delta (0, 0)
Screenshot: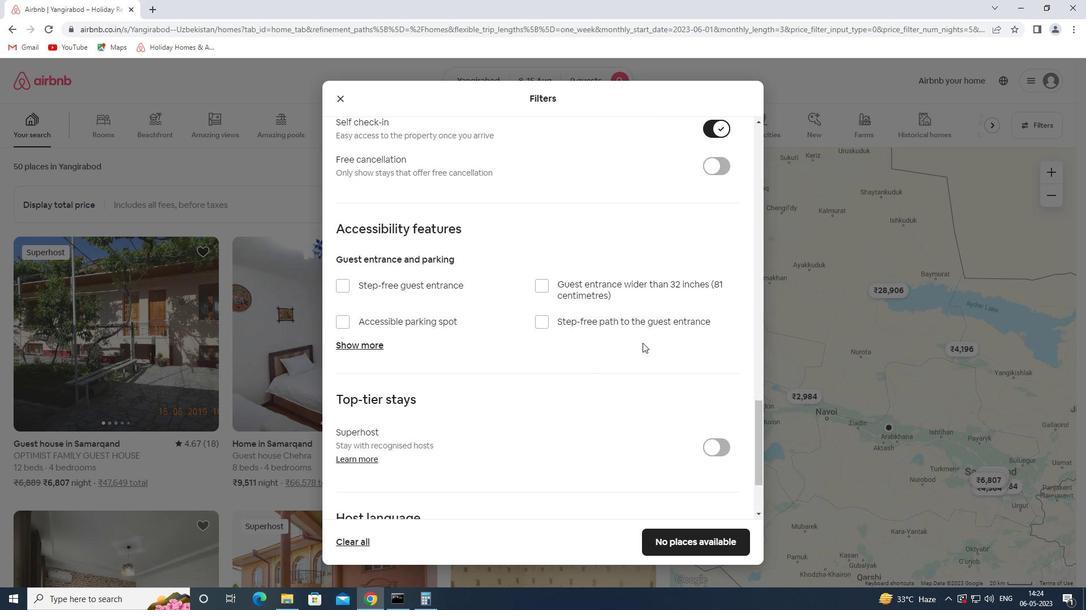
Action: Mouse scrolled (642, 342) with delta (0, 0)
Screenshot: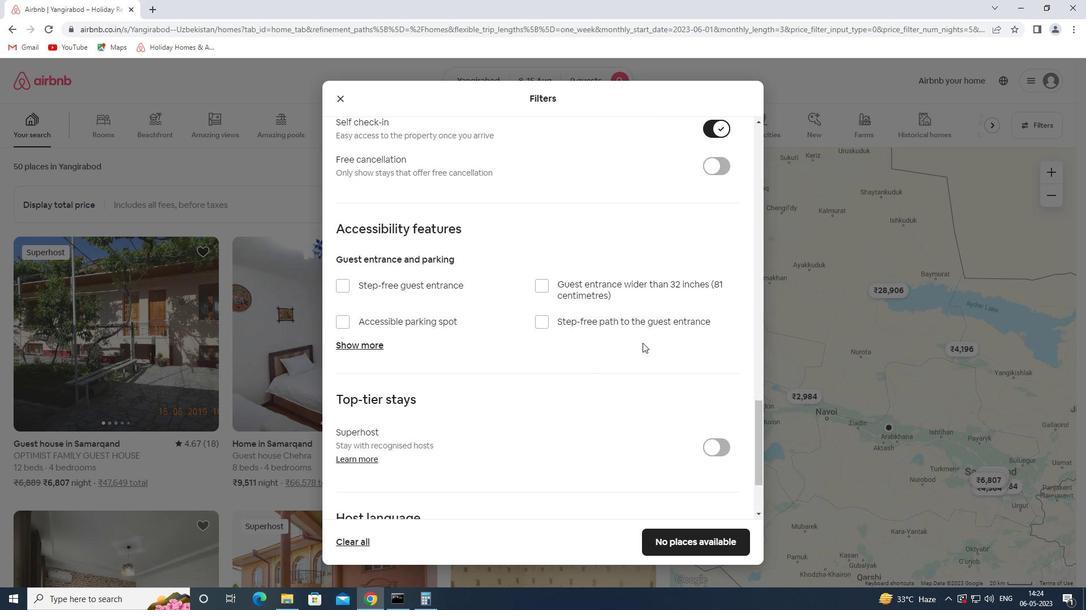 
Action: Mouse scrolled (642, 342) with delta (0, 0)
Screenshot: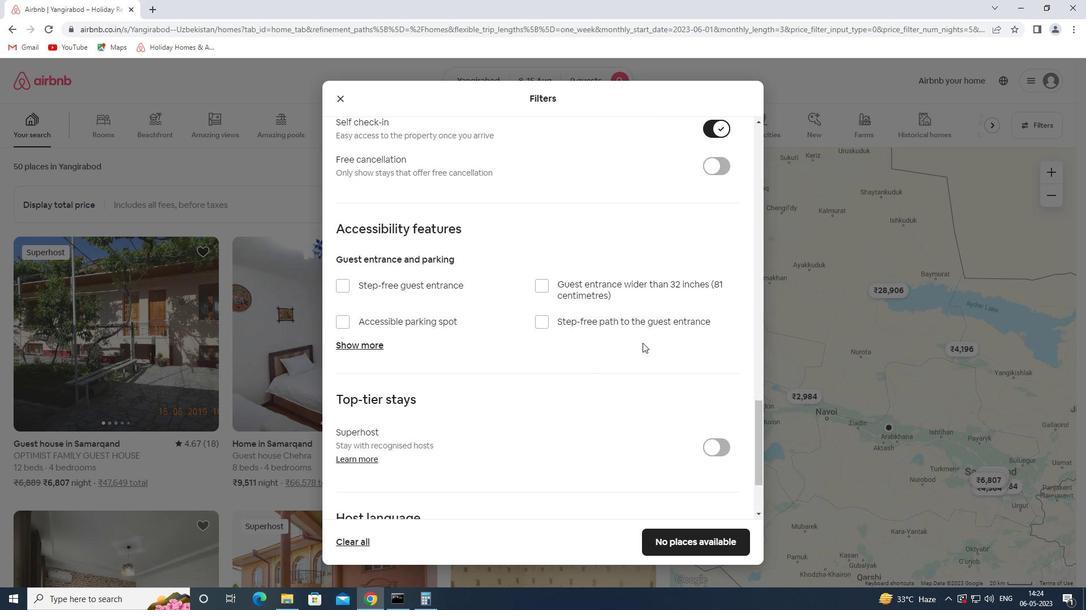
Action: Mouse moved to (643, 343)
Screenshot: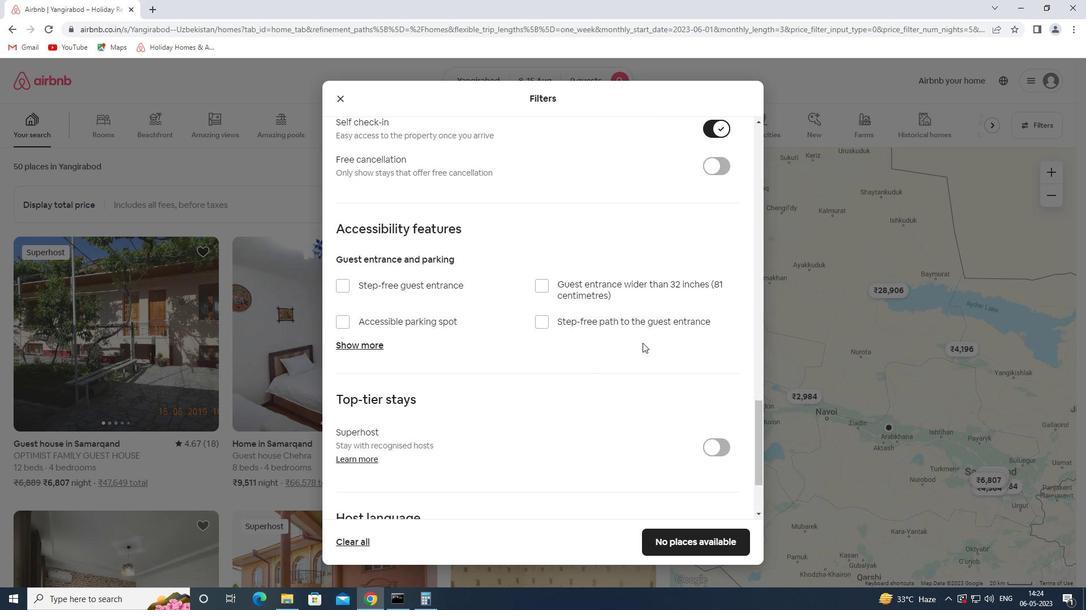 
Action: Mouse scrolled (643, 342) with delta (0, 0)
Screenshot: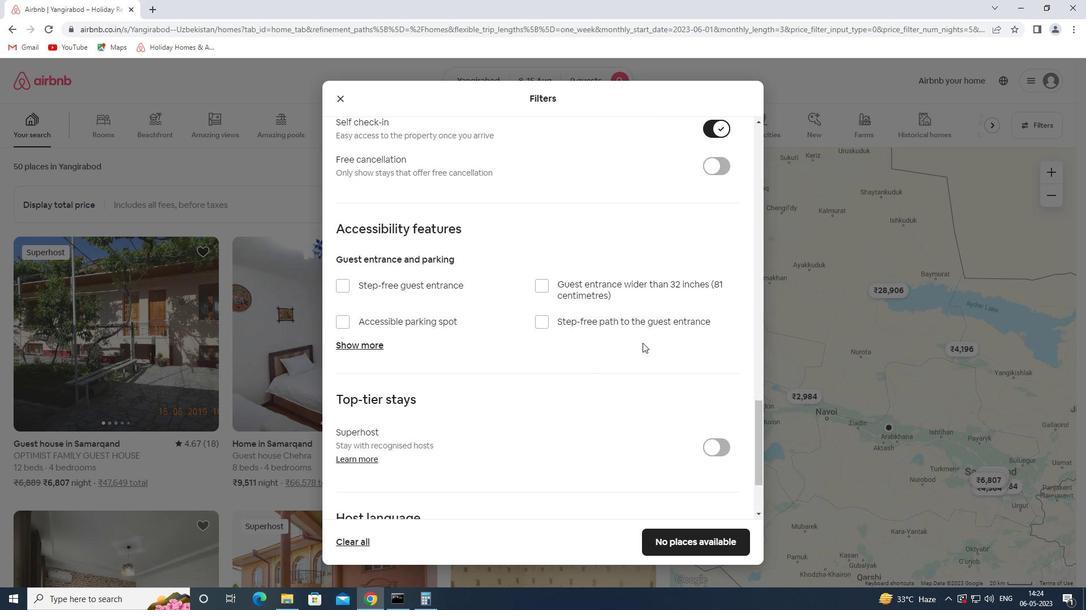 
Action: Mouse moved to (353, 438)
Screenshot: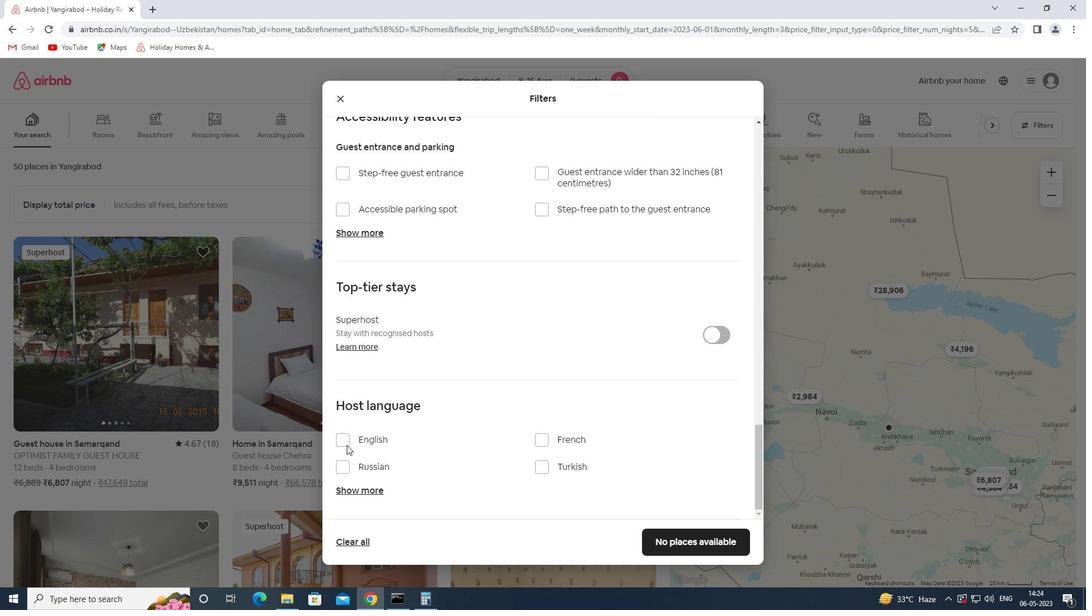 
Action: Mouse pressed left at (353, 438)
Screenshot: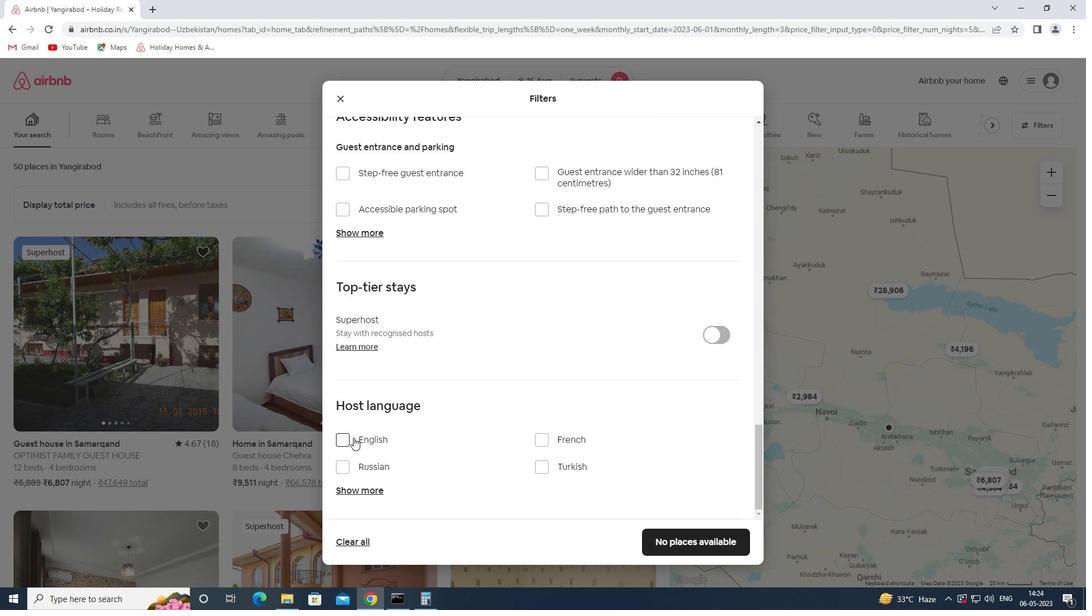 
Action: Mouse moved to (675, 538)
Screenshot: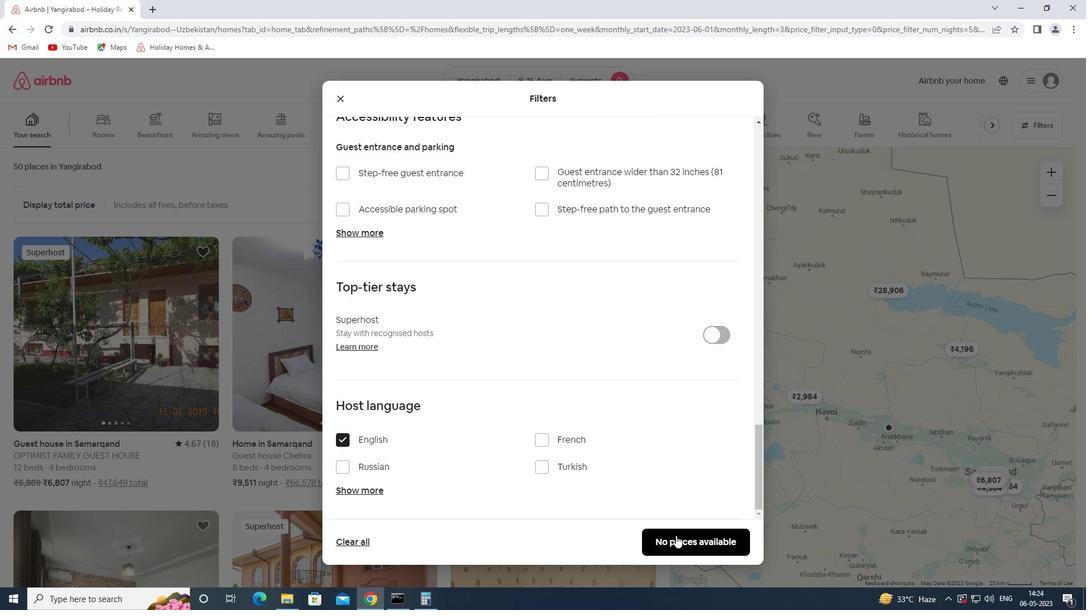 
Action: Mouse pressed left at (675, 538)
Screenshot: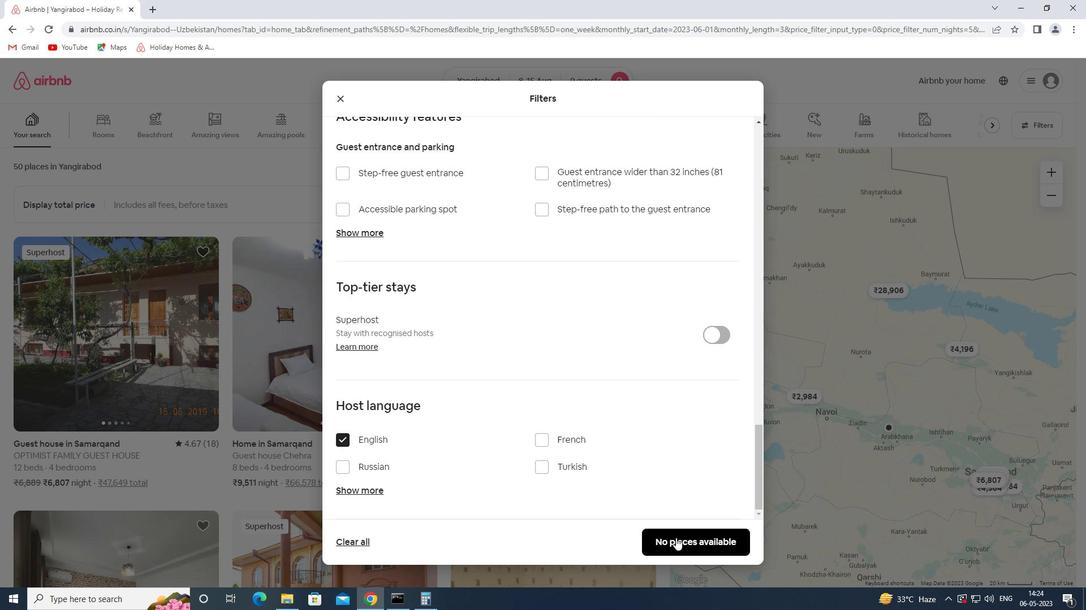 
Action: Mouse moved to (283, 596)
Screenshot: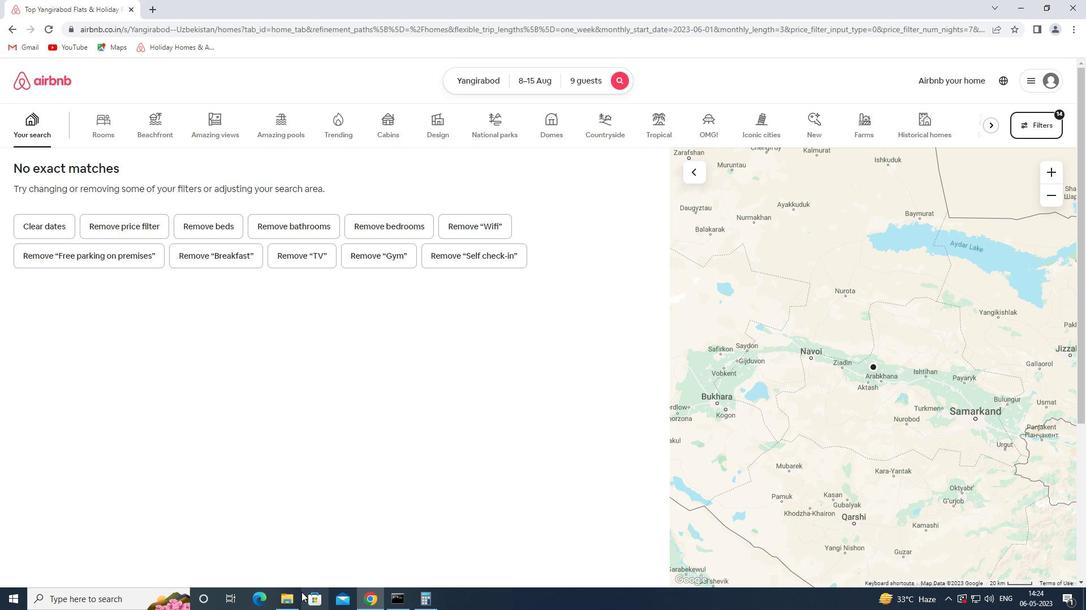 
